 Task: Find an Airbnb in Rolândia, Brazil for 2 guests from June 9 to June 16, with a price range of ₹820 to ₹6800+, hosted by a German-speaking Superhost, with 2 bedrooms, 3 bathrooms, and amenities including Wifi and Air conditioning.
Action: Mouse moved to (537, 141)
Screenshot: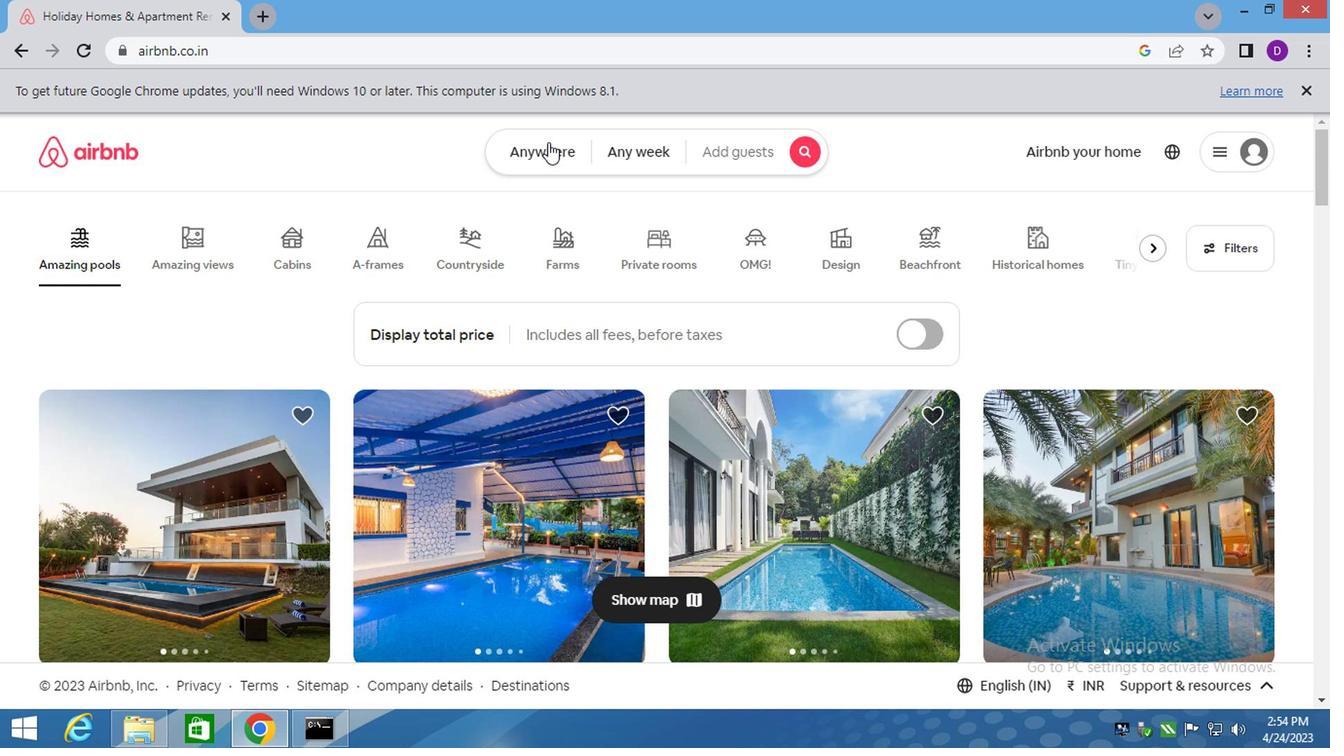 
Action: Mouse pressed left at (537, 141)
Screenshot: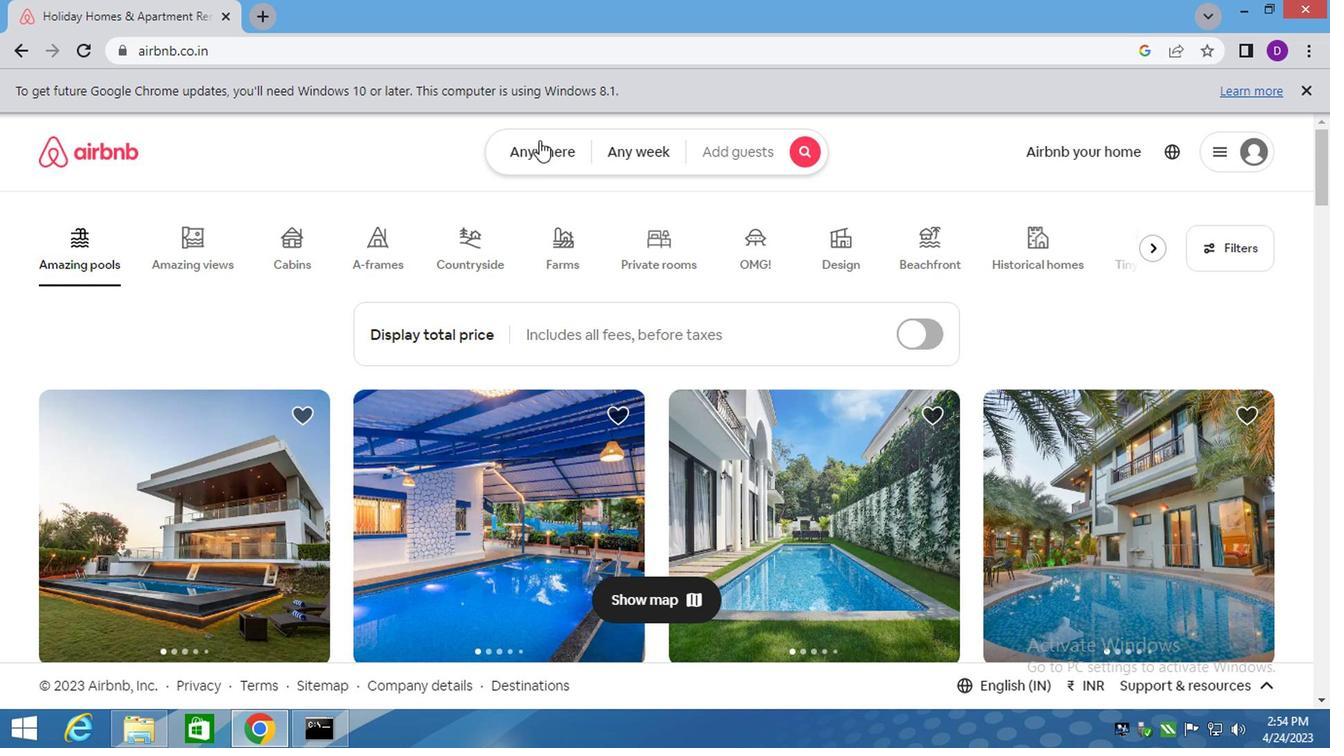 
Action: Mouse moved to (392, 228)
Screenshot: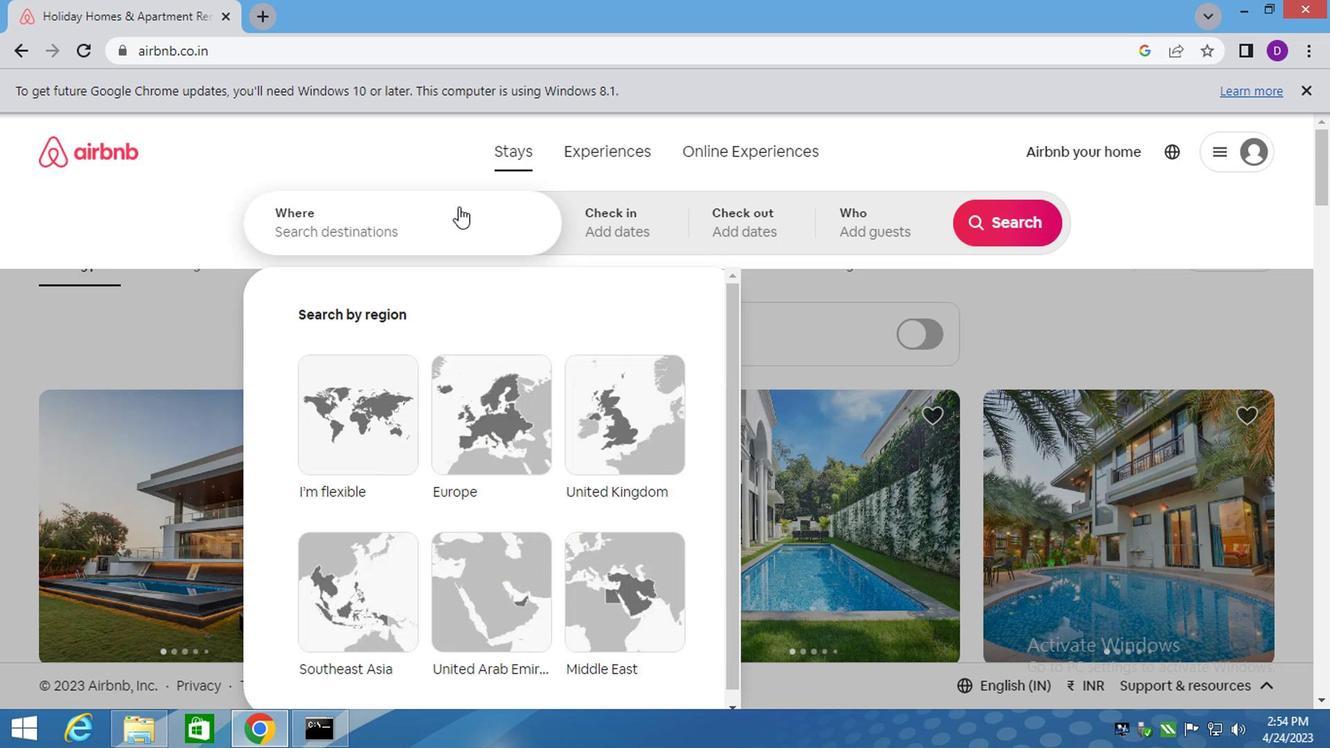 
Action: Mouse pressed left at (392, 228)
Screenshot: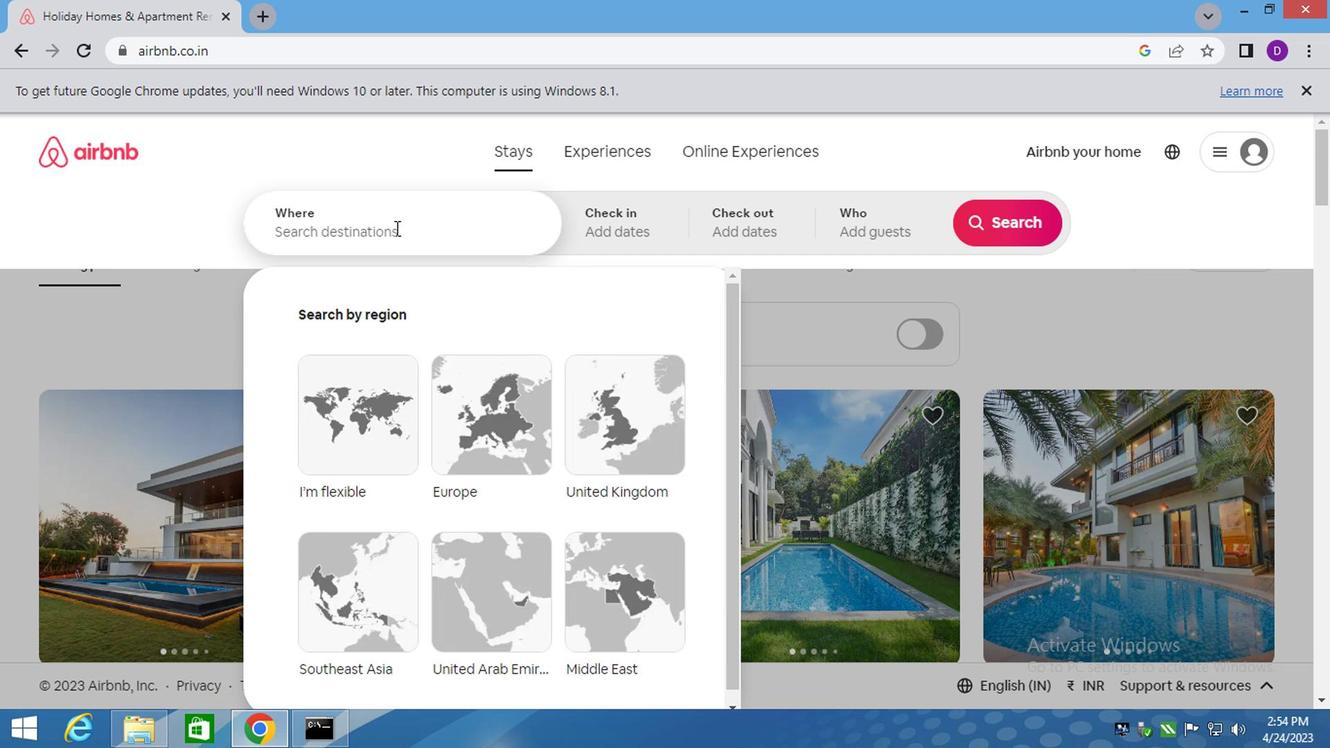 
Action: Key pressed <Key.shift>RON<Key.backspace>LANDIA,<Key.space><Key.shift>BRAZIL<Key.enter>
Screenshot: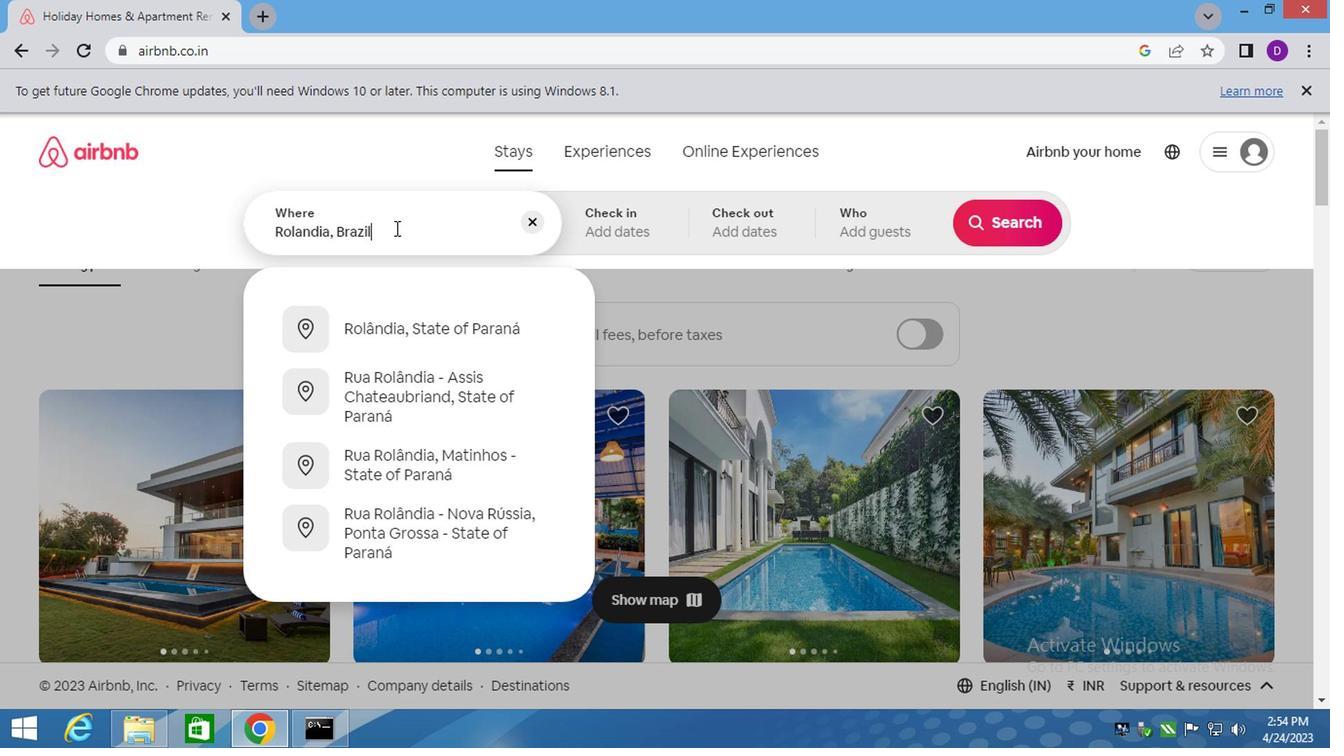 
Action: Mouse moved to (991, 387)
Screenshot: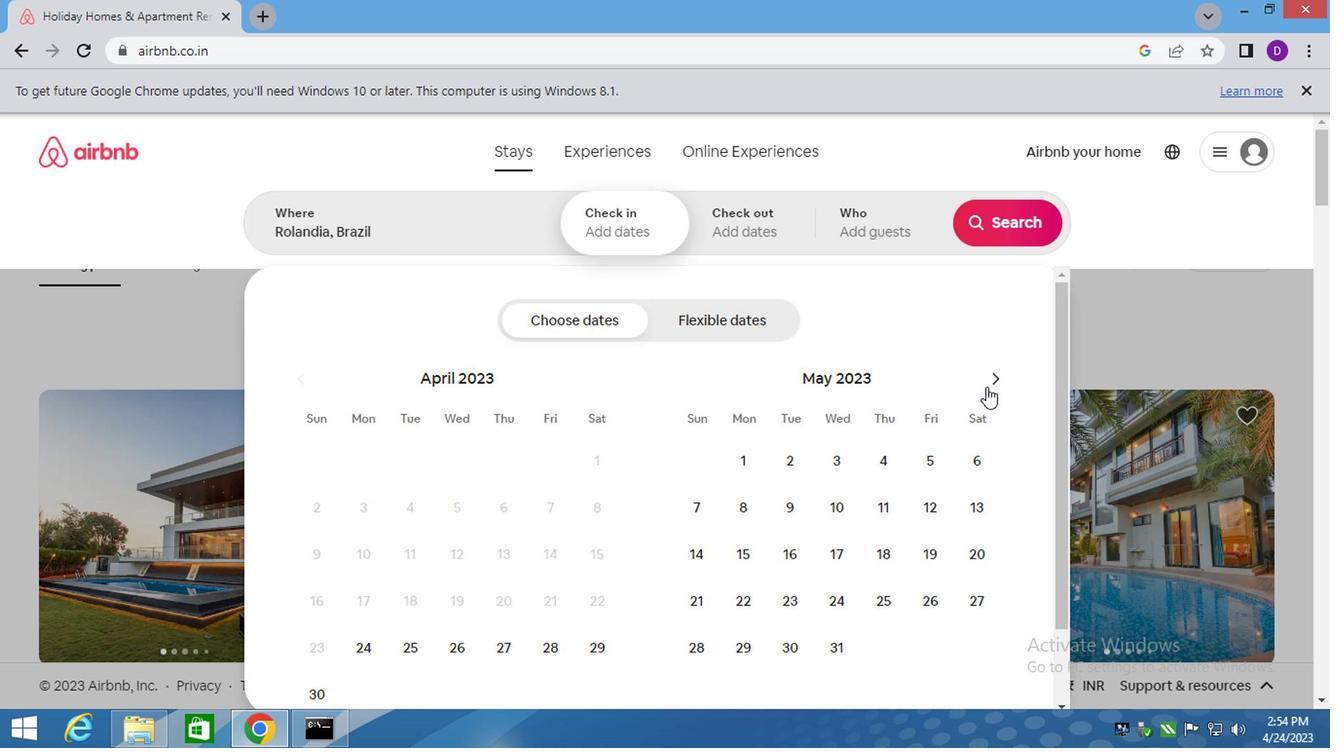 
Action: Mouse pressed left at (991, 387)
Screenshot: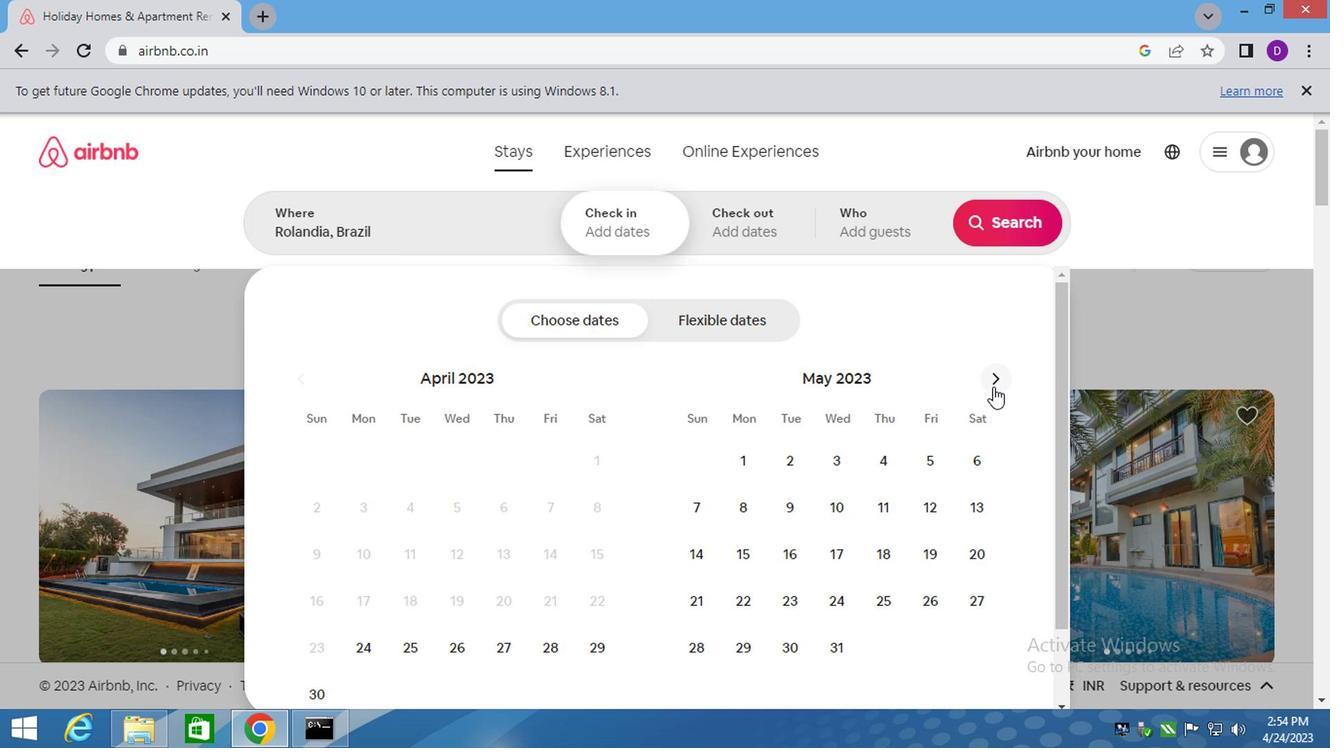 
Action: Mouse moved to (926, 512)
Screenshot: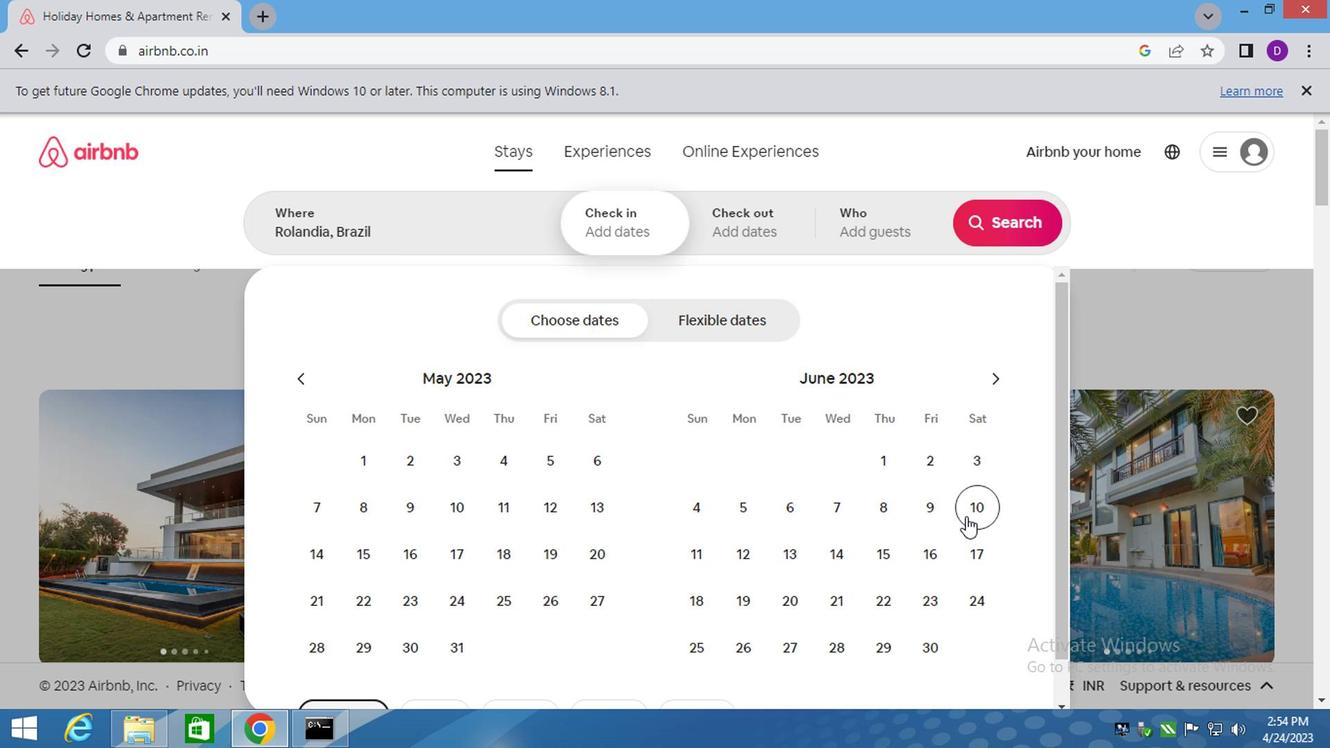 
Action: Mouse pressed left at (926, 512)
Screenshot: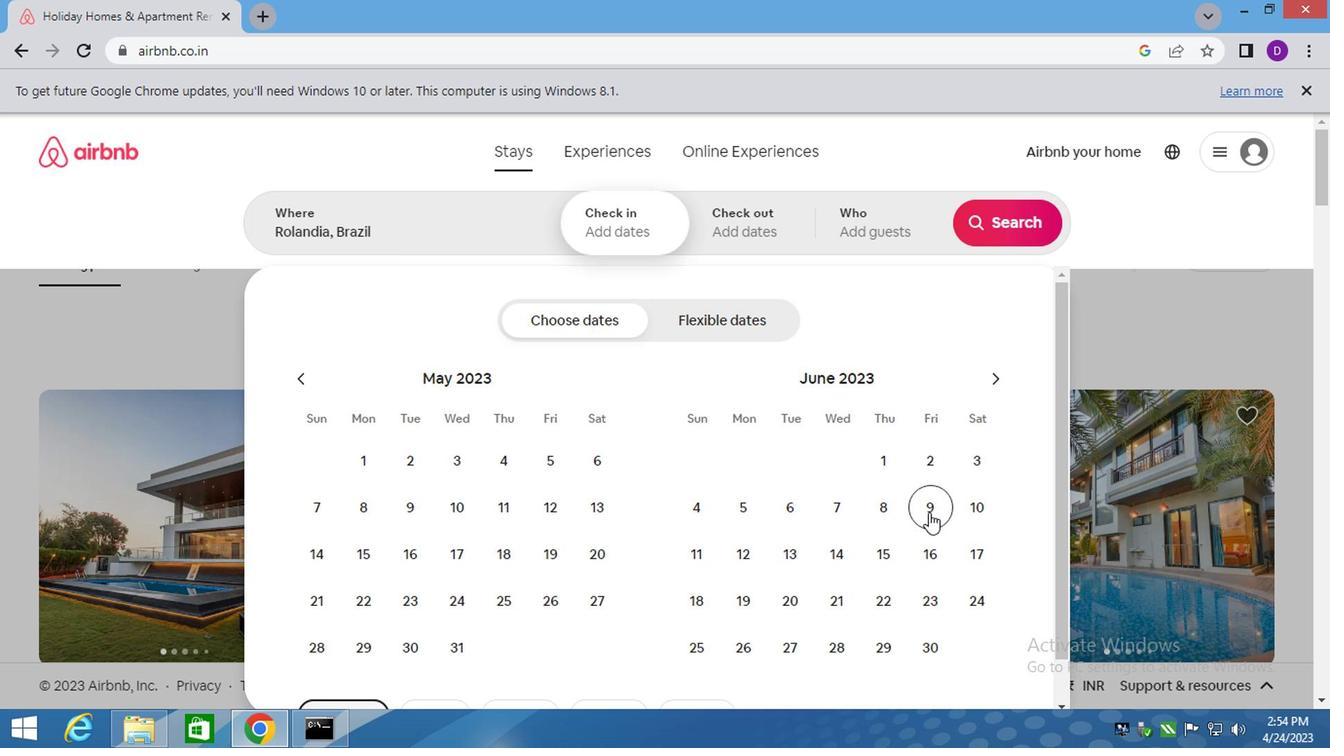 
Action: Mouse moved to (926, 568)
Screenshot: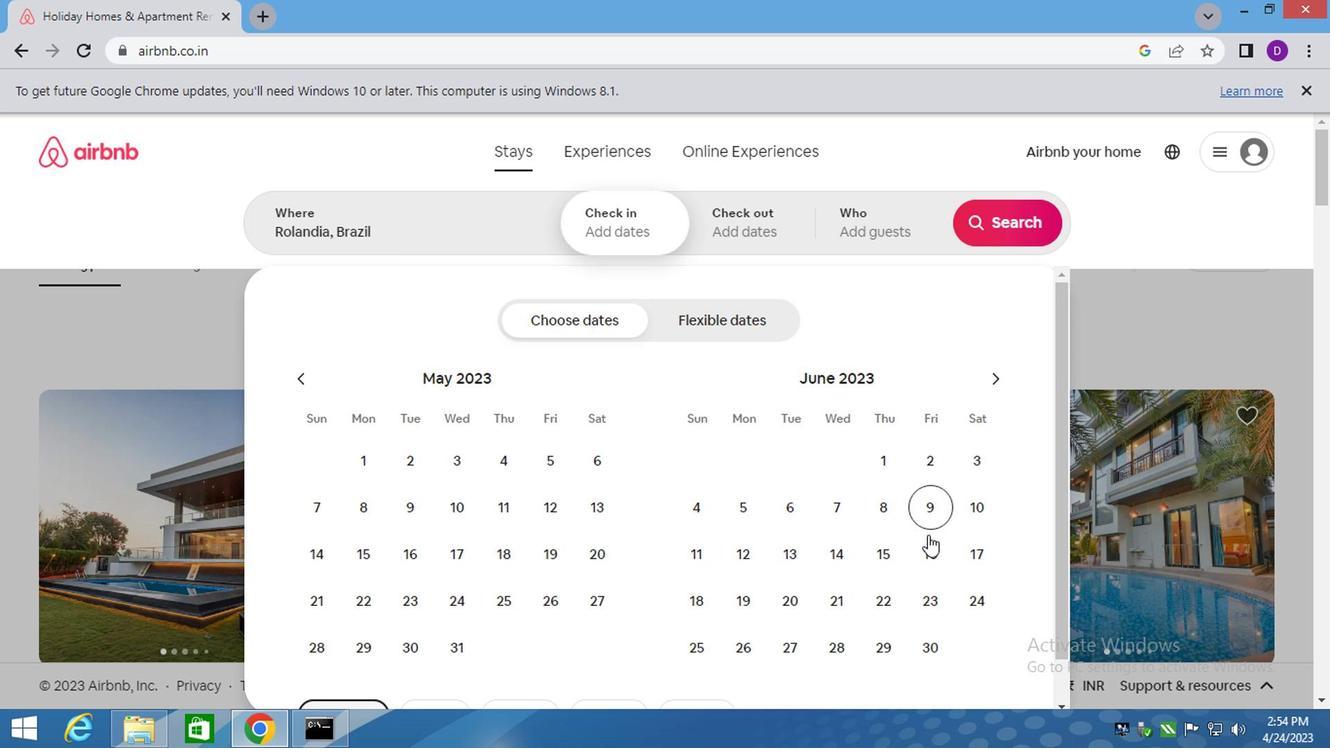 
Action: Mouse pressed left at (926, 568)
Screenshot: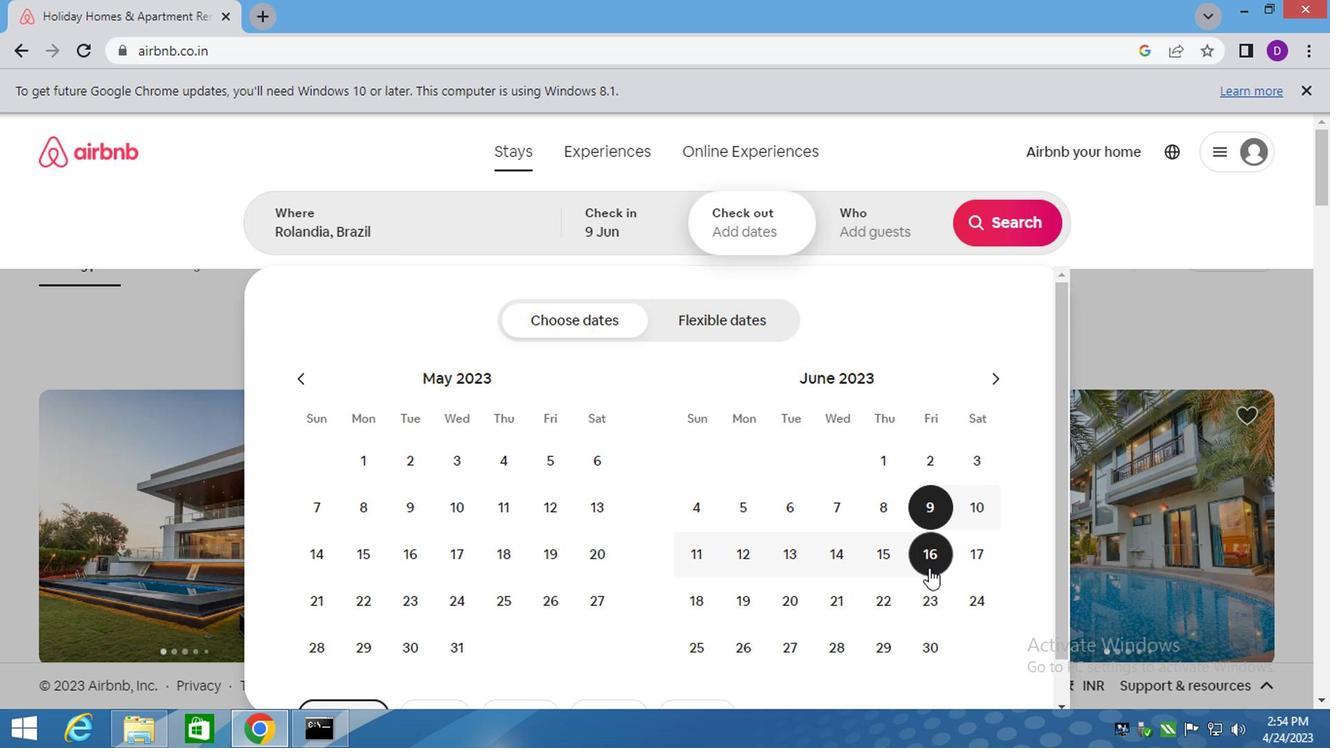 
Action: Mouse moved to (873, 228)
Screenshot: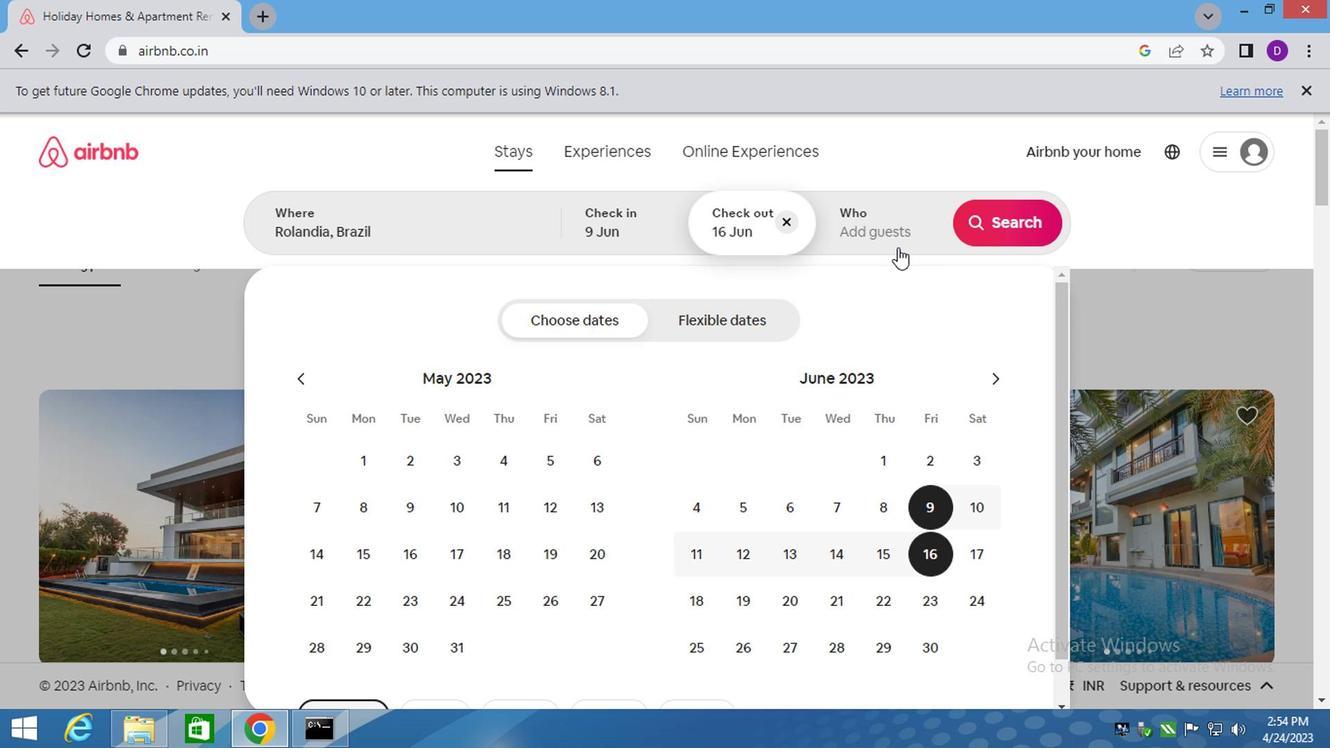 
Action: Mouse pressed left at (873, 228)
Screenshot: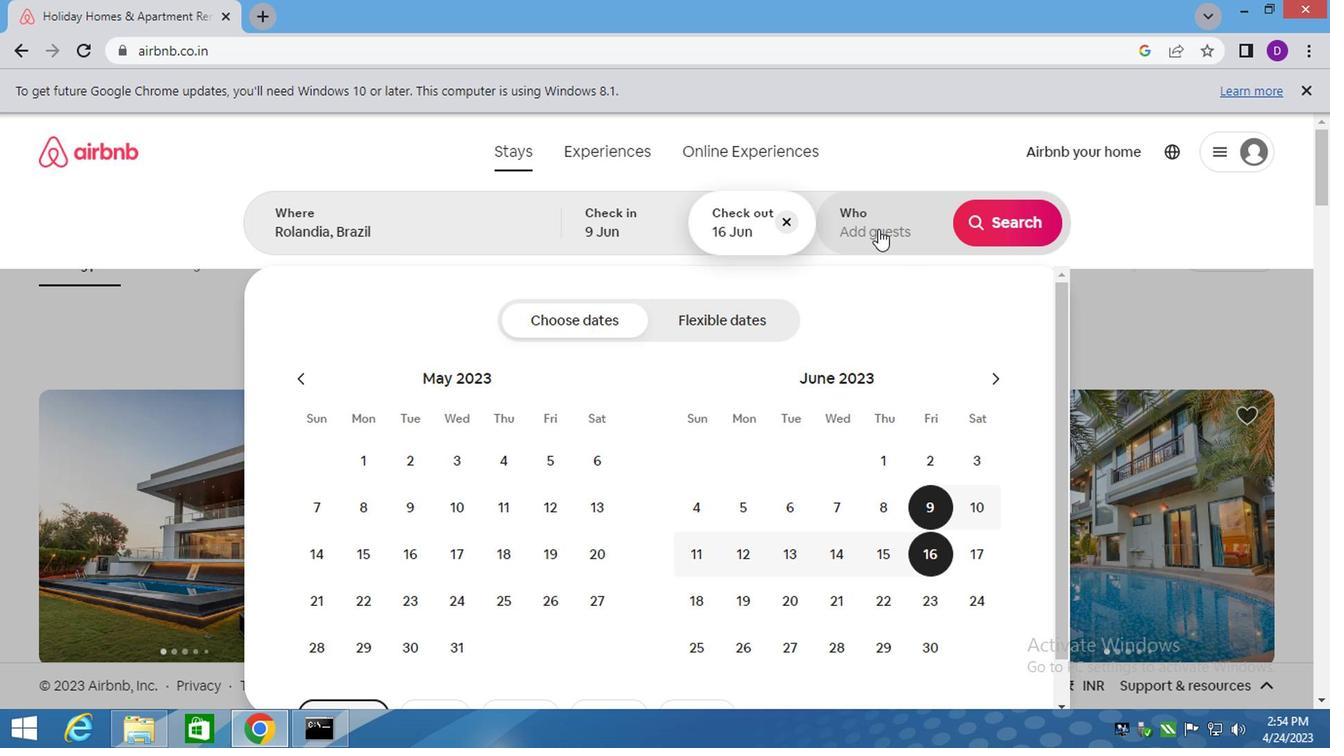 
Action: Mouse moved to (1014, 332)
Screenshot: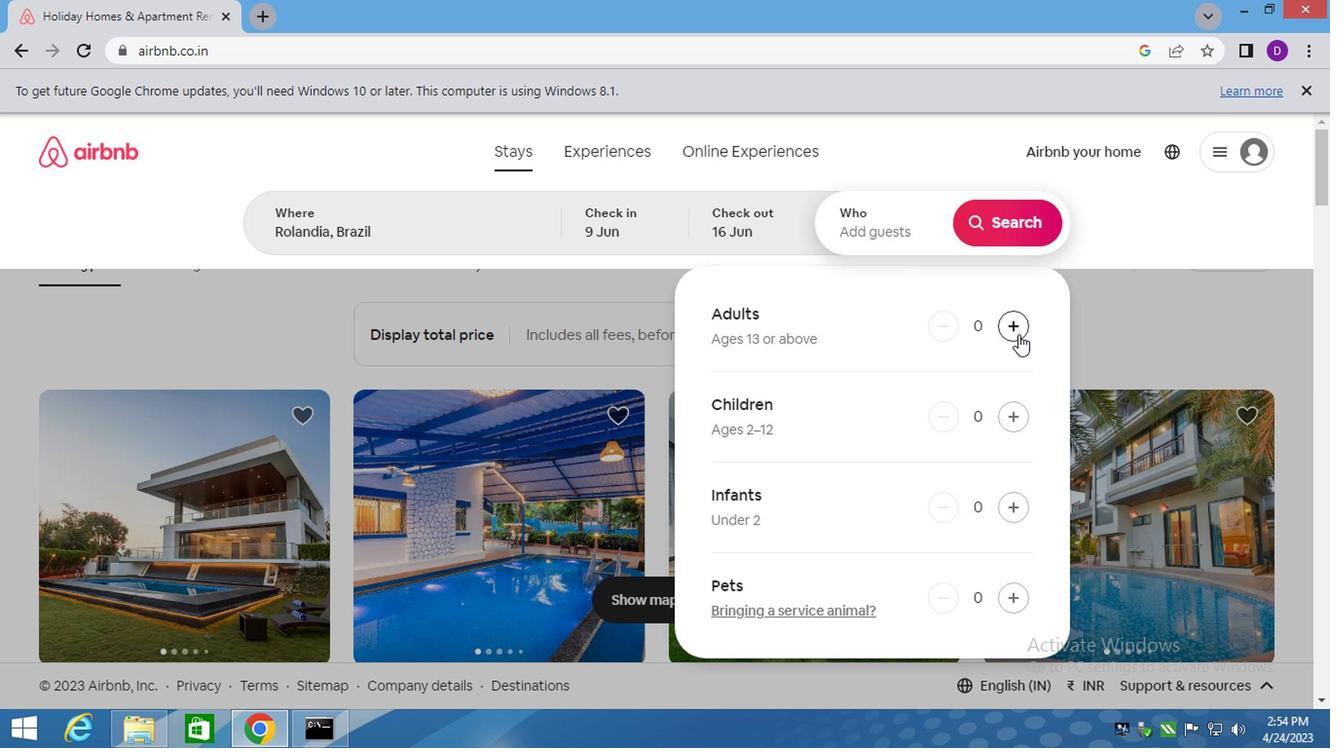 
Action: Mouse pressed left at (1014, 332)
Screenshot: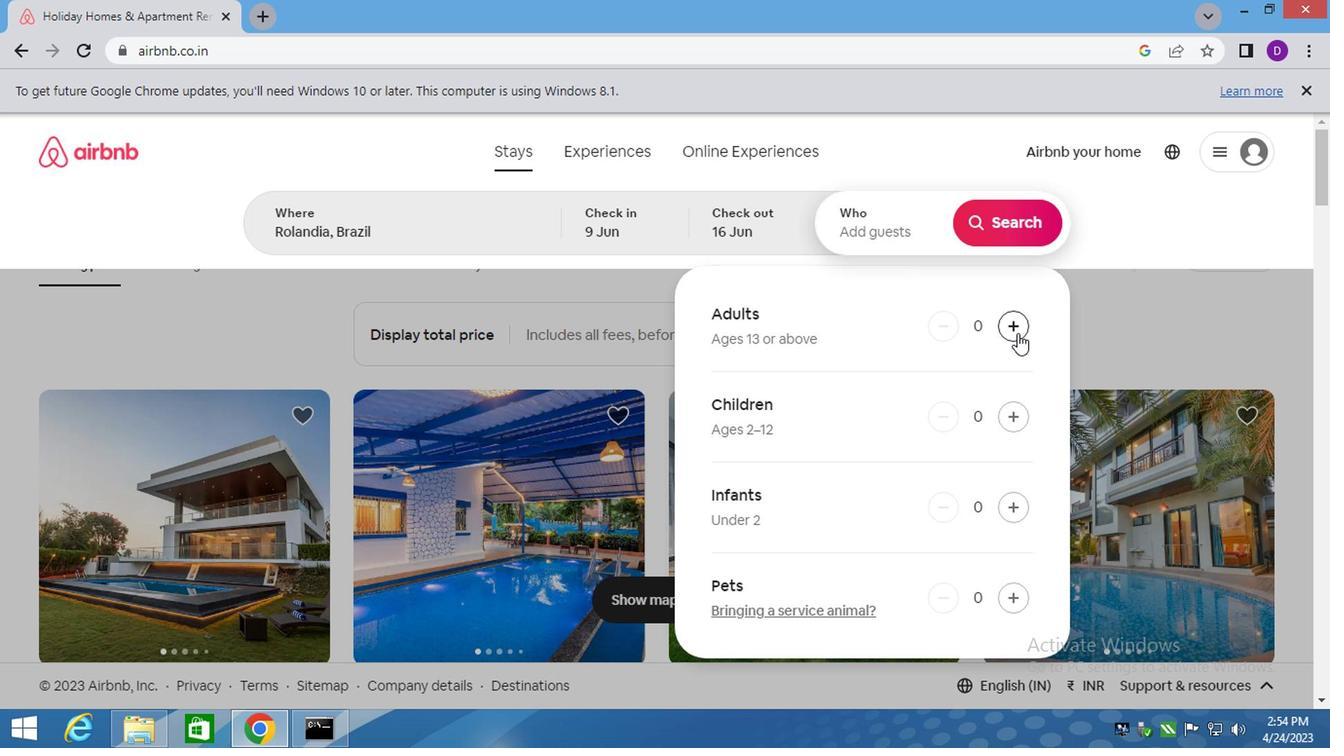 
Action: Mouse pressed left at (1014, 332)
Screenshot: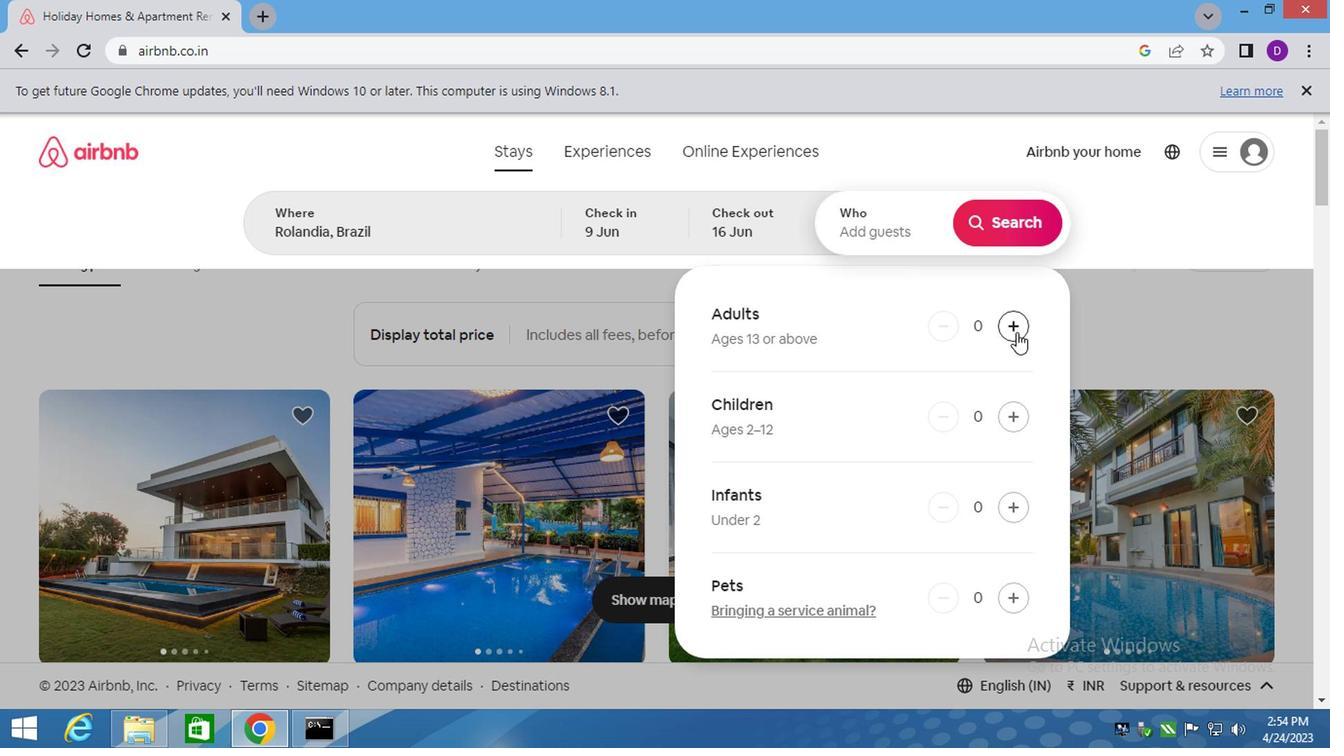 
Action: Mouse moved to (1000, 229)
Screenshot: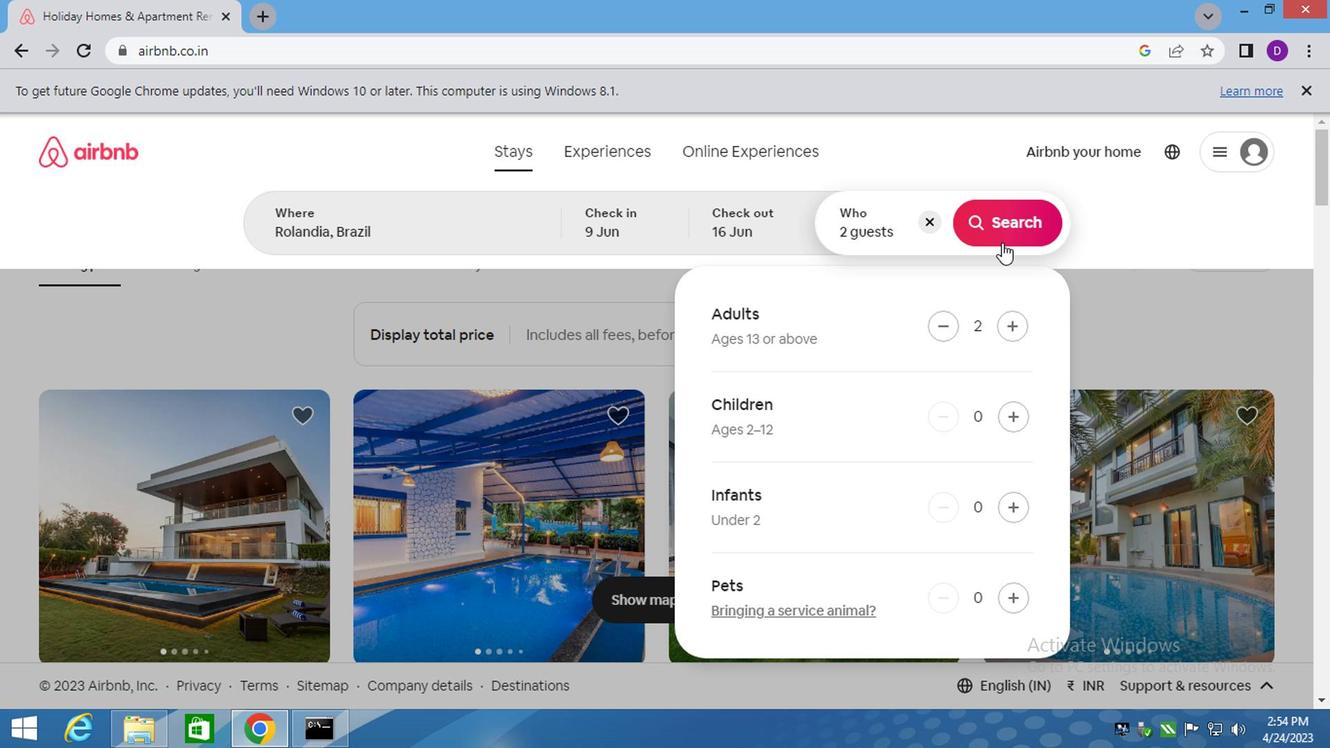 
Action: Mouse pressed left at (1000, 229)
Screenshot: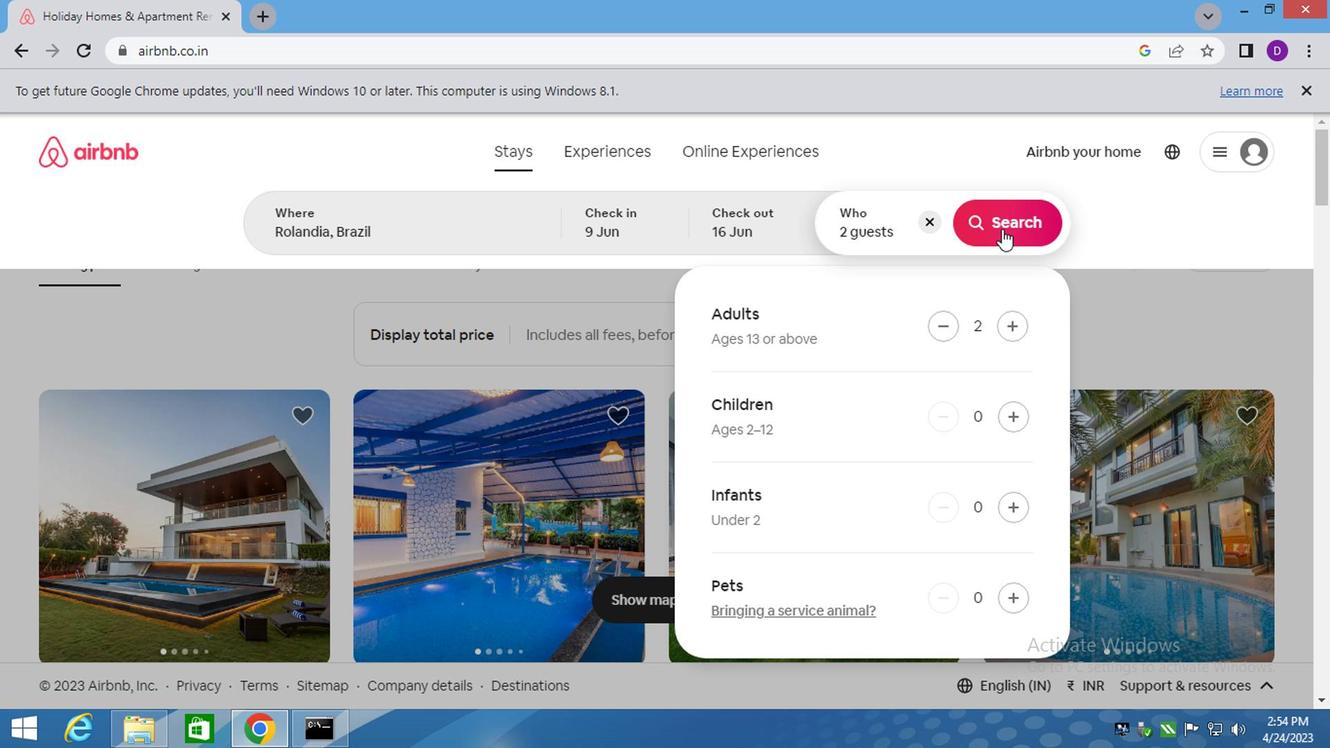 
Action: Mouse moved to (1266, 243)
Screenshot: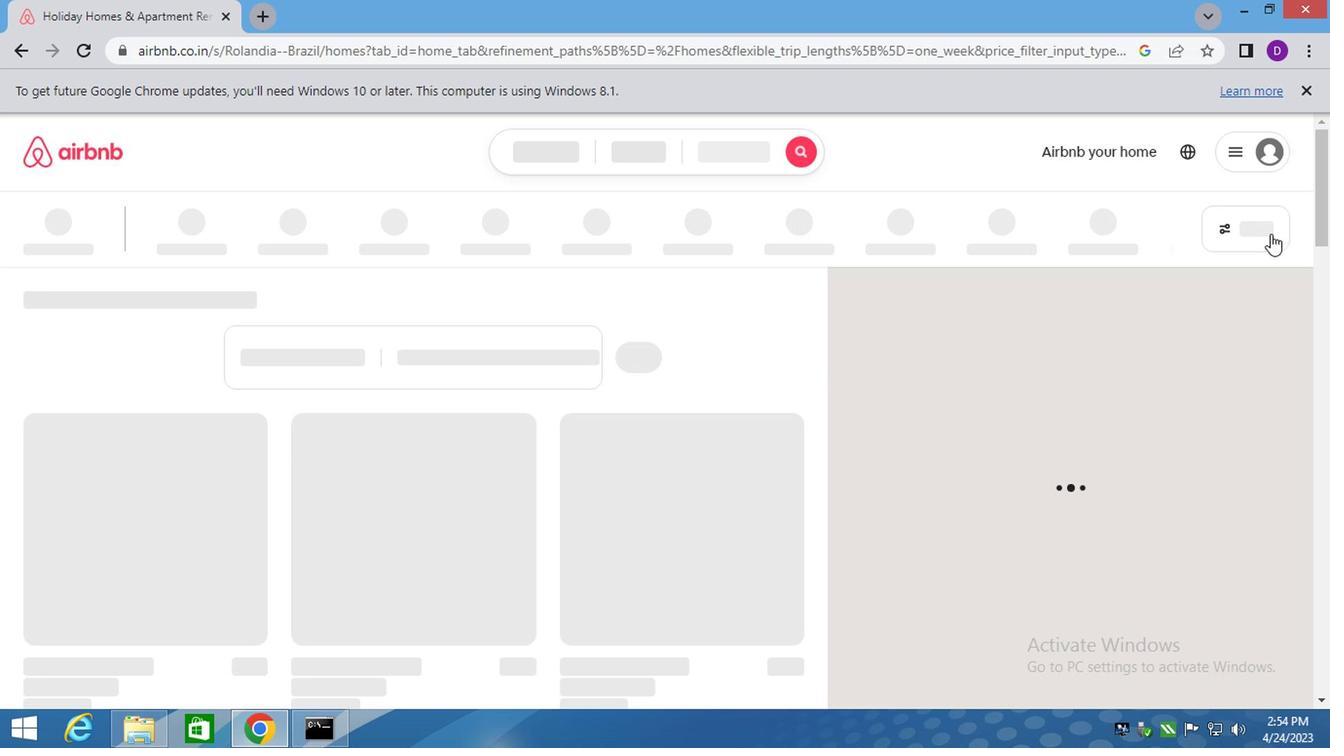 
Action: Mouse pressed left at (1266, 243)
Screenshot: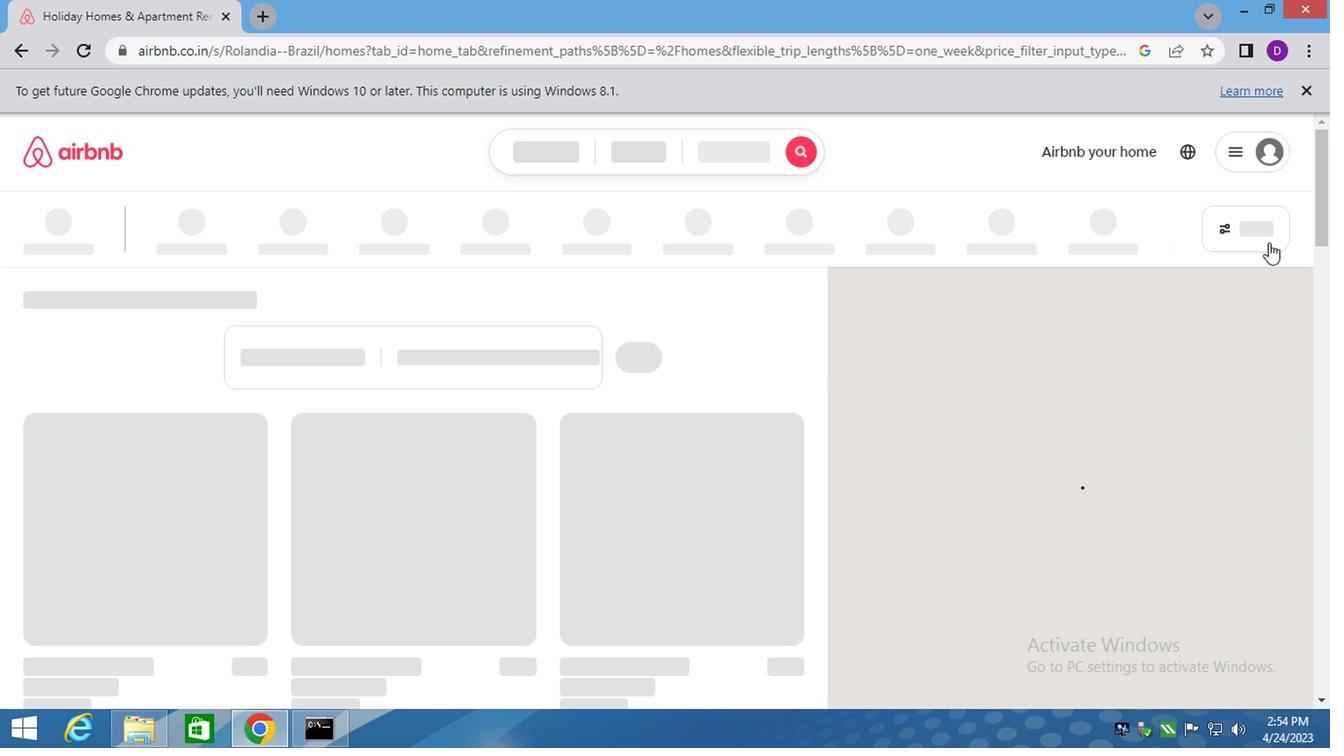 
Action: Mouse moved to (388, 483)
Screenshot: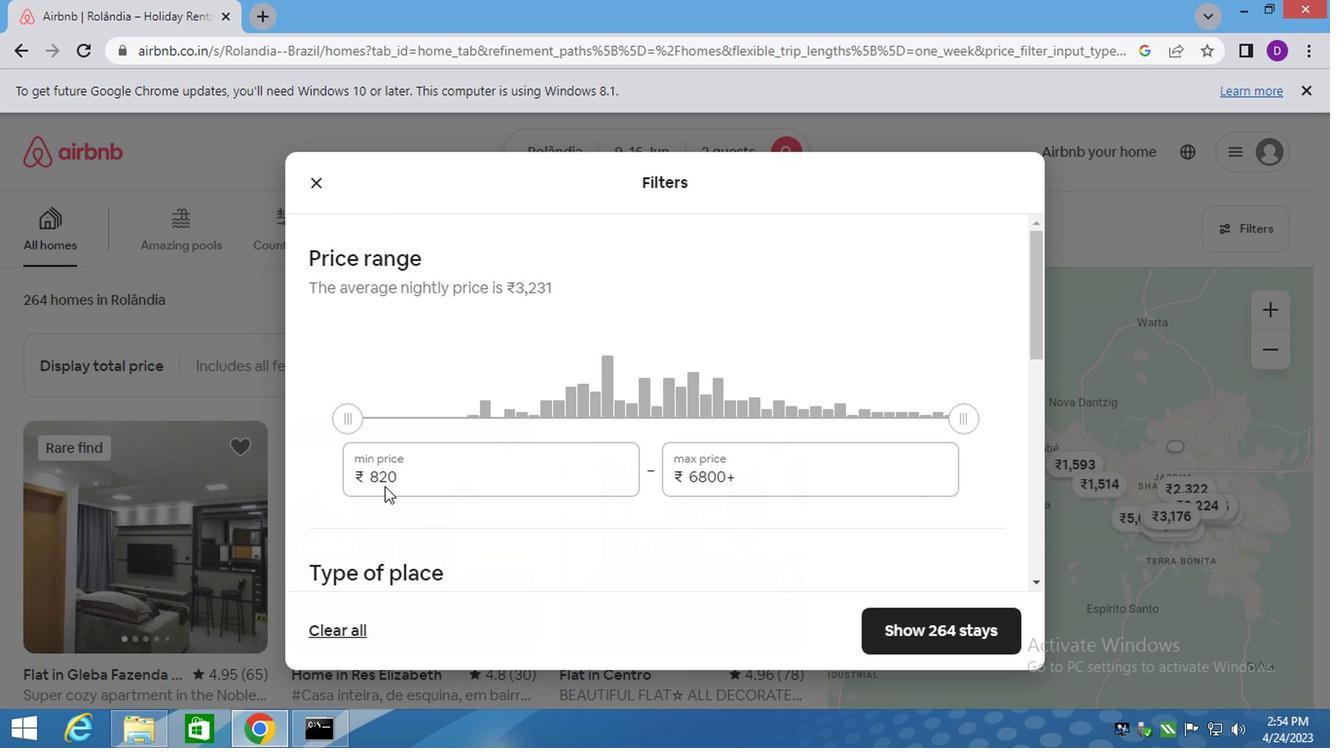 
Action: Mouse pressed left at (392, 474)
Screenshot: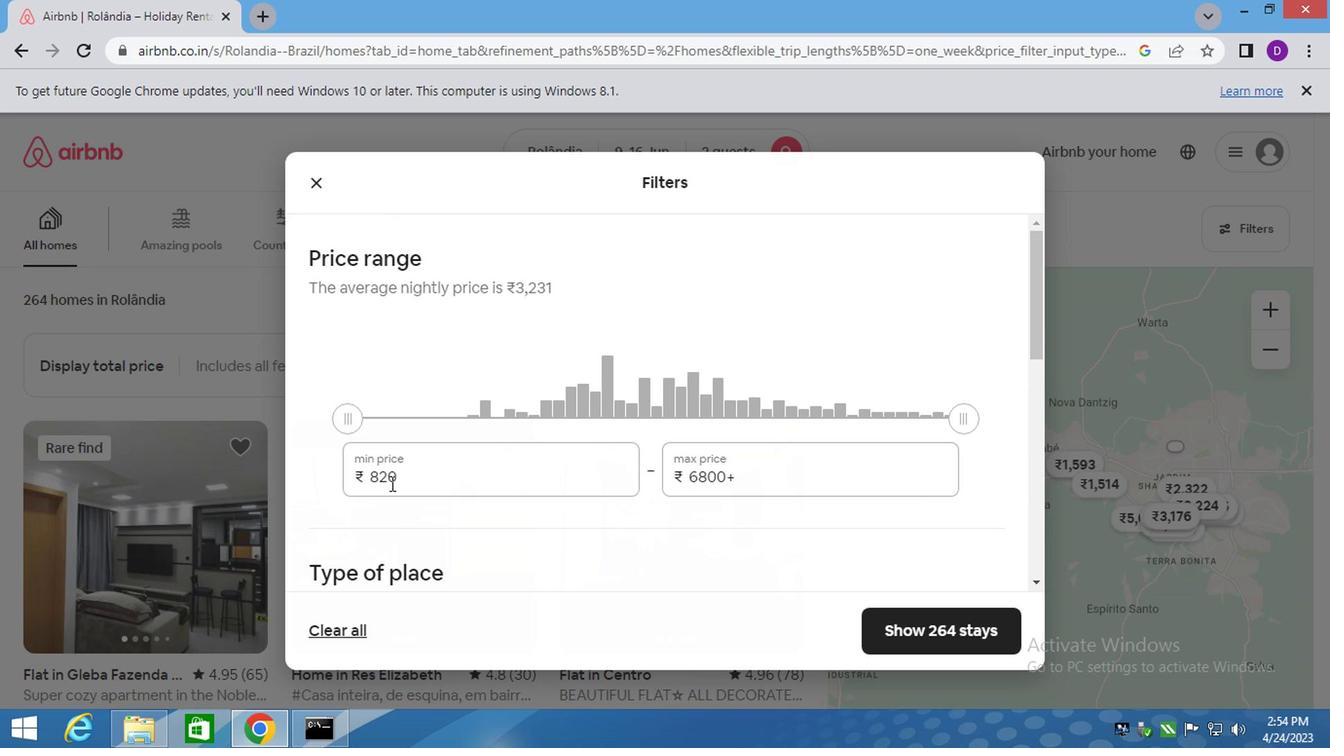 
Action: Mouse pressed left at (392, 474)
Screenshot: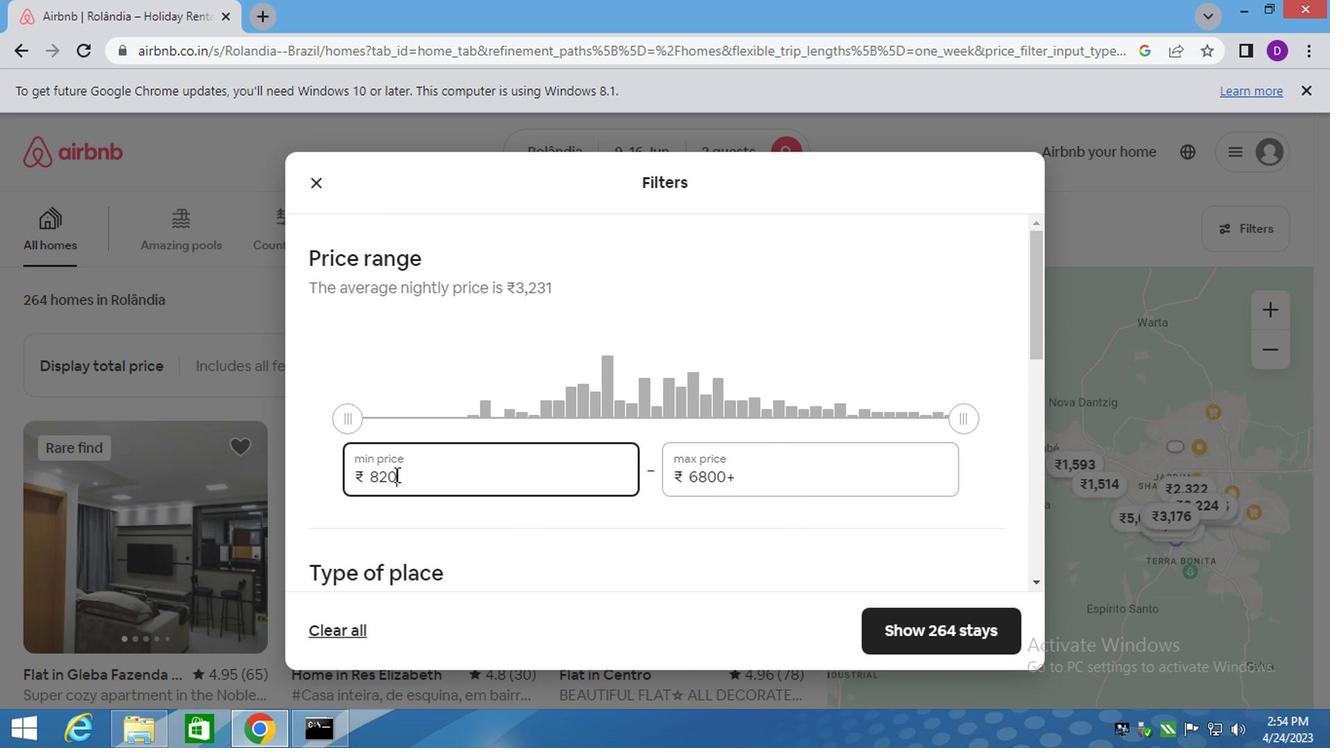 
Action: Mouse moved to (377, 476)
Screenshot: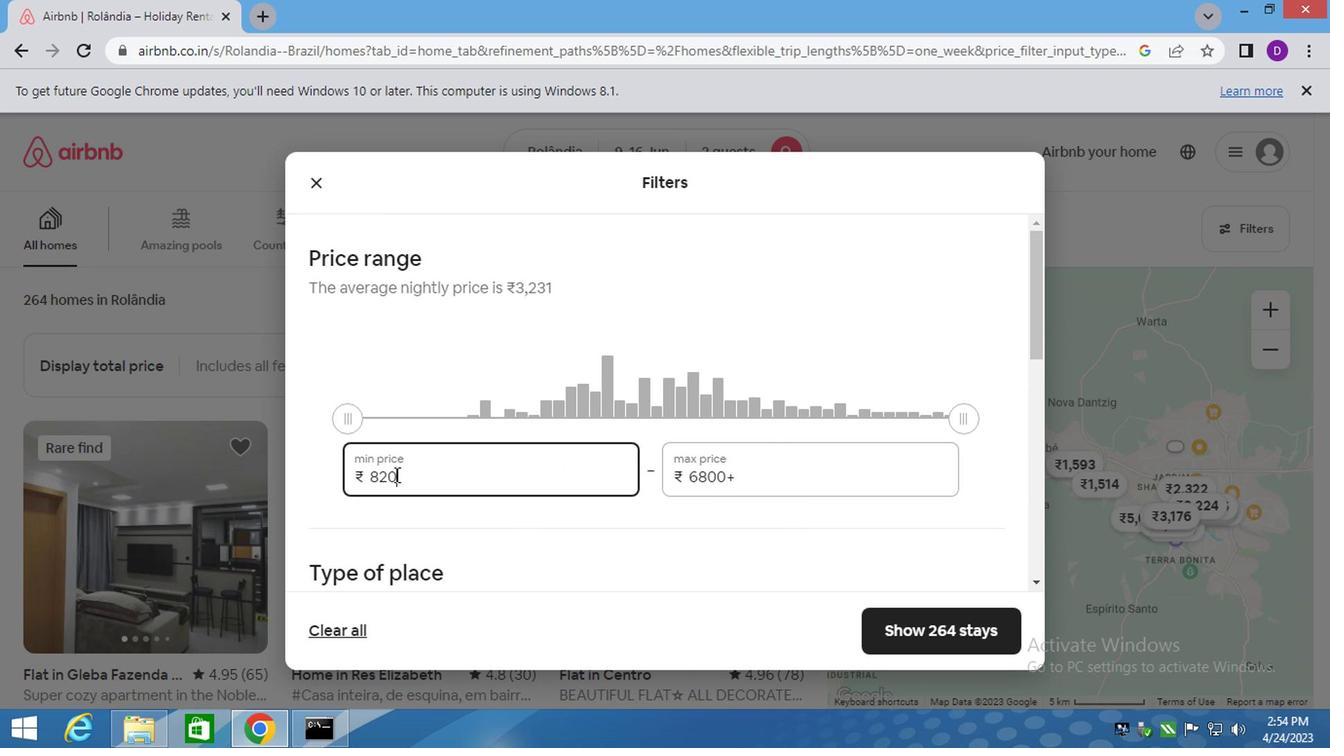 
Action: Mouse pressed left at (392, 474)
Screenshot: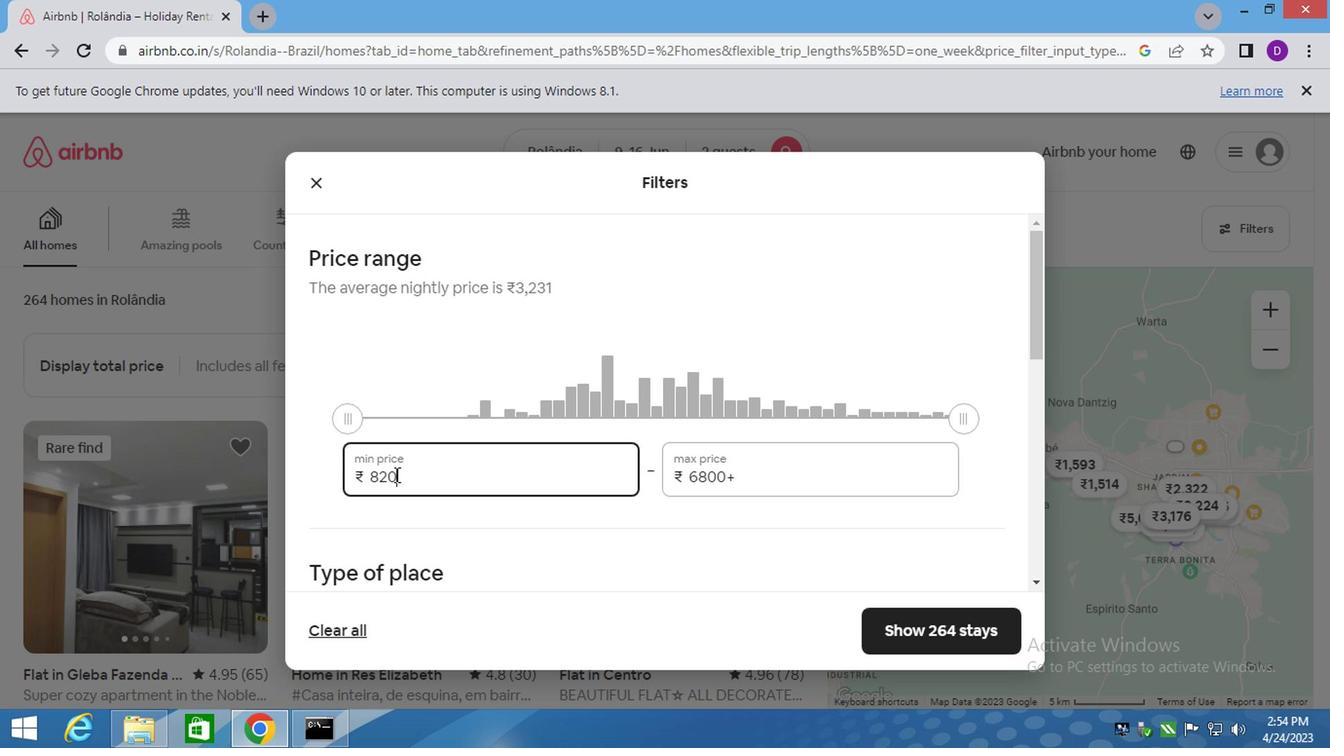 
Action: Mouse pressed left at (365, 481)
Screenshot: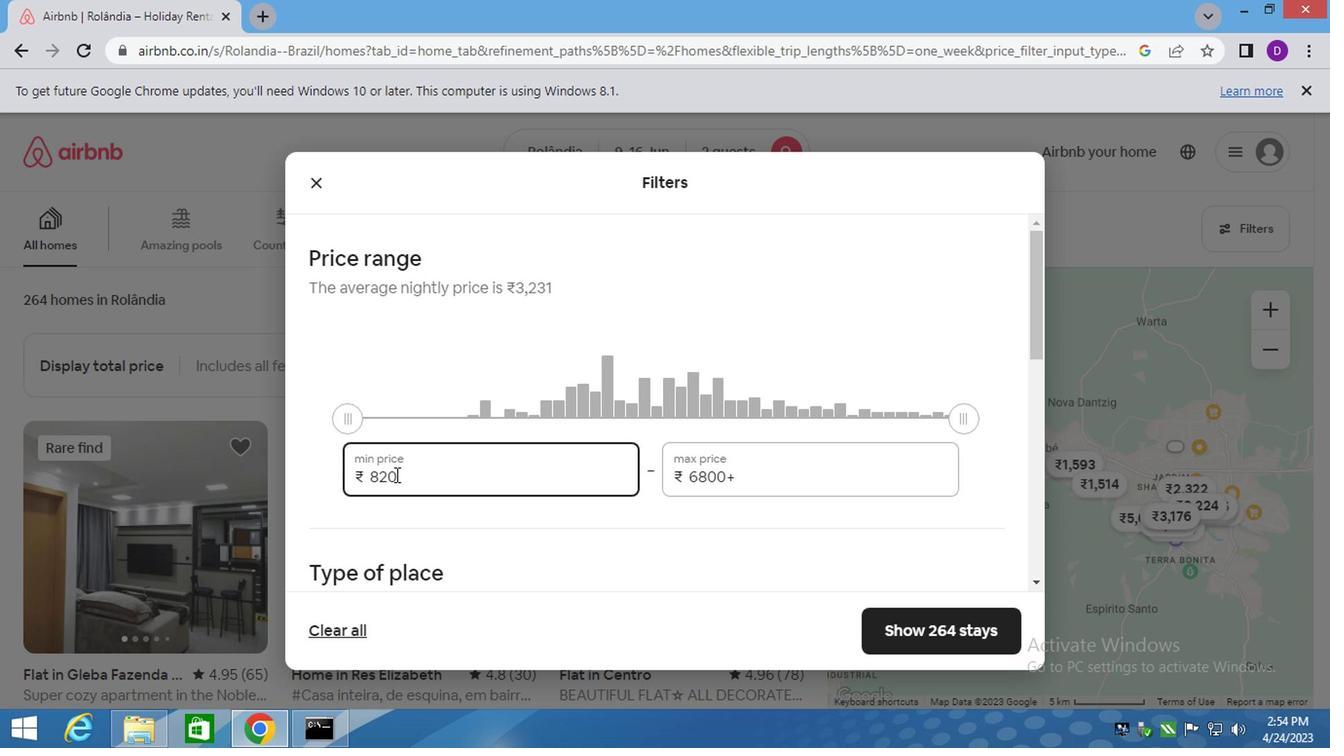
Action: Mouse pressed left at (365, 481)
Screenshot: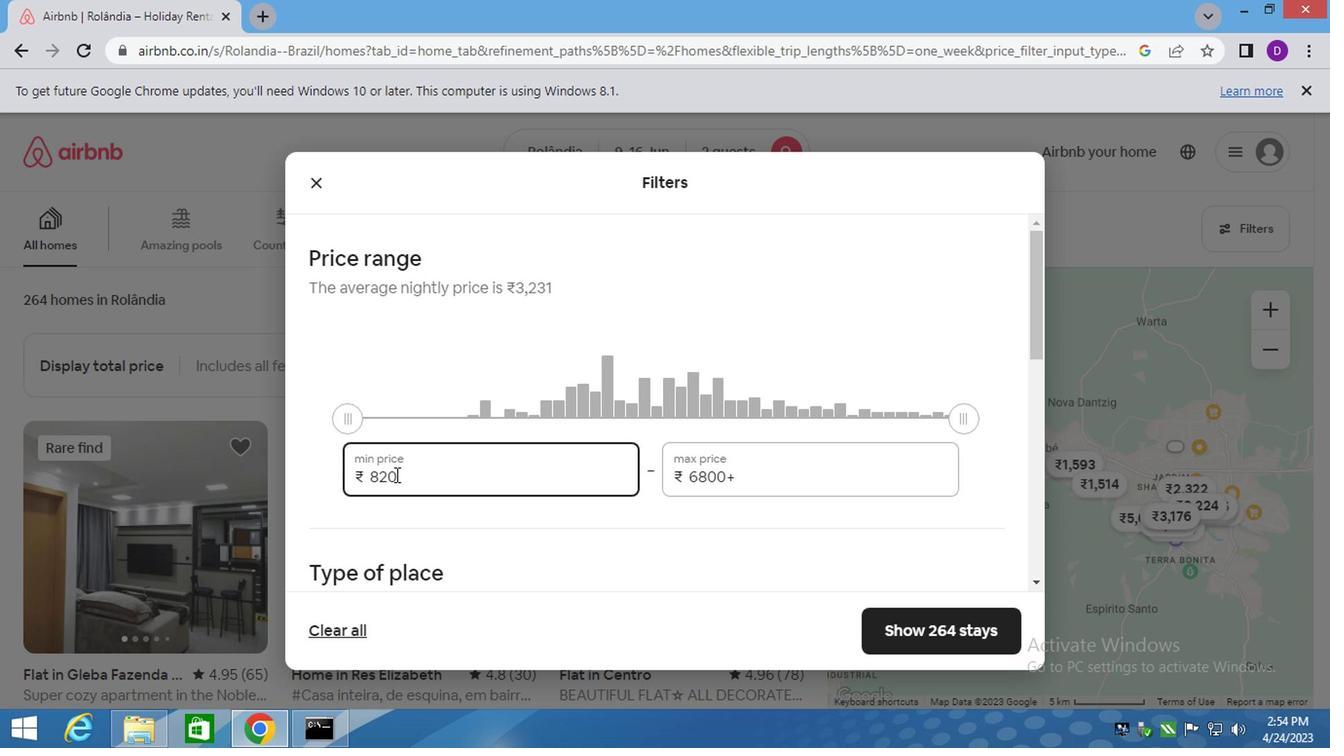 
Action: Mouse moved to (395, 469)
Screenshot: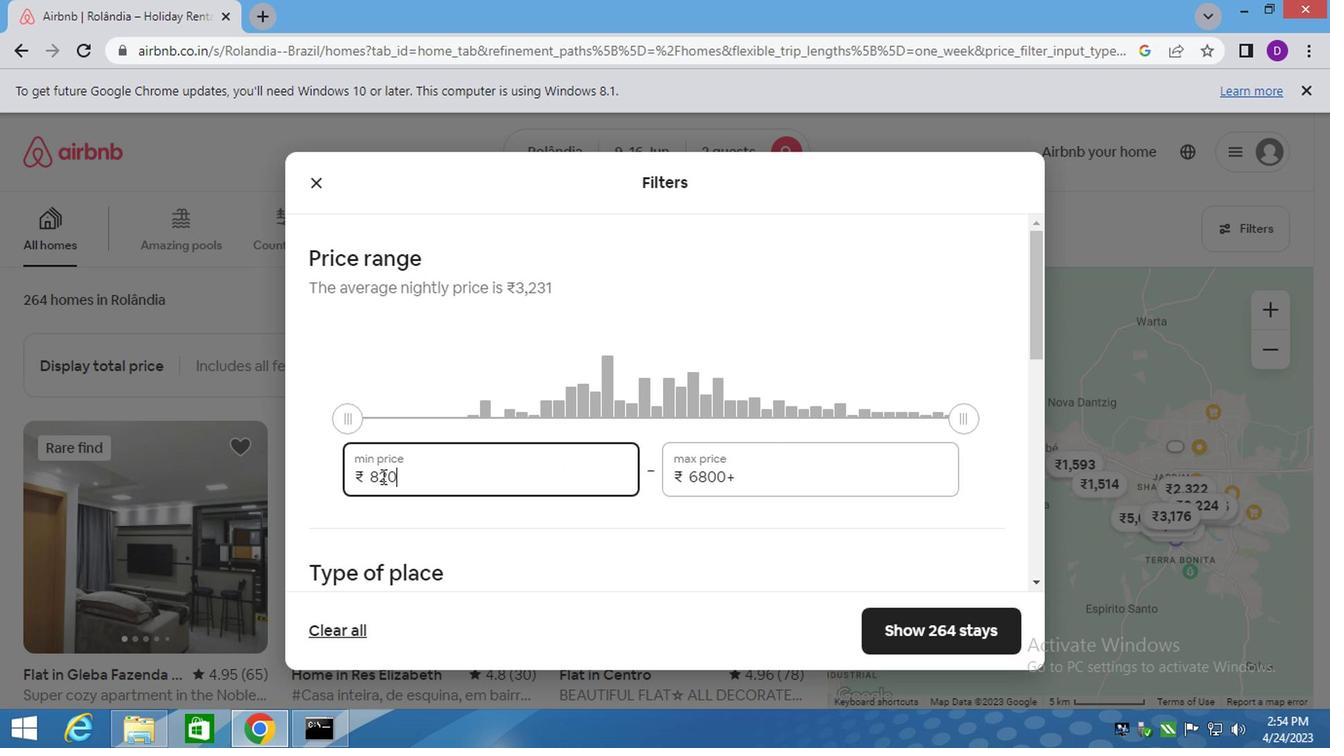 
Action: Mouse pressed left at (395, 469)
Screenshot: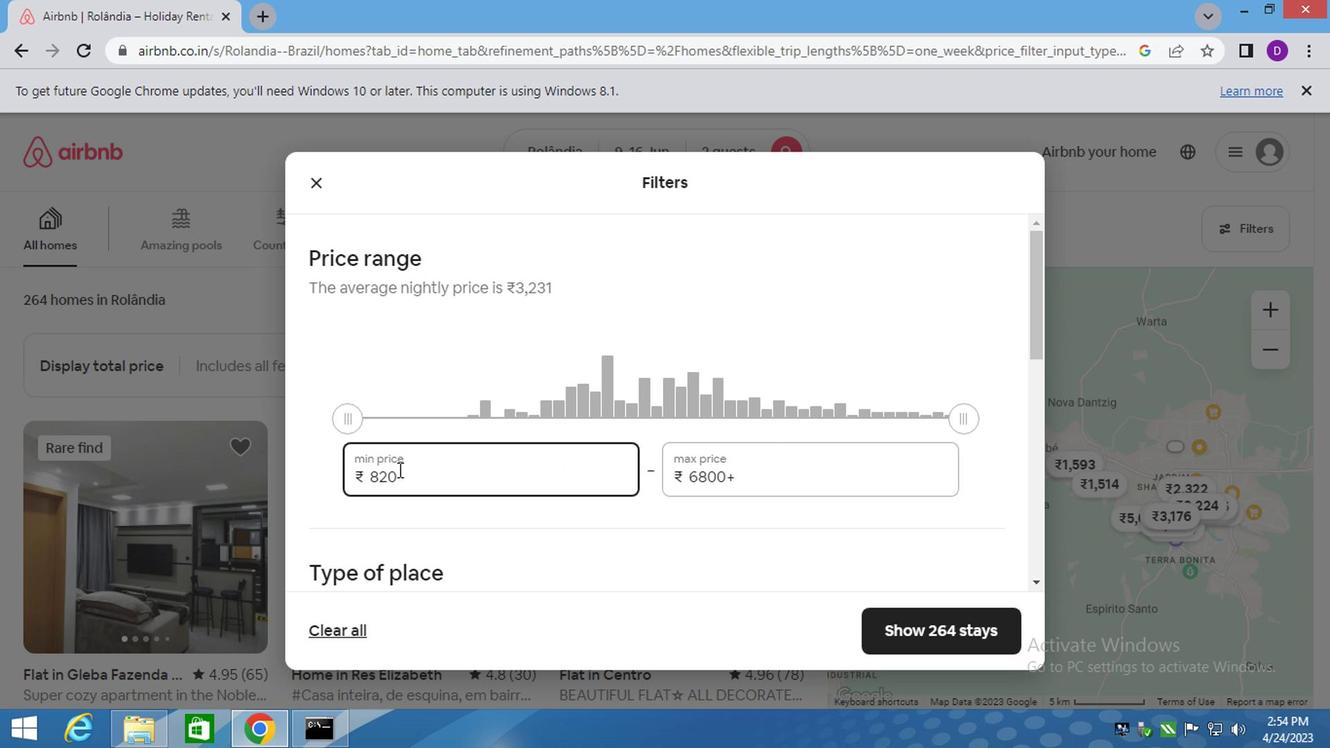 
Action: Mouse pressed left at (395, 469)
Screenshot: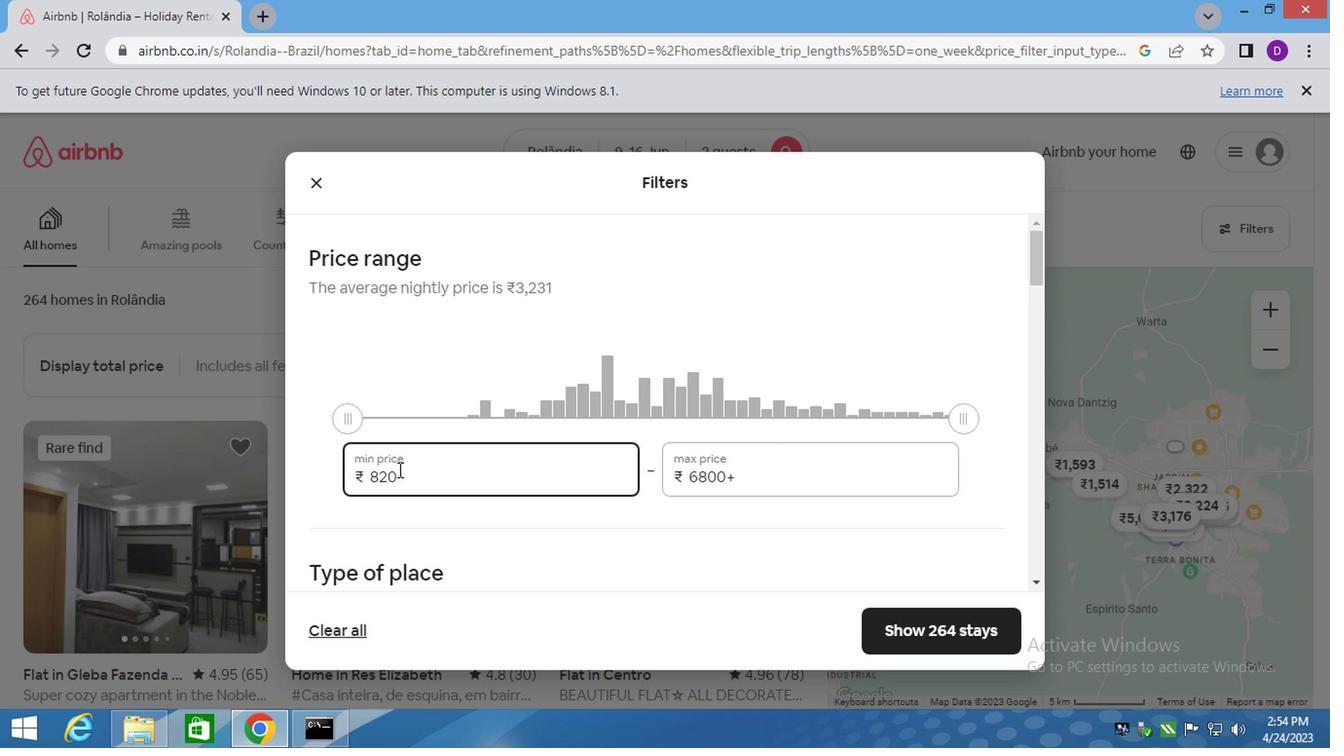 
Action: Mouse pressed left at (395, 469)
Screenshot: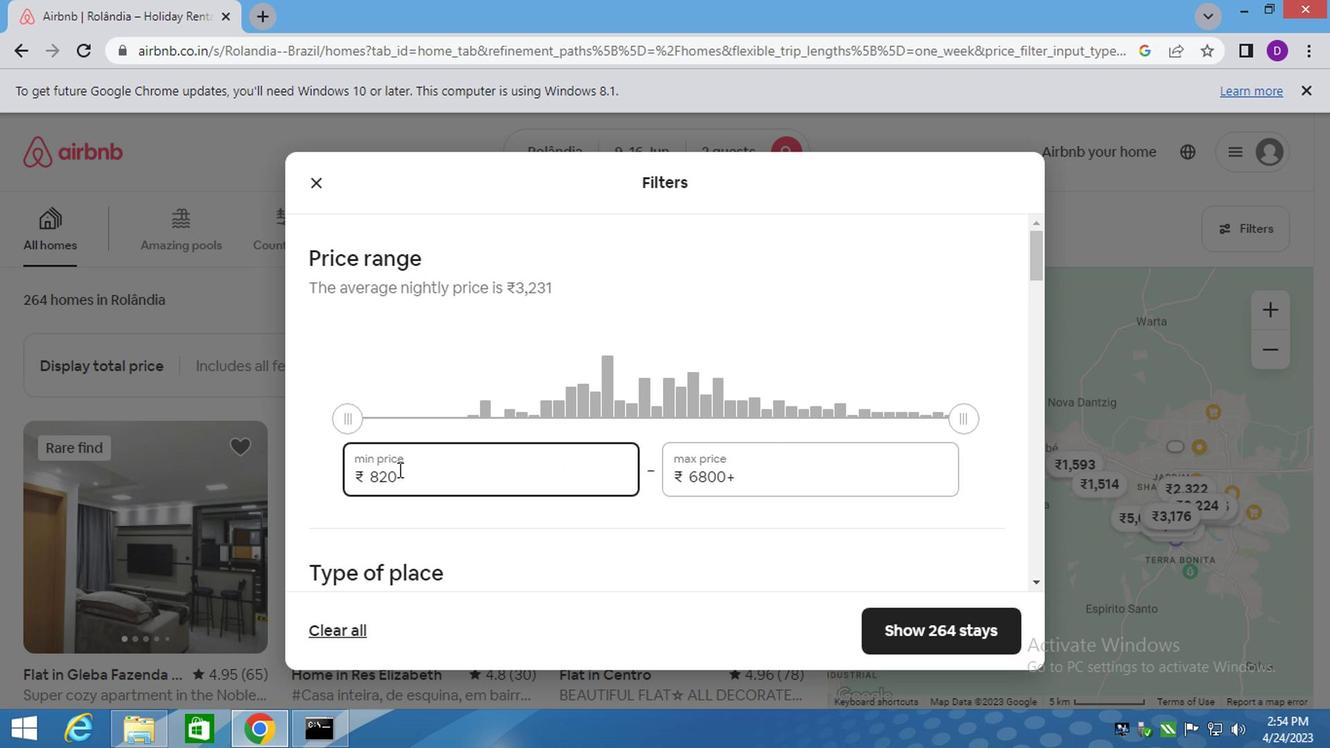 
Action: Key pressed 80
Screenshot: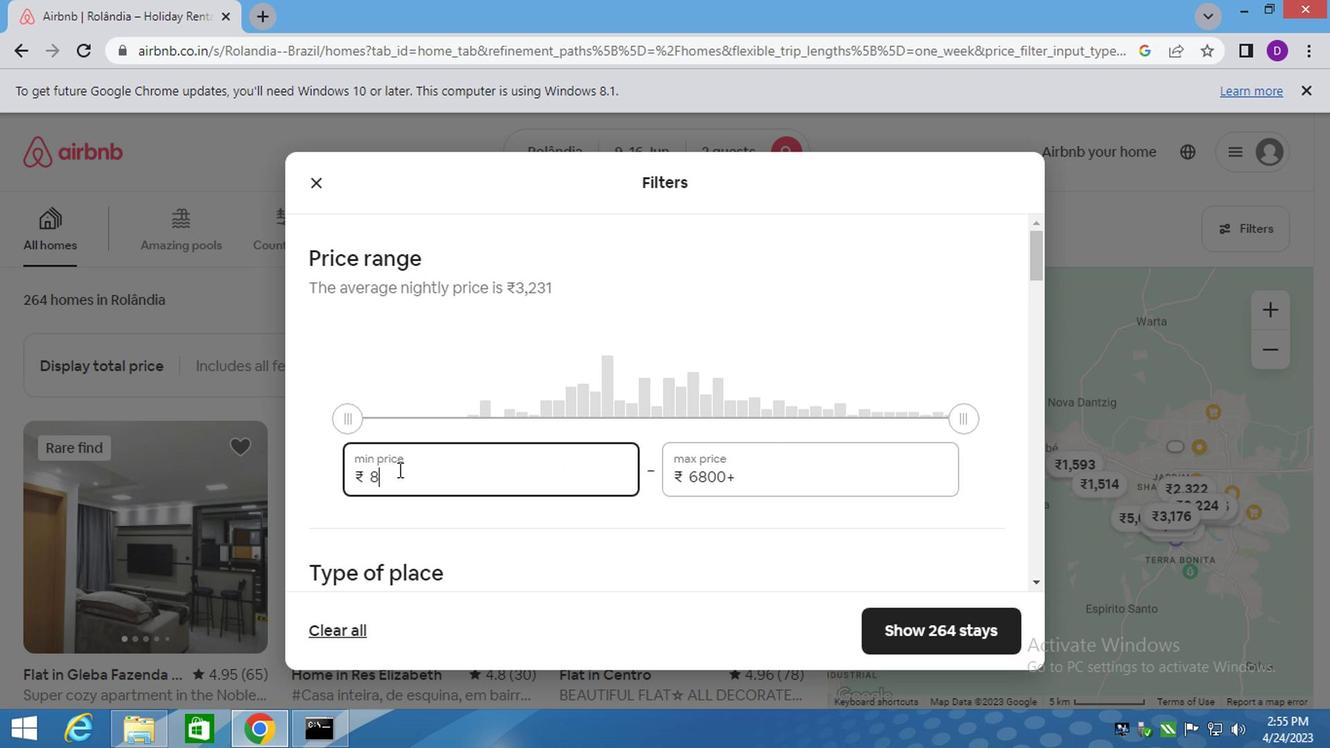 
Action: Mouse moved to (400, 469)
Screenshot: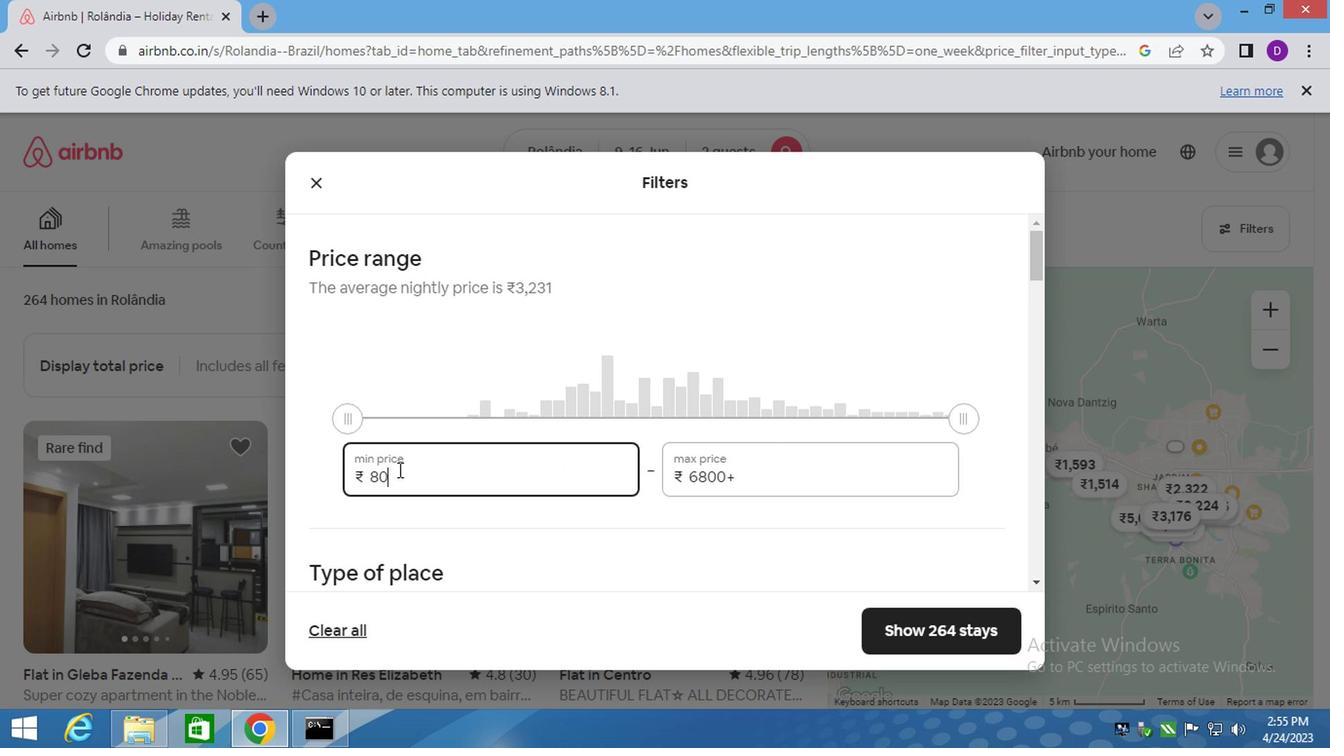 
Action: Key pressed 0
Screenshot: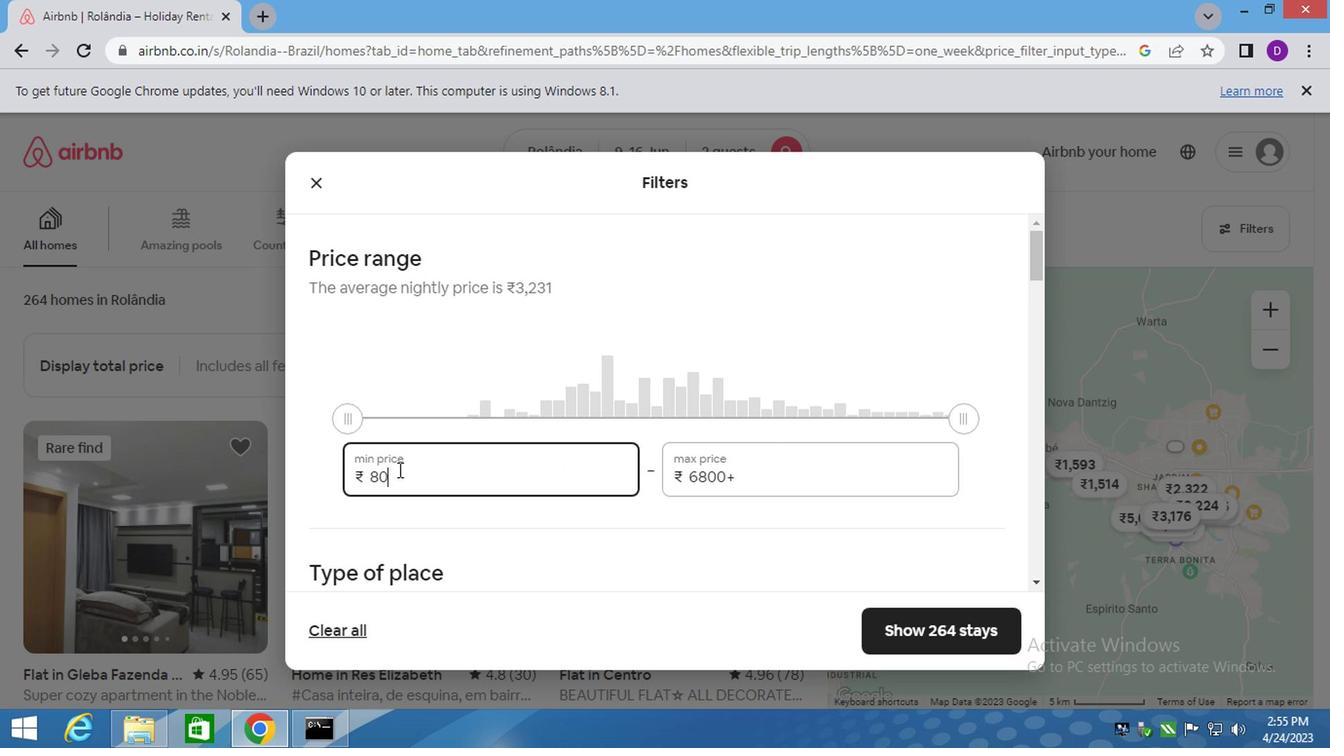 
Action: Mouse moved to (614, 465)
Screenshot: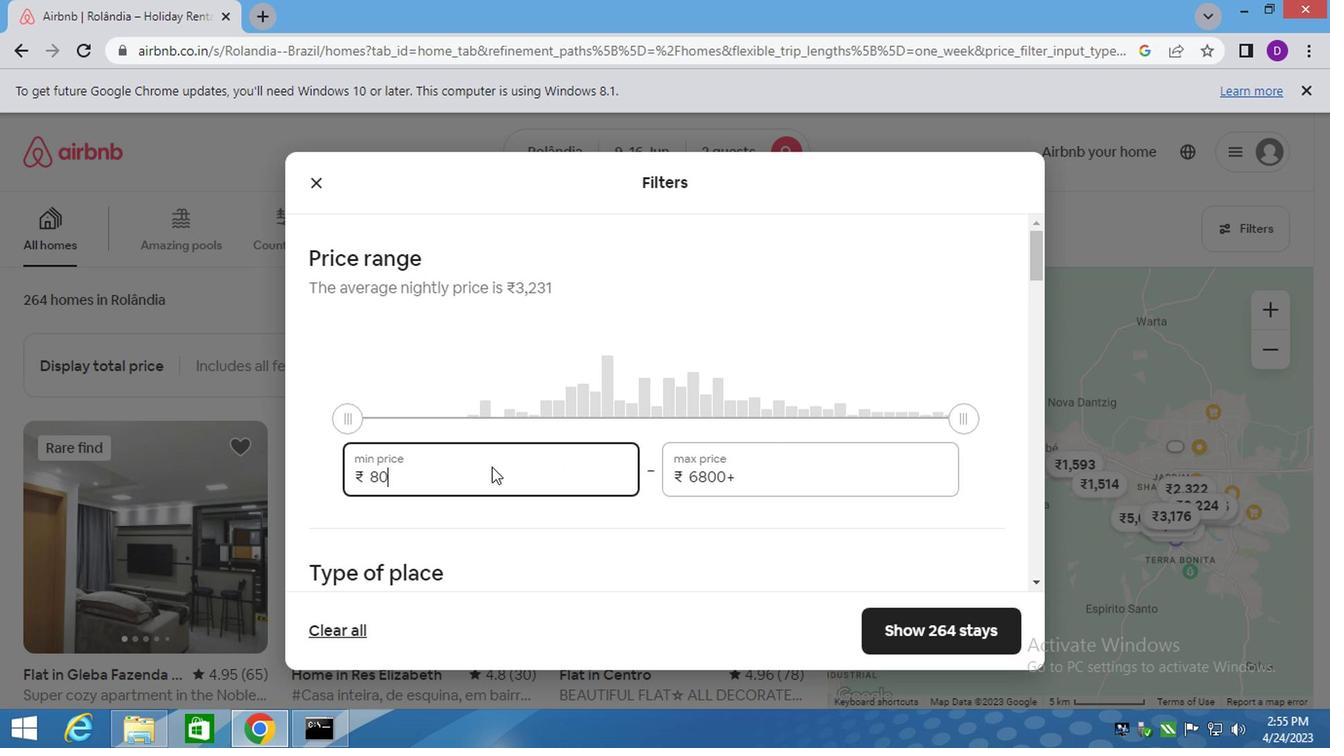 
Action: Key pressed 0
Screenshot: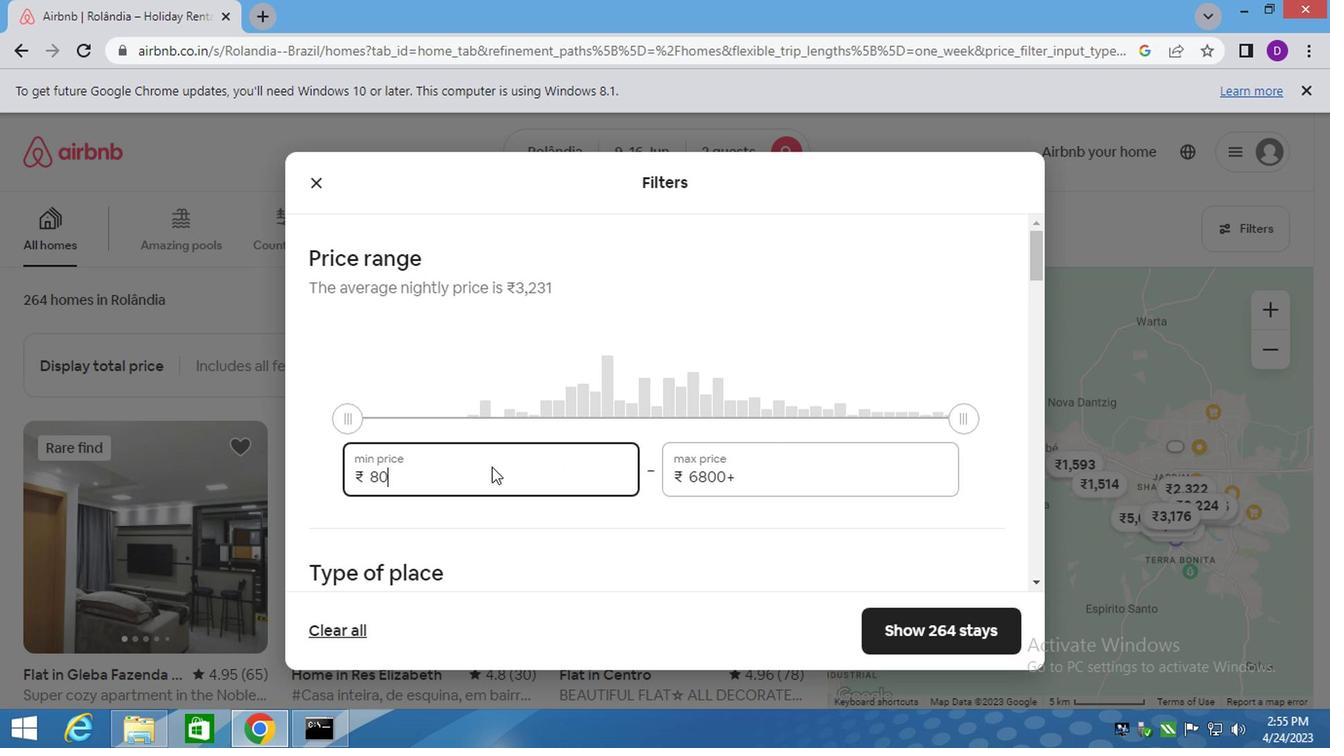 
Action: Mouse moved to (702, 476)
Screenshot: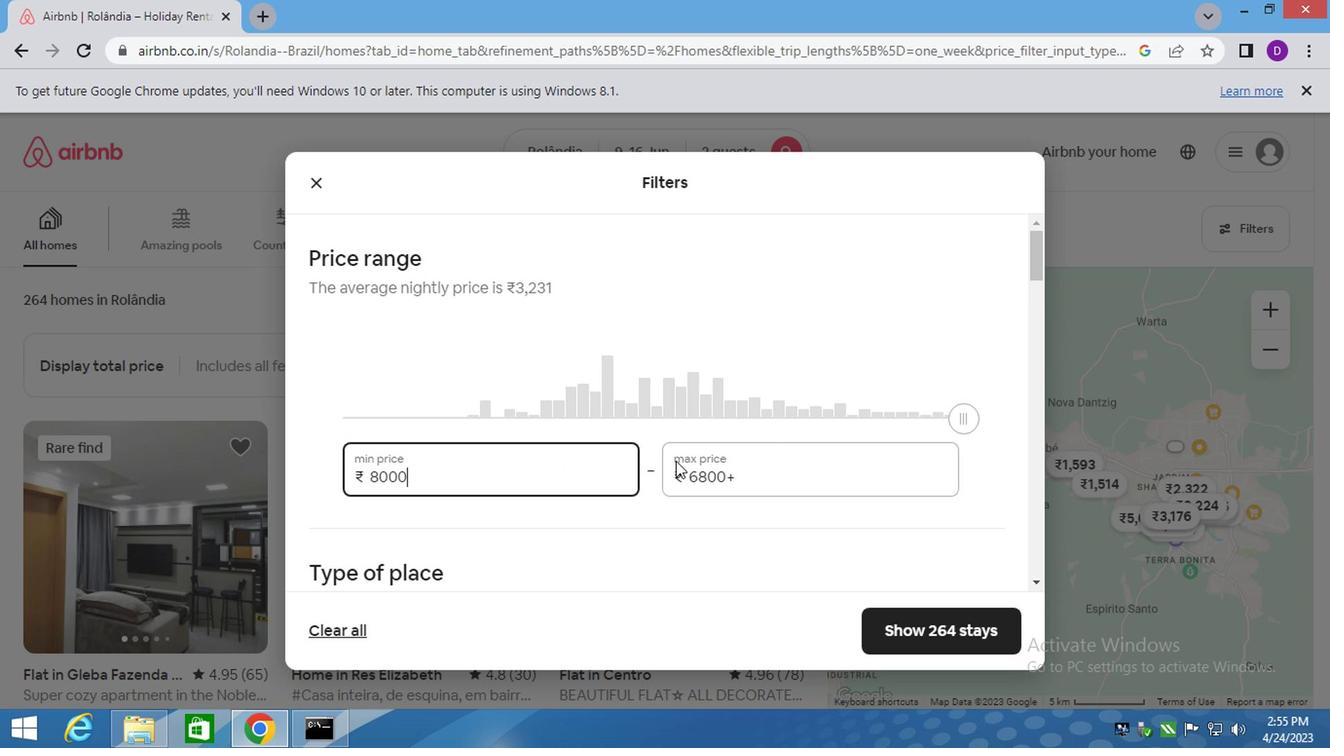 
Action: Mouse pressed left at (702, 476)
Screenshot: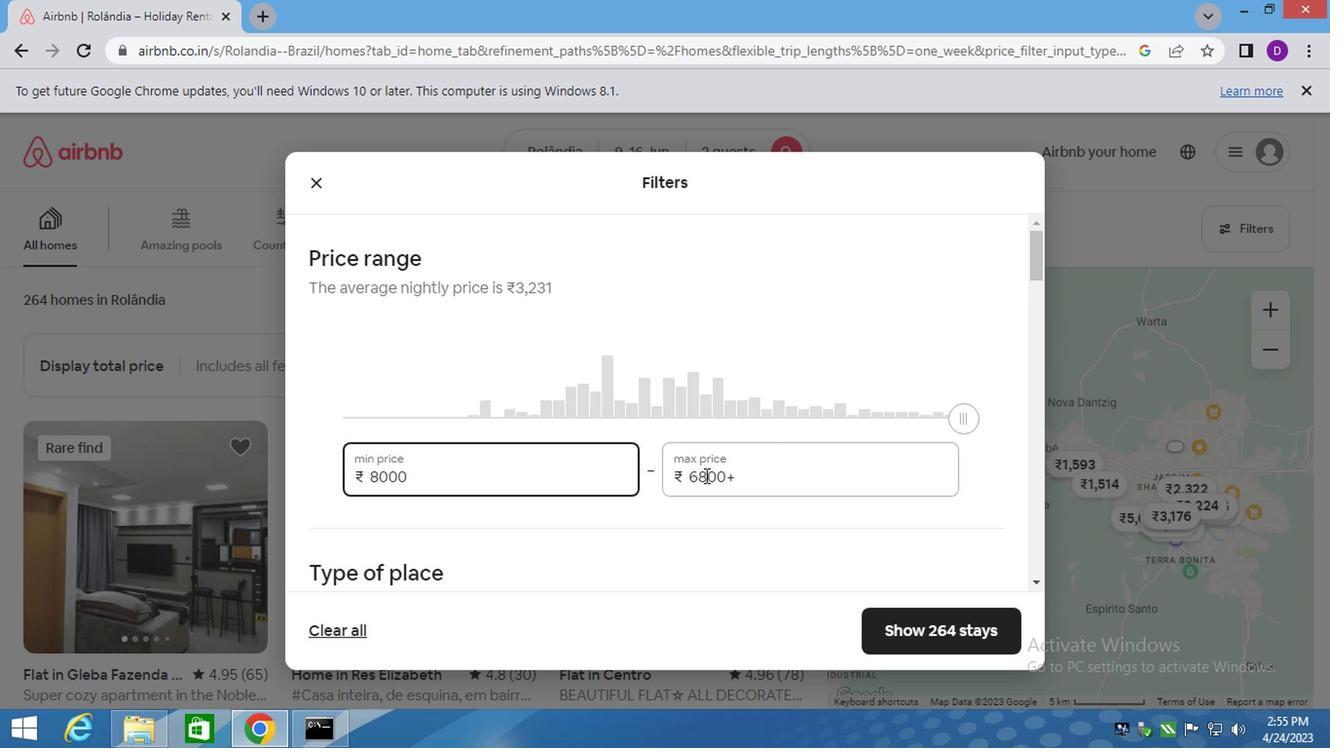 
Action: Mouse pressed left at (702, 476)
Screenshot: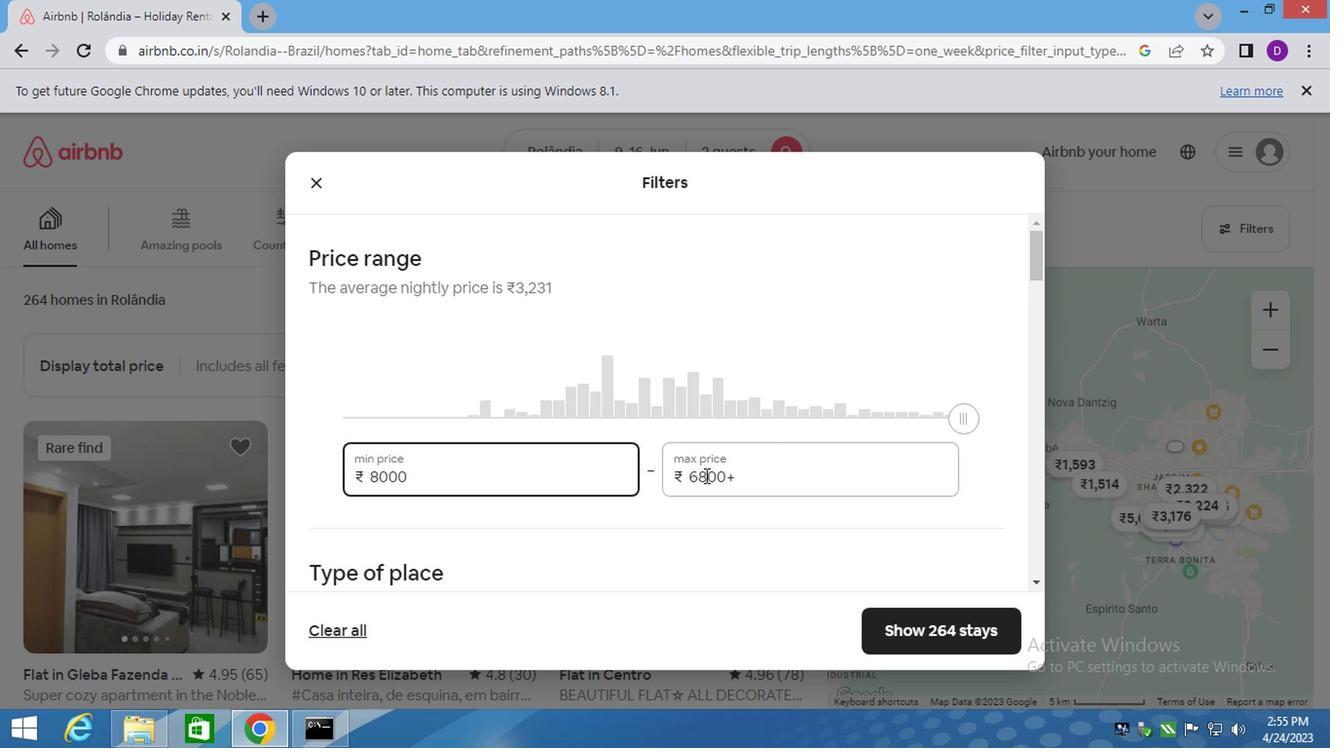 
Action: Mouse pressed left at (702, 476)
Screenshot: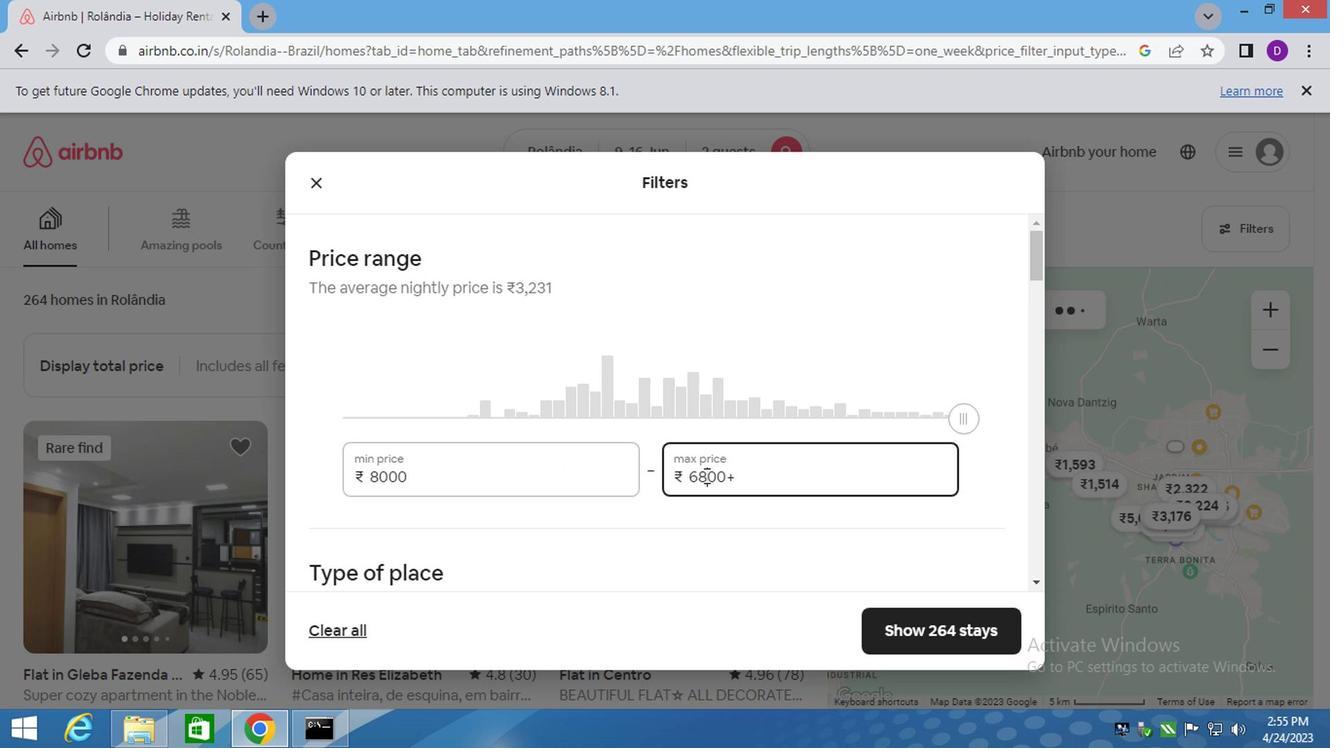 
Action: Key pressed 16000
Screenshot: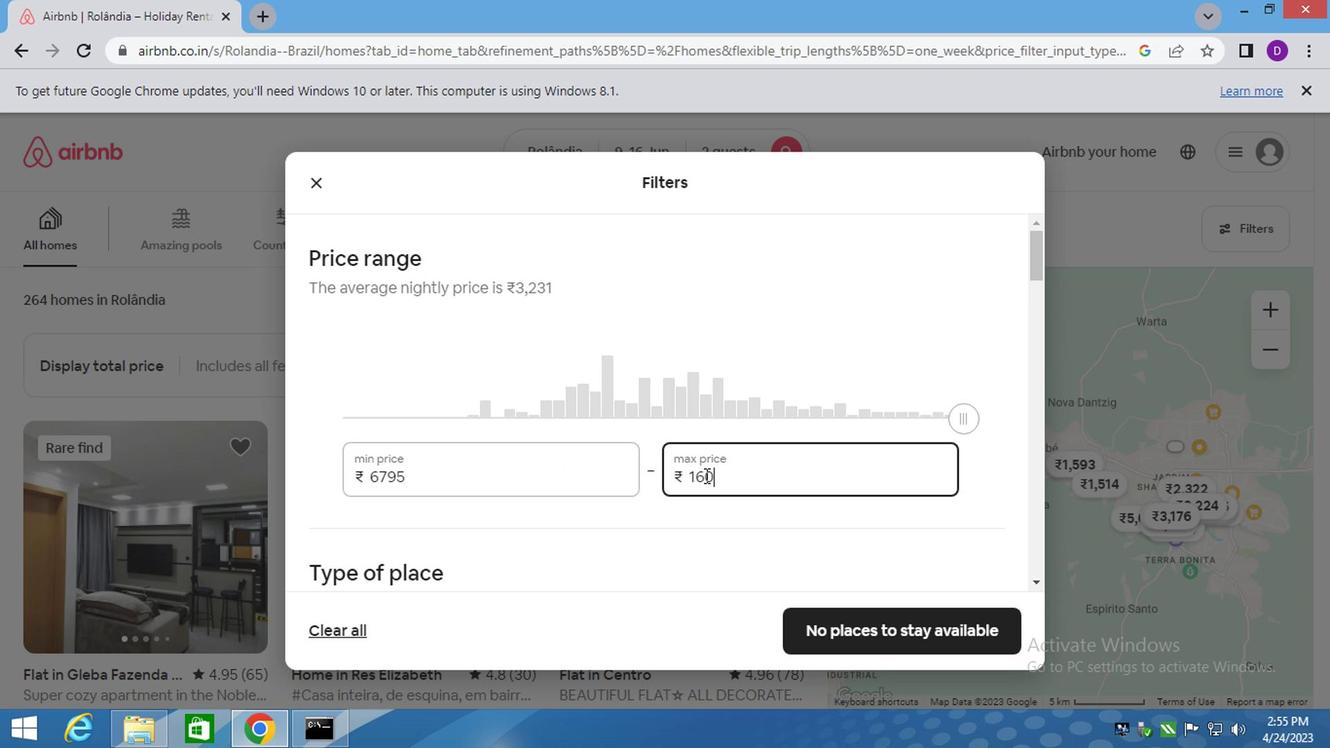 
Action: Mouse moved to (703, 478)
Screenshot: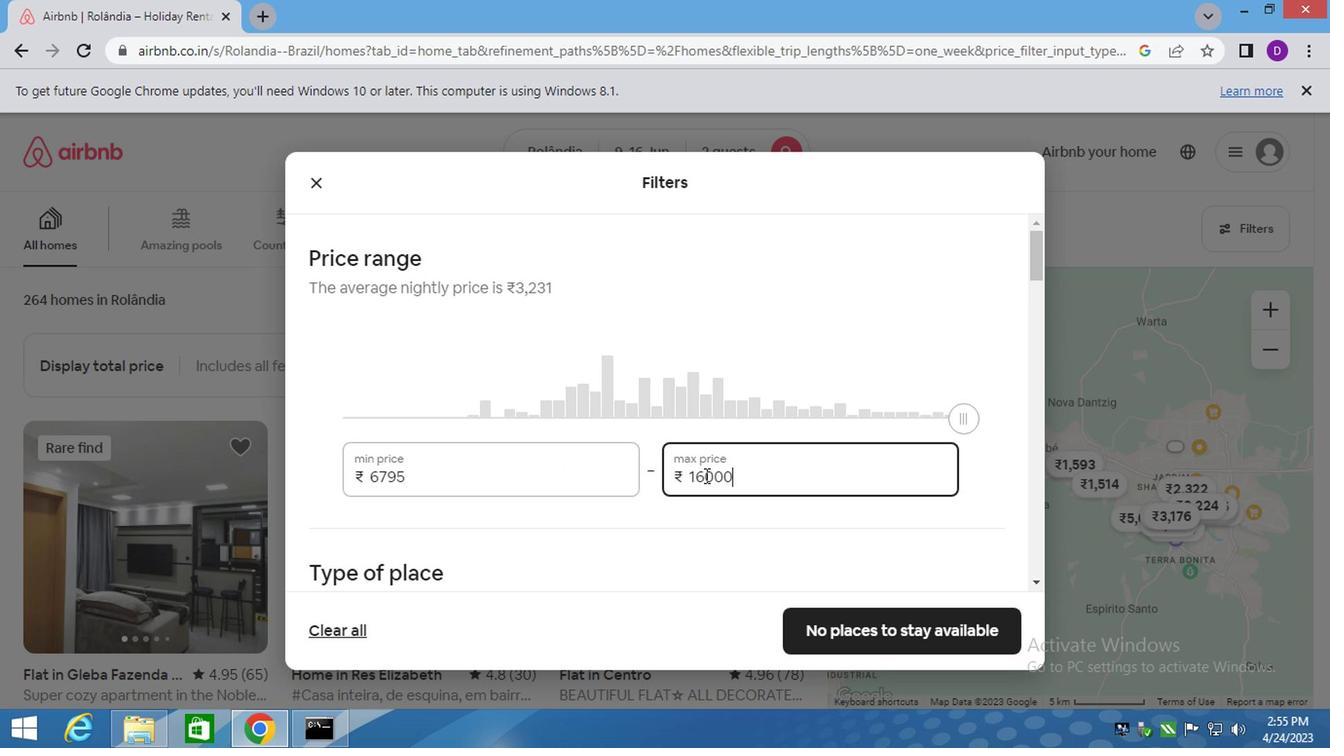 
Action: Mouse scrolled (703, 478) with delta (0, 0)
Screenshot: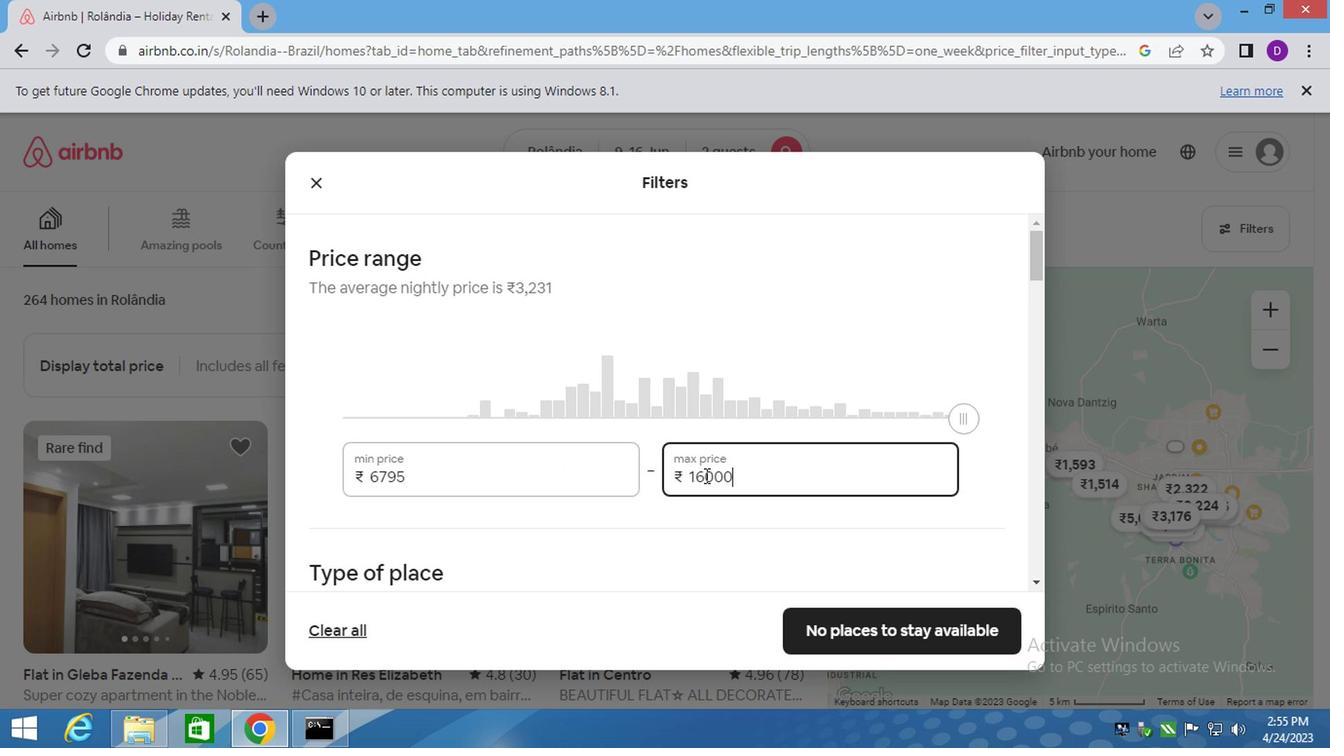 
Action: Mouse scrolled (703, 478) with delta (0, 0)
Screenshot: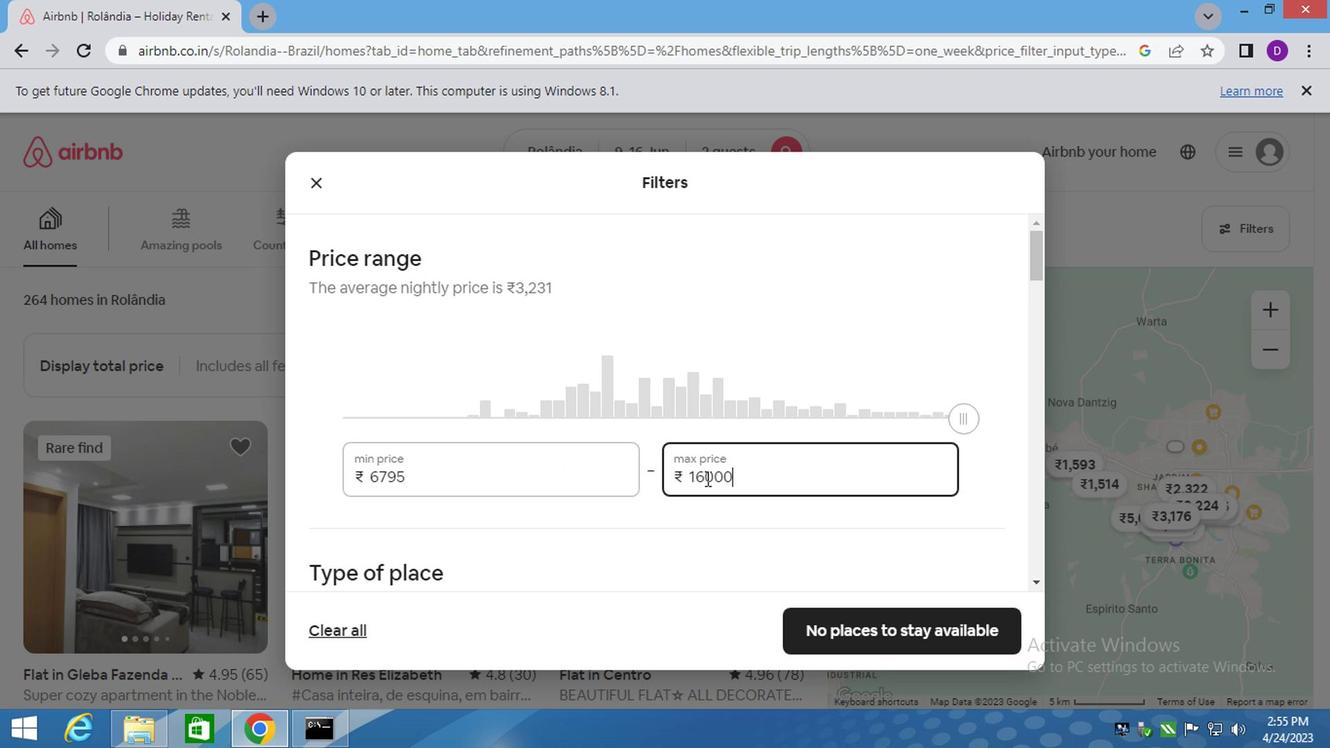 
Action: Mouse moved to (402, 450)
Screenshot: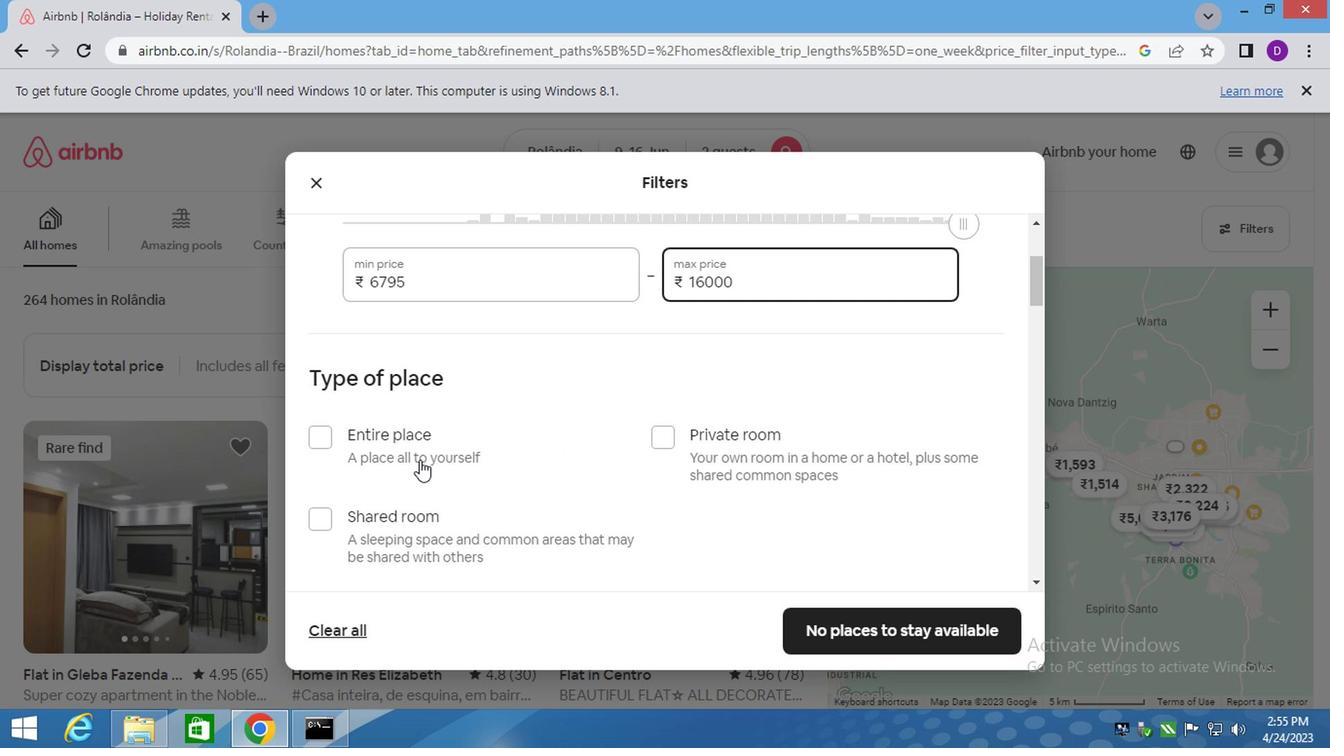 
Action: Mouse pressed left at (402, 450)
Screenshot: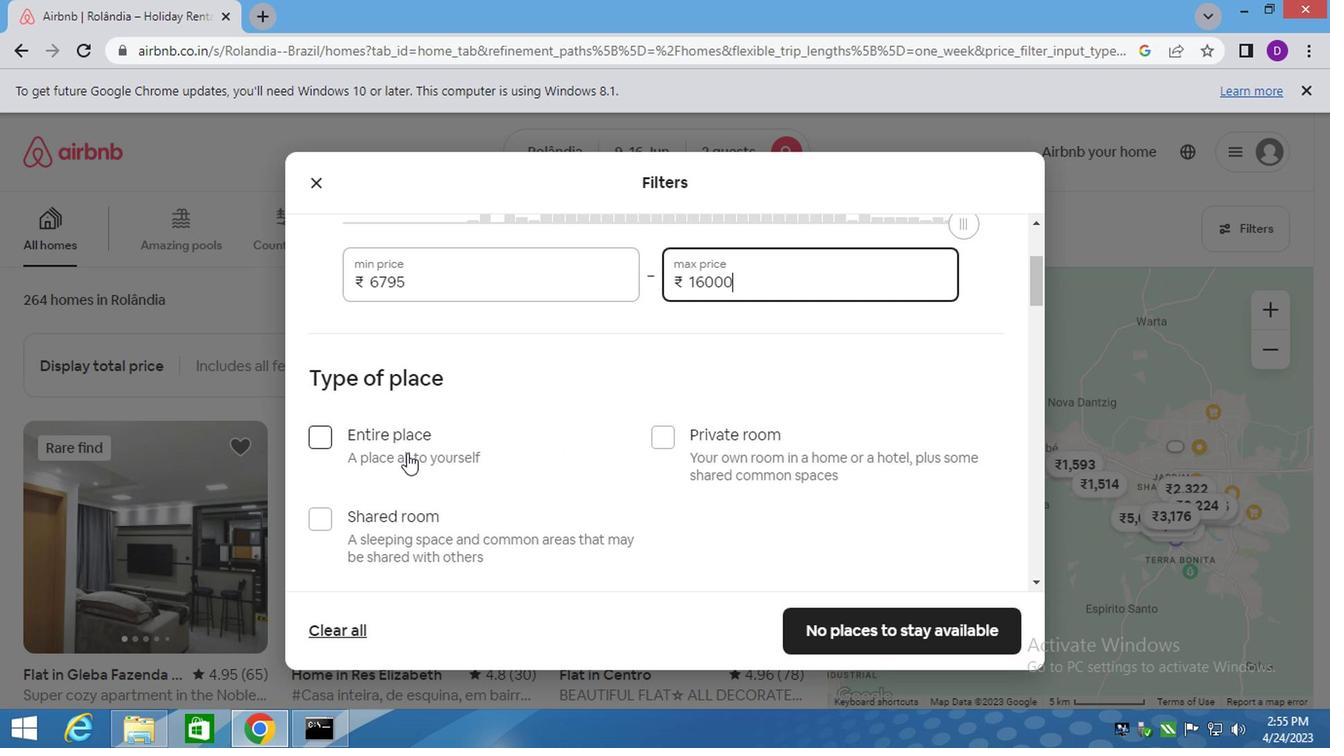 
Action: Mouse moved to (561, 458)
Screenshot: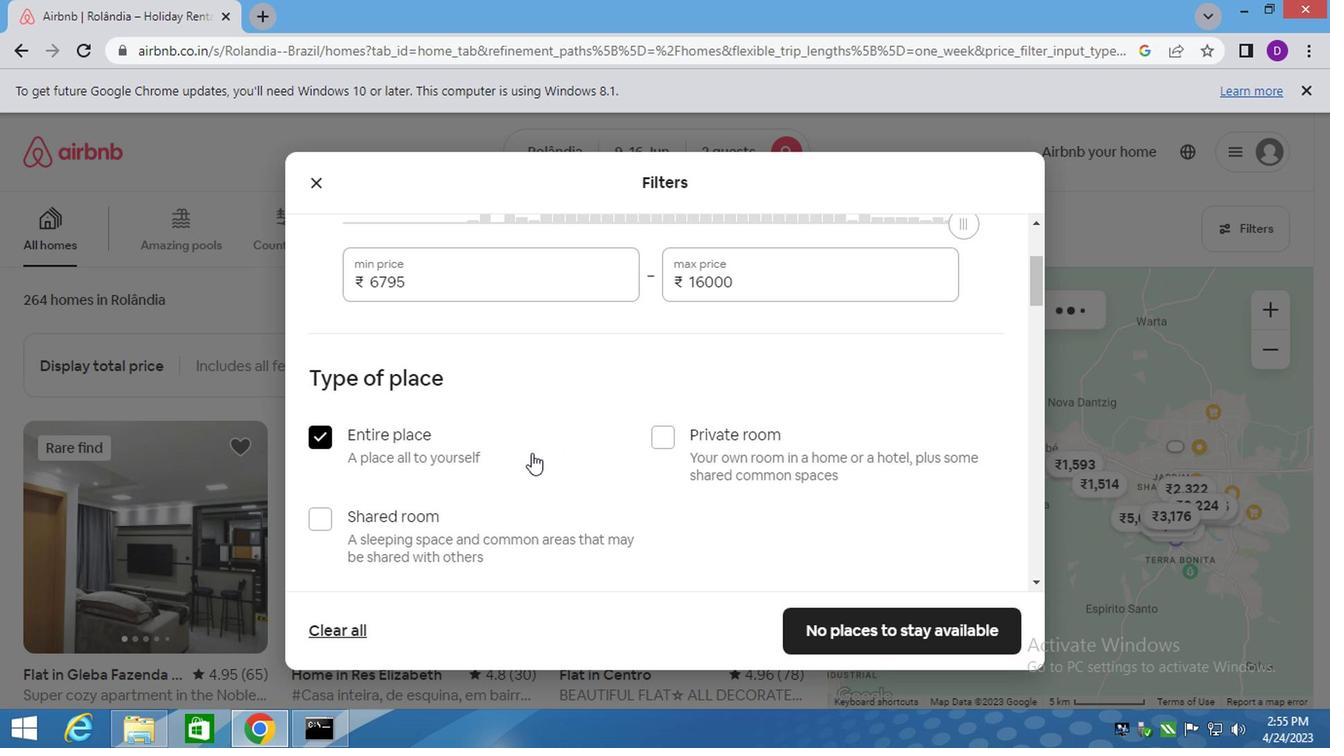
Action: Mouse scrolled (561, 457) with delta (0, 0)
Screenshot: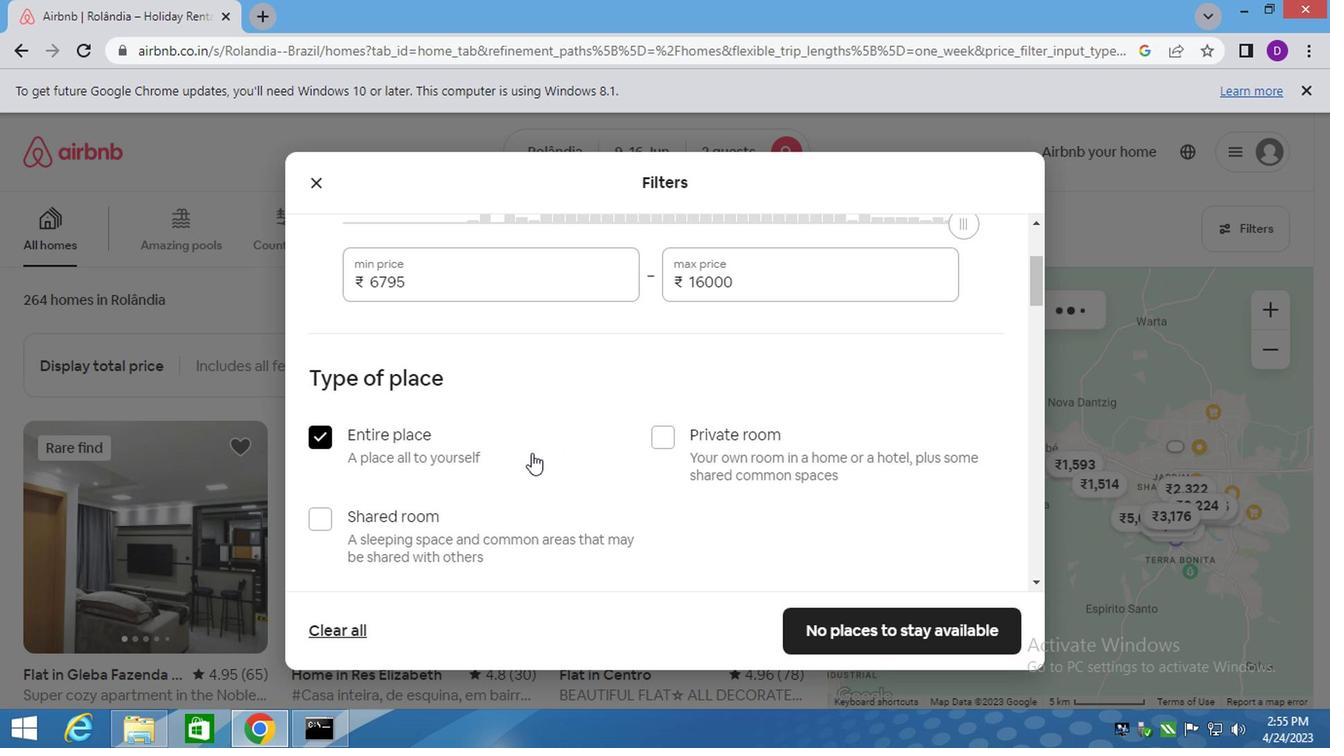 
Action: Mouse moved to (598, 460)
Screenshot: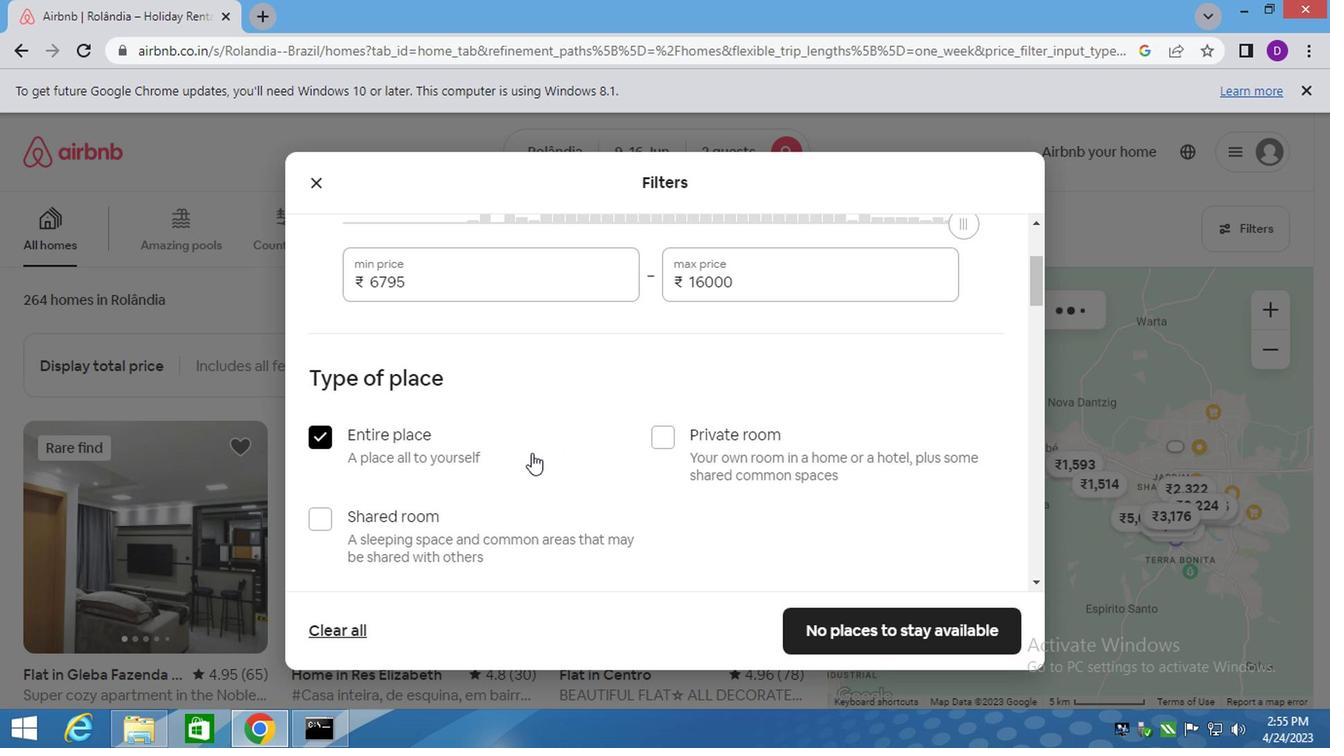 
Action: Mouse scrolled (587, 459) with delta (0, 0)
Screenshot: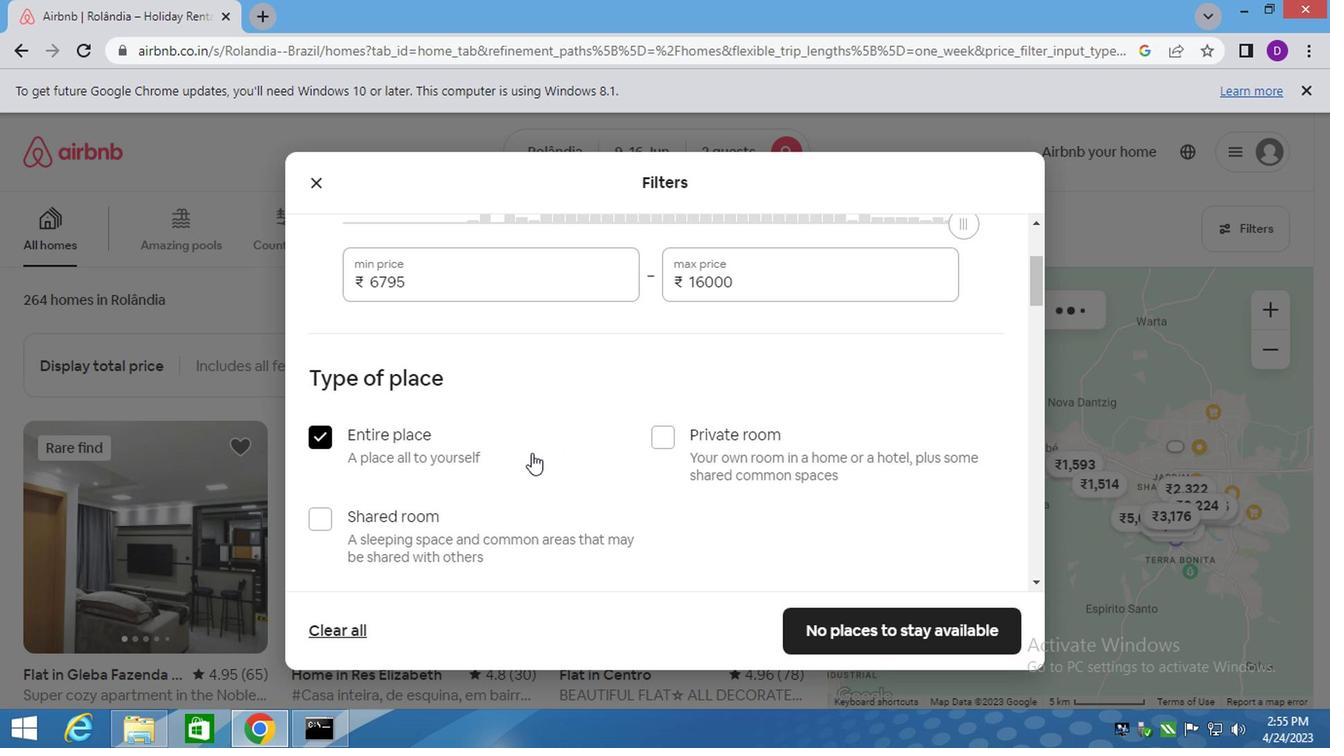
Action: Mouse moved to (607, 460)
Screenshot: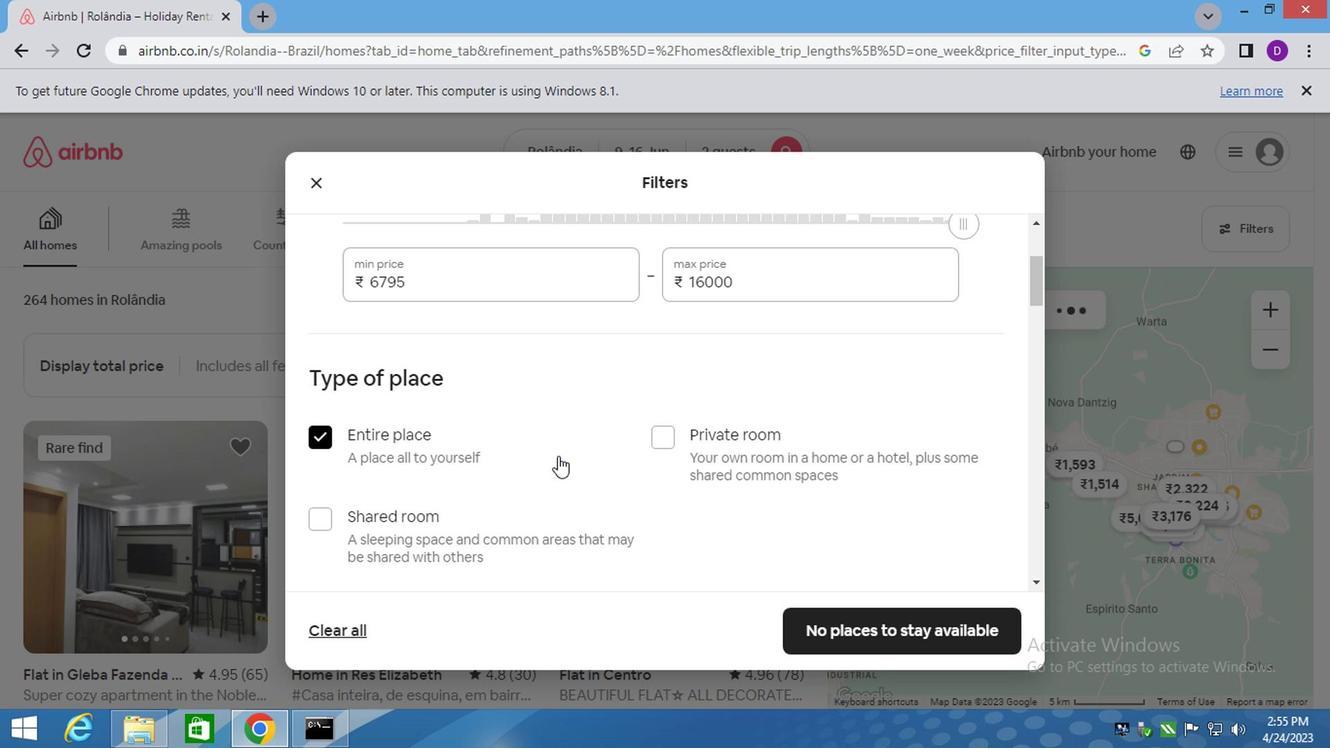 
Action: Mouse scrolled (607, 459) with delta (0, 0)
Screenshot: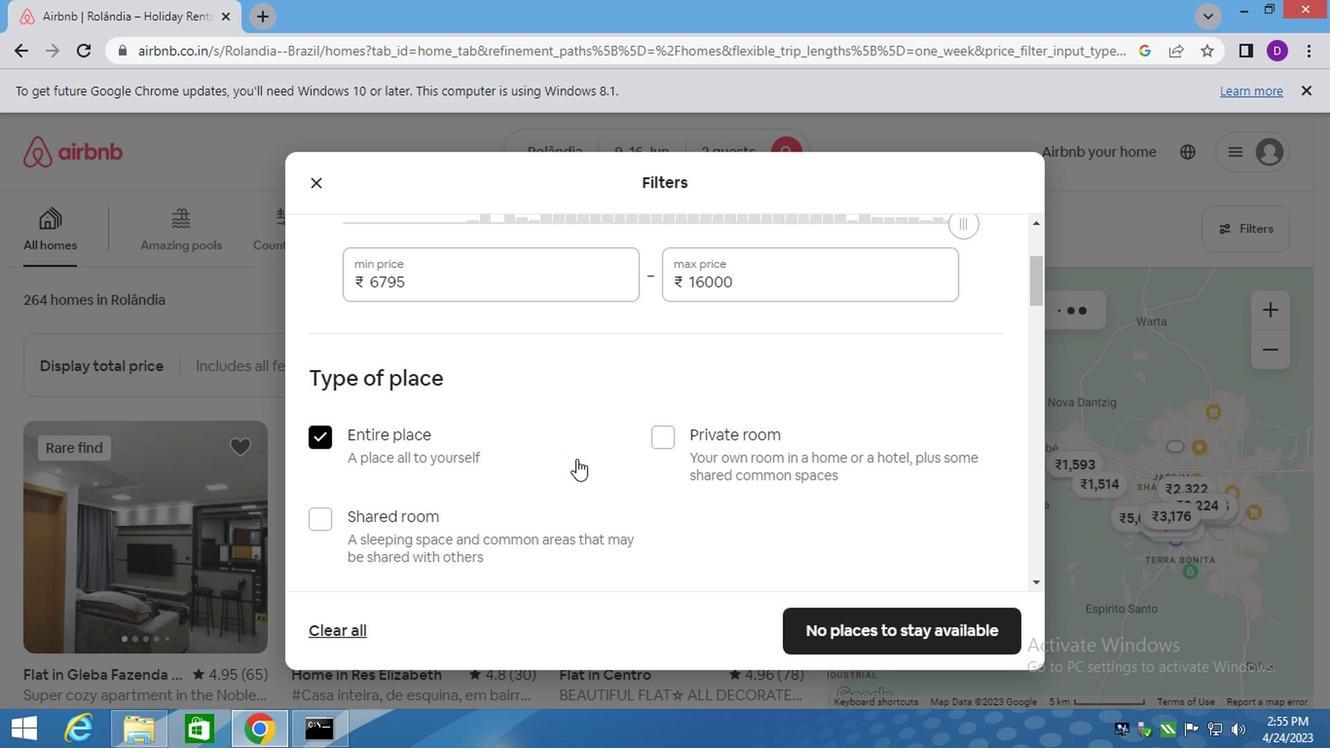 
Action: Mouse moved to (768, 471)
Screenshot: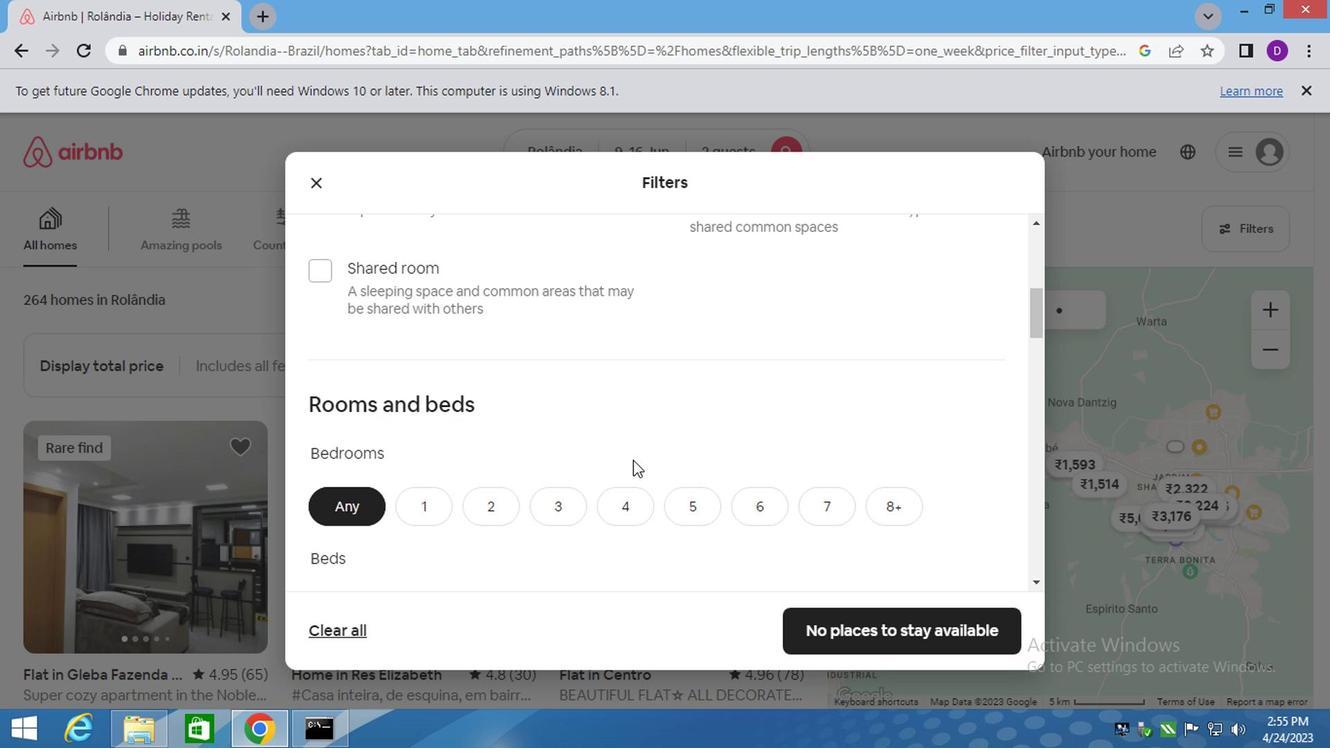 
Action: Mouse scrolled (645, 459) with delta (0, 0)
Screenshot: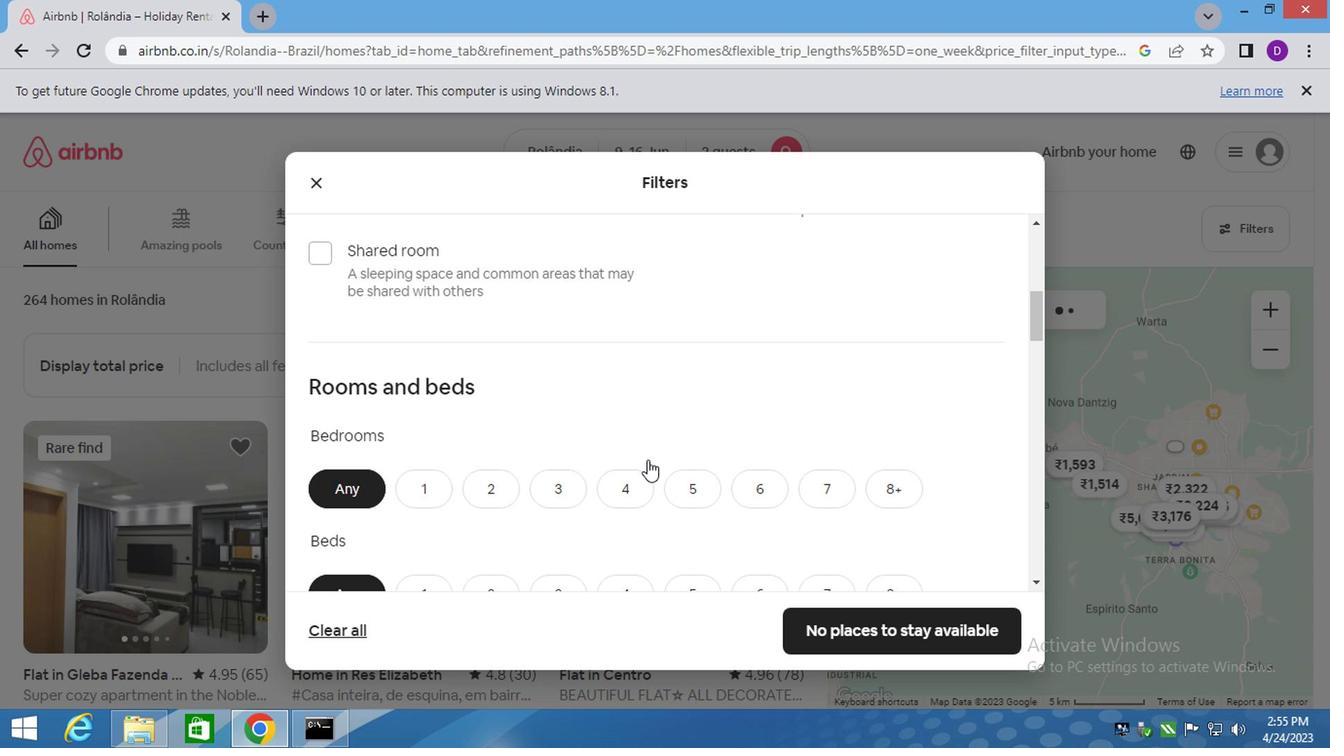 
Action: Mouse moved to (426, 408)
Screenshot: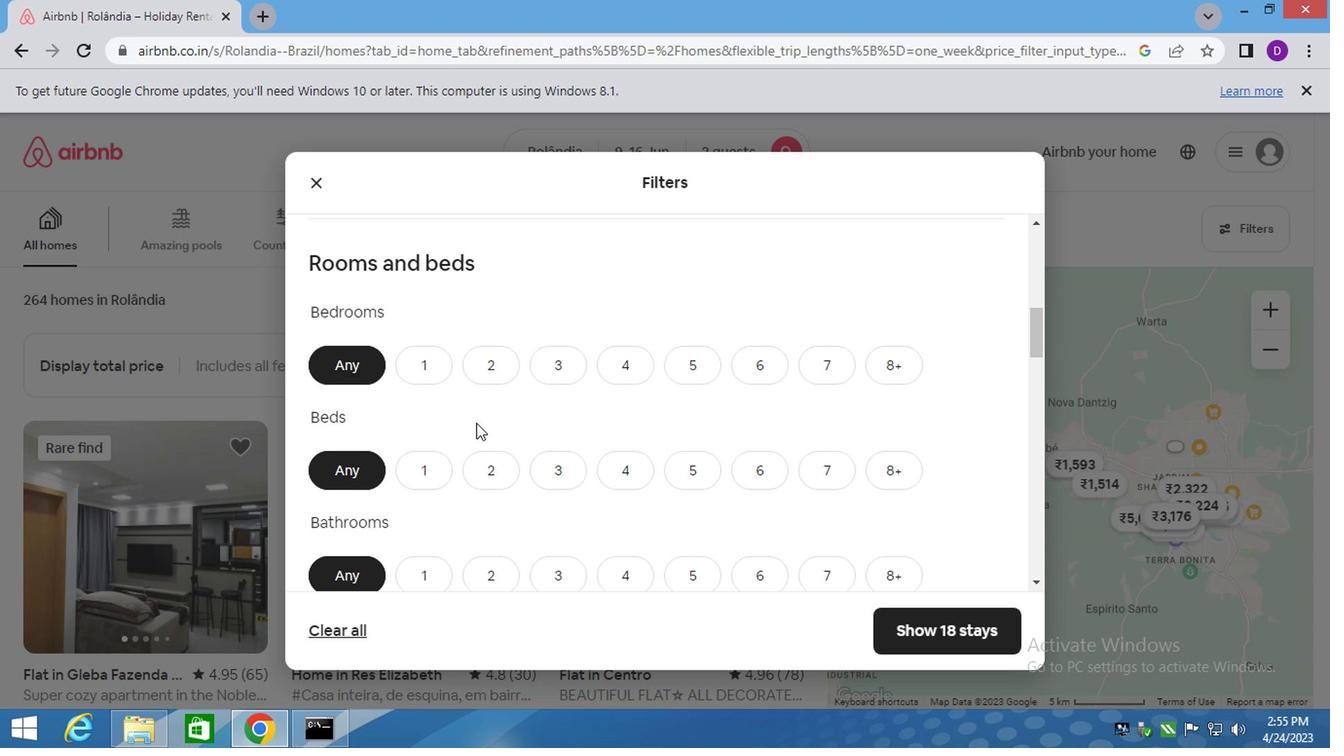 
Action: Mouse scrolled (426, 407) with delta (0, -1)
Screenshot: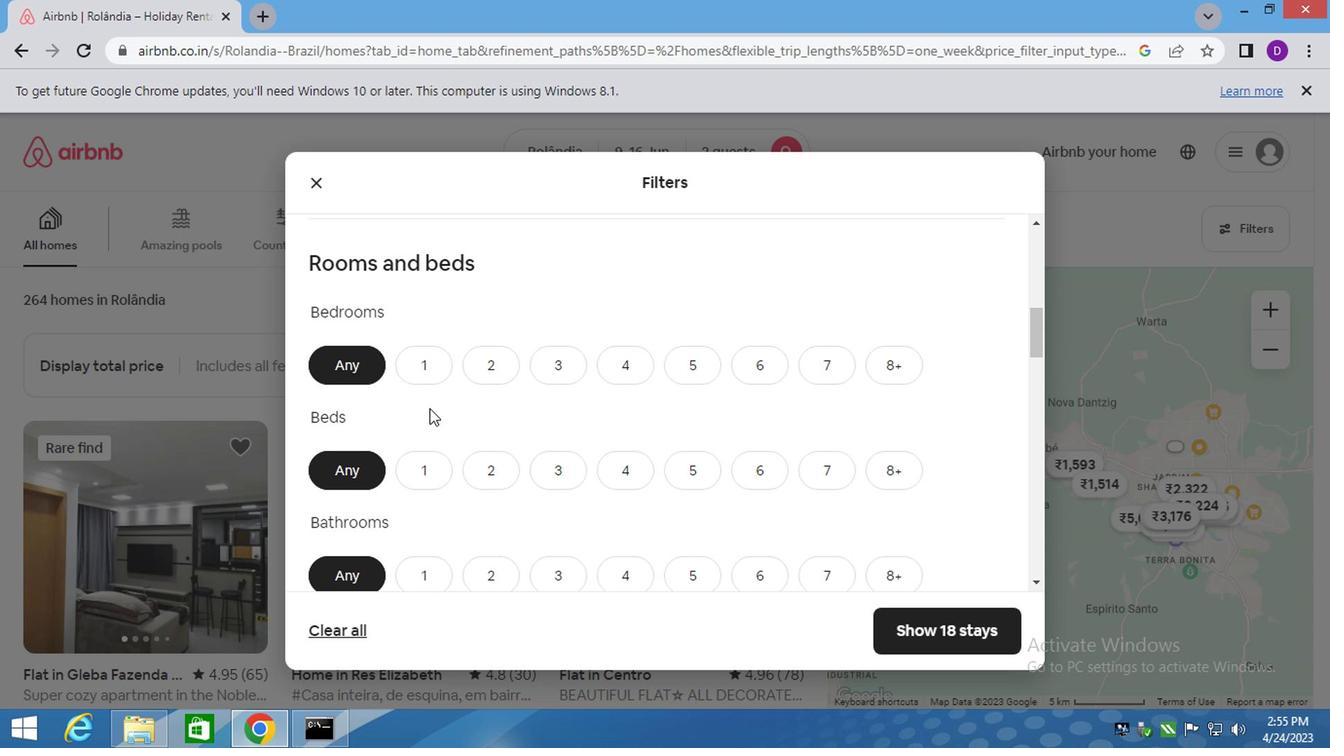 
Action: Mouse moved to (492, 269)
Screenshot: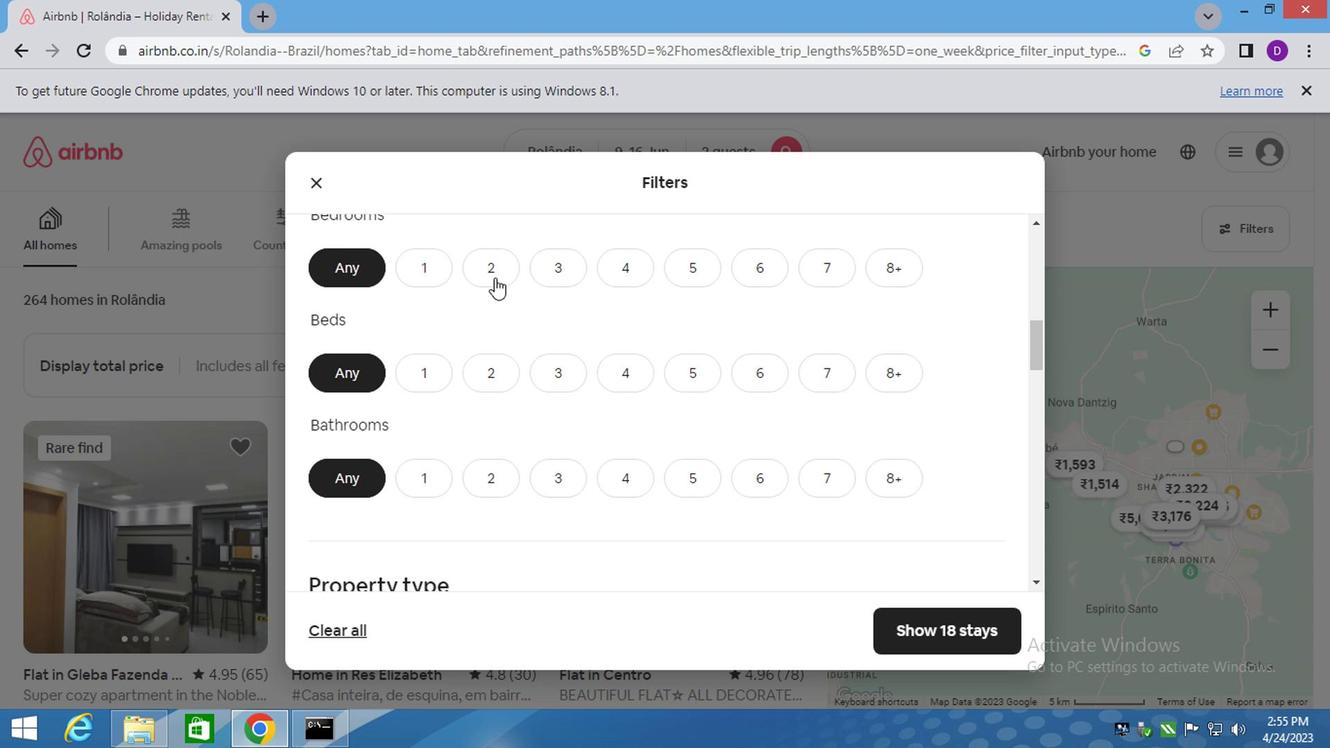 
Action: Mouse pressed left at (492, 269)
Screenshot: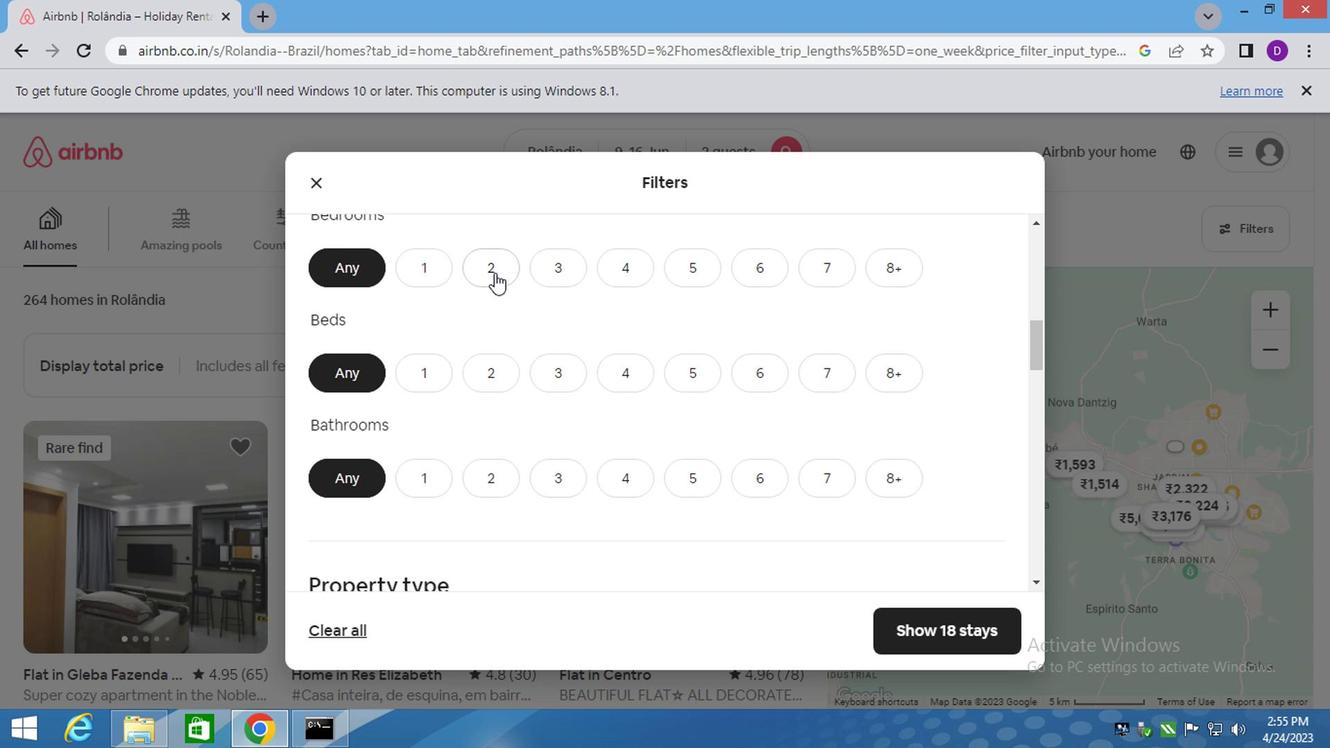 
Action: Mouse moved to (499, 377)
Screenshot: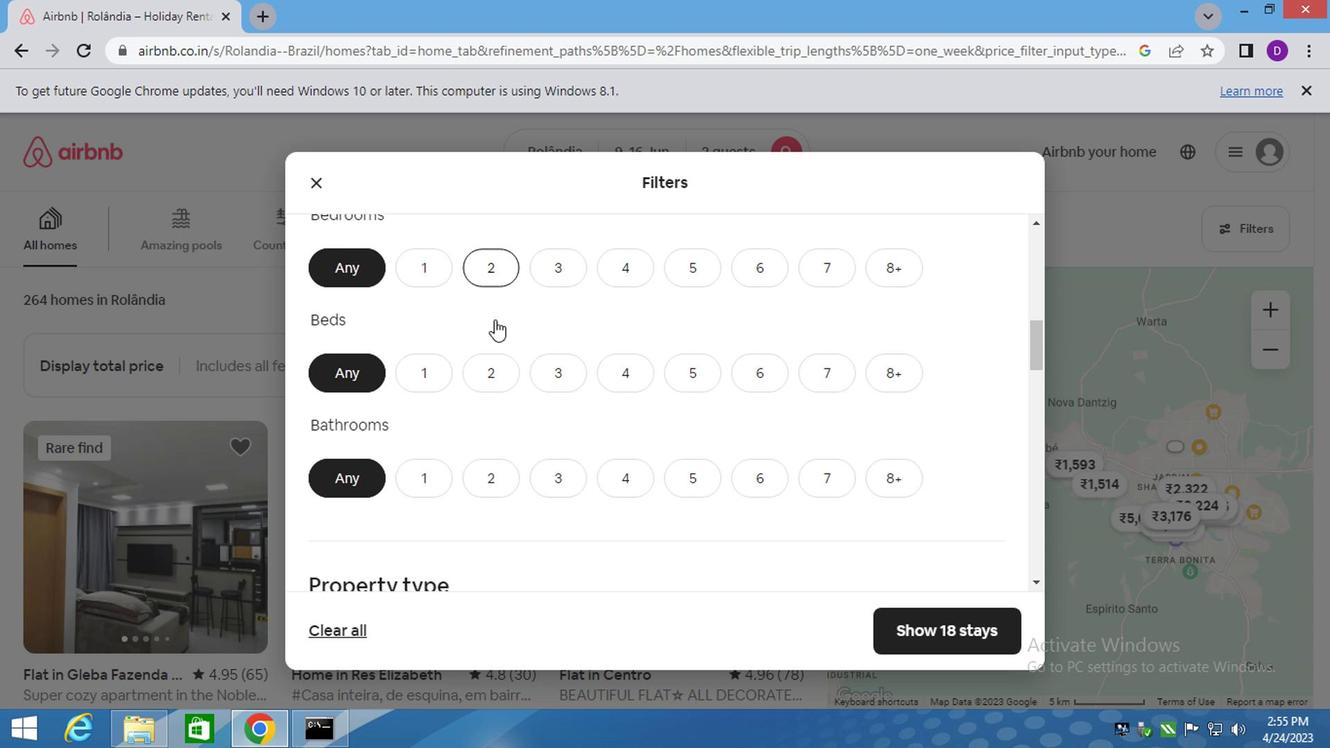 
Action: Mouse pressed left at (499, 377)
Screenshot: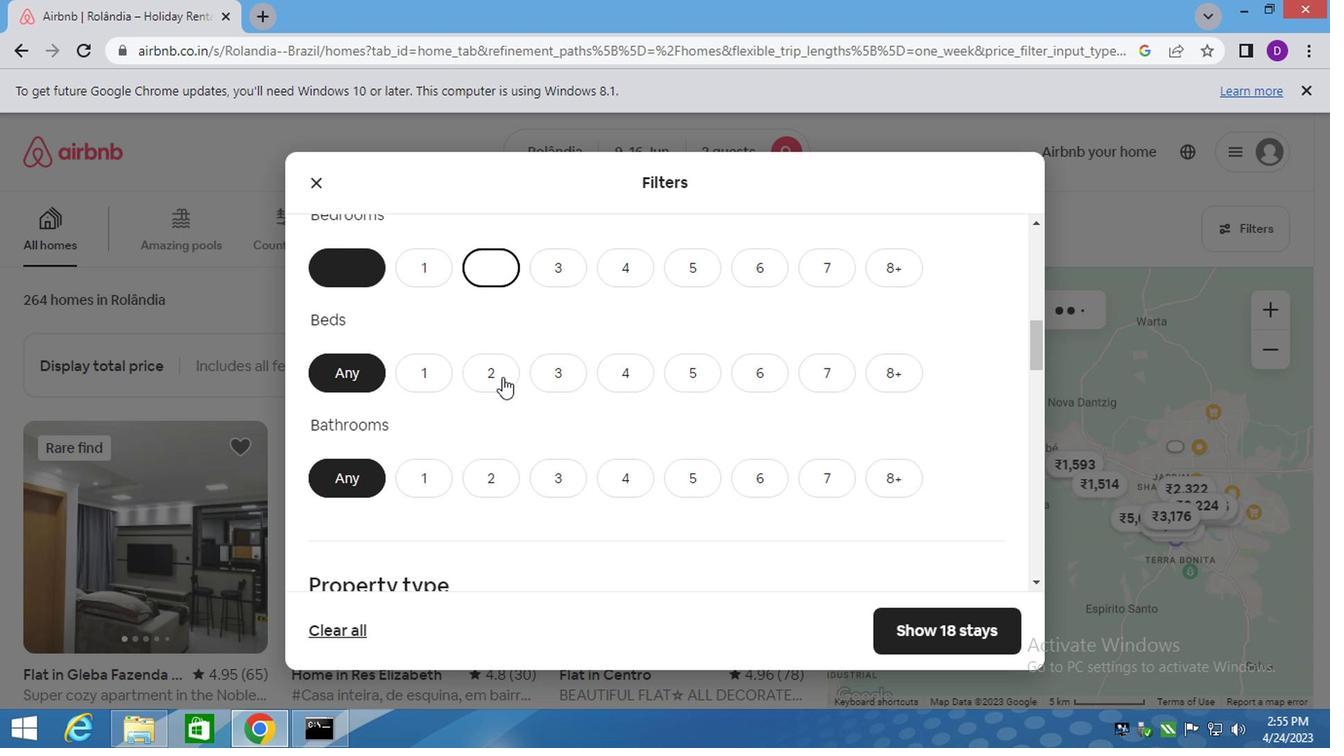 
Action: Mouse moved to (430, 484)
Screenshot: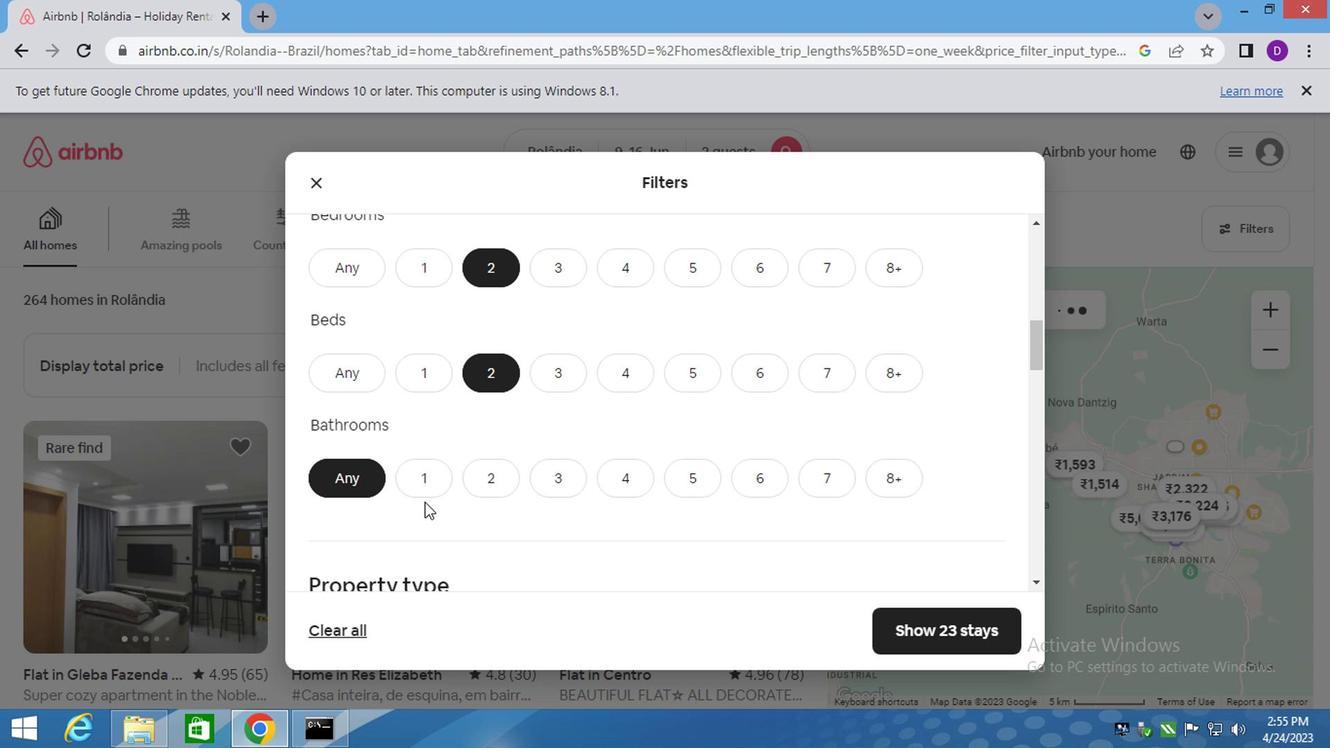 
Action: Mouse pressed left at (430, 484)
Screenshot: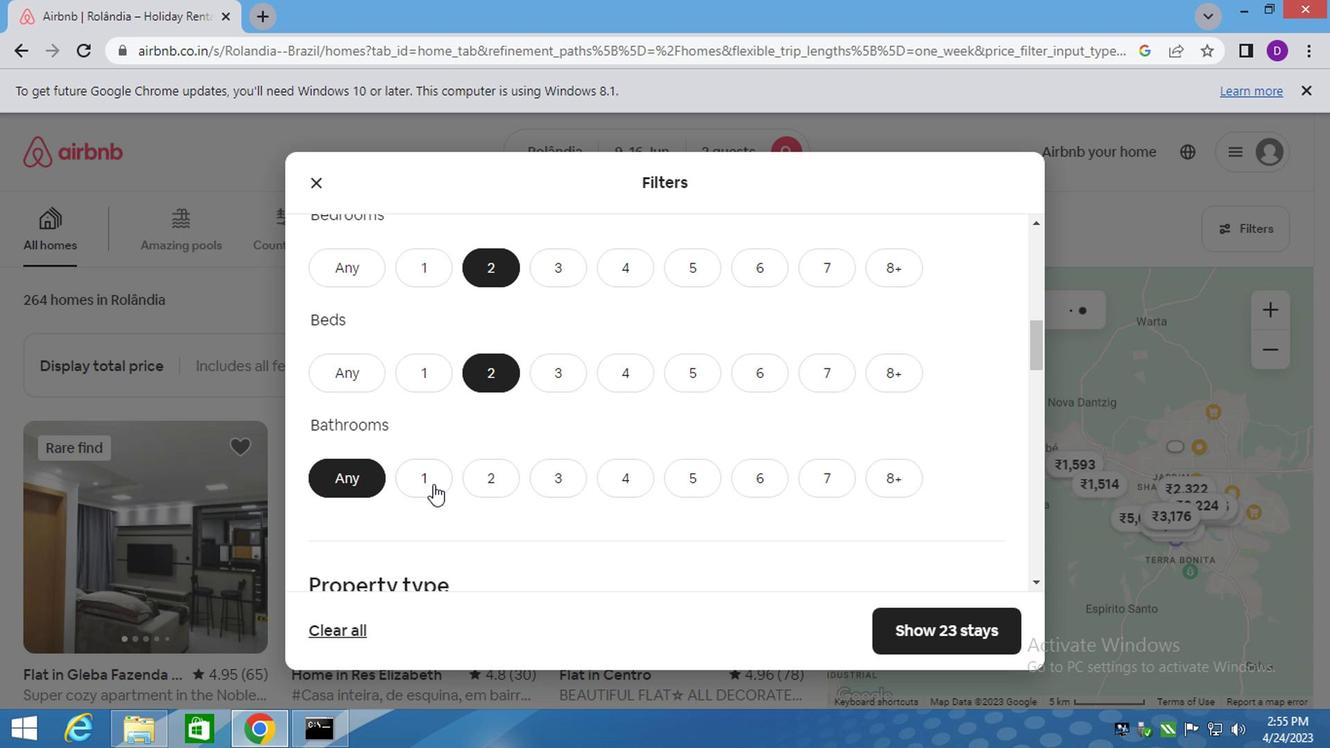 
Action: Mouse moved to (571, 478)
Screenshot: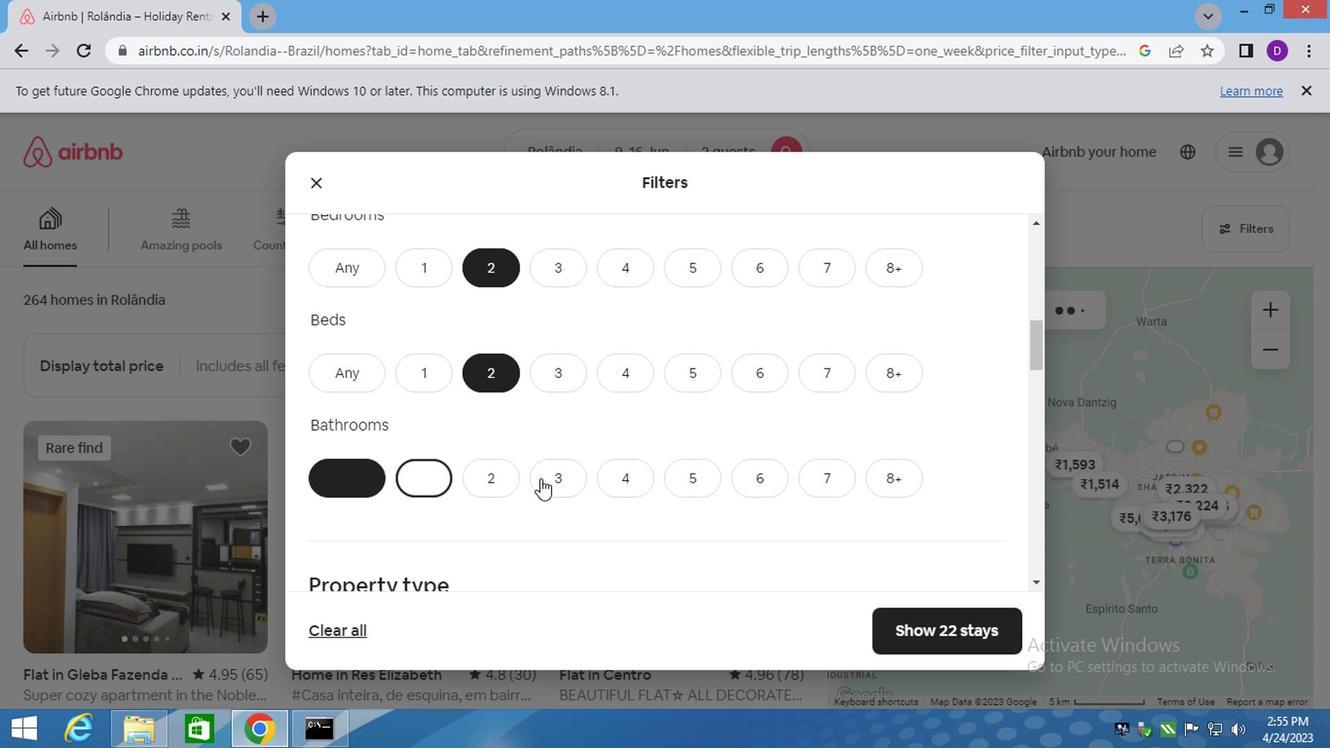 
Action: Mouse scrolled (571, 478) with delta (0, 0)
Screenshot: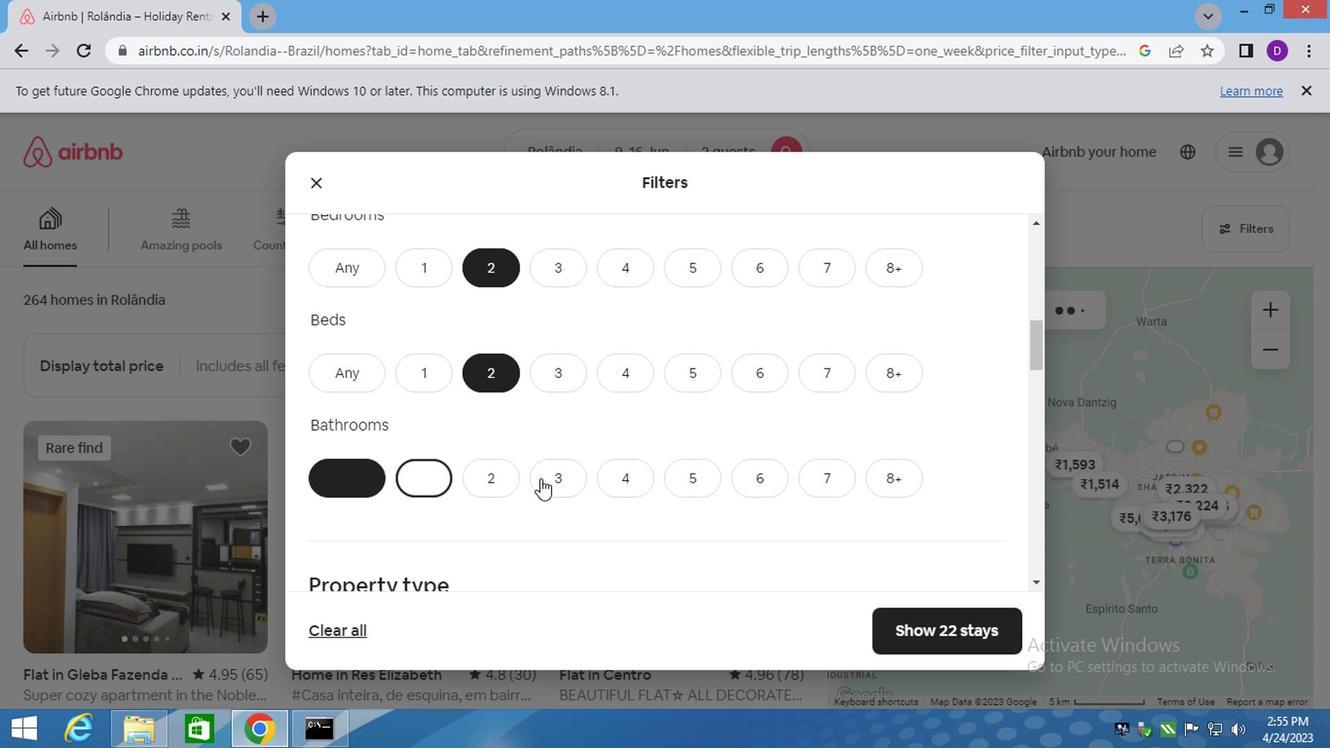 
Action: Mouse moved to (624, 478)
Screenshot: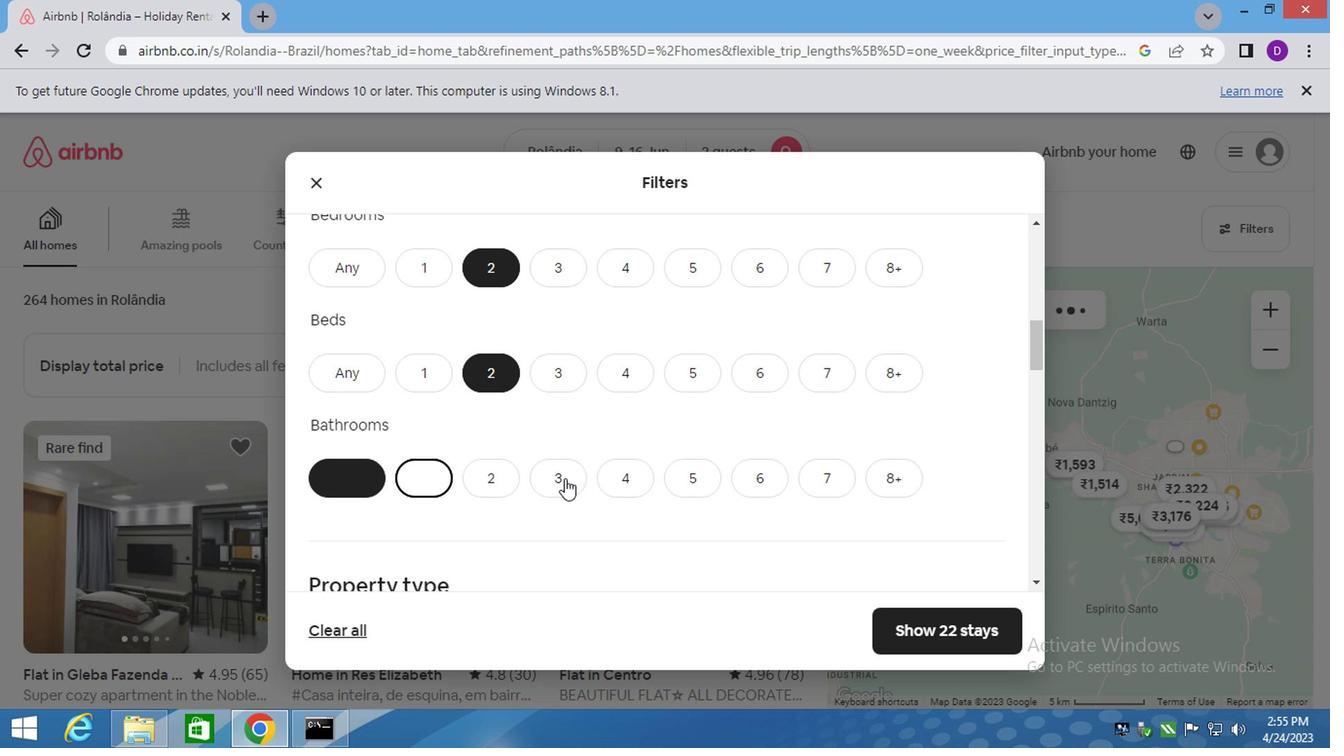 
Action: Mouse scrolled (616, 478) with delta (0, 0)
Screenshot: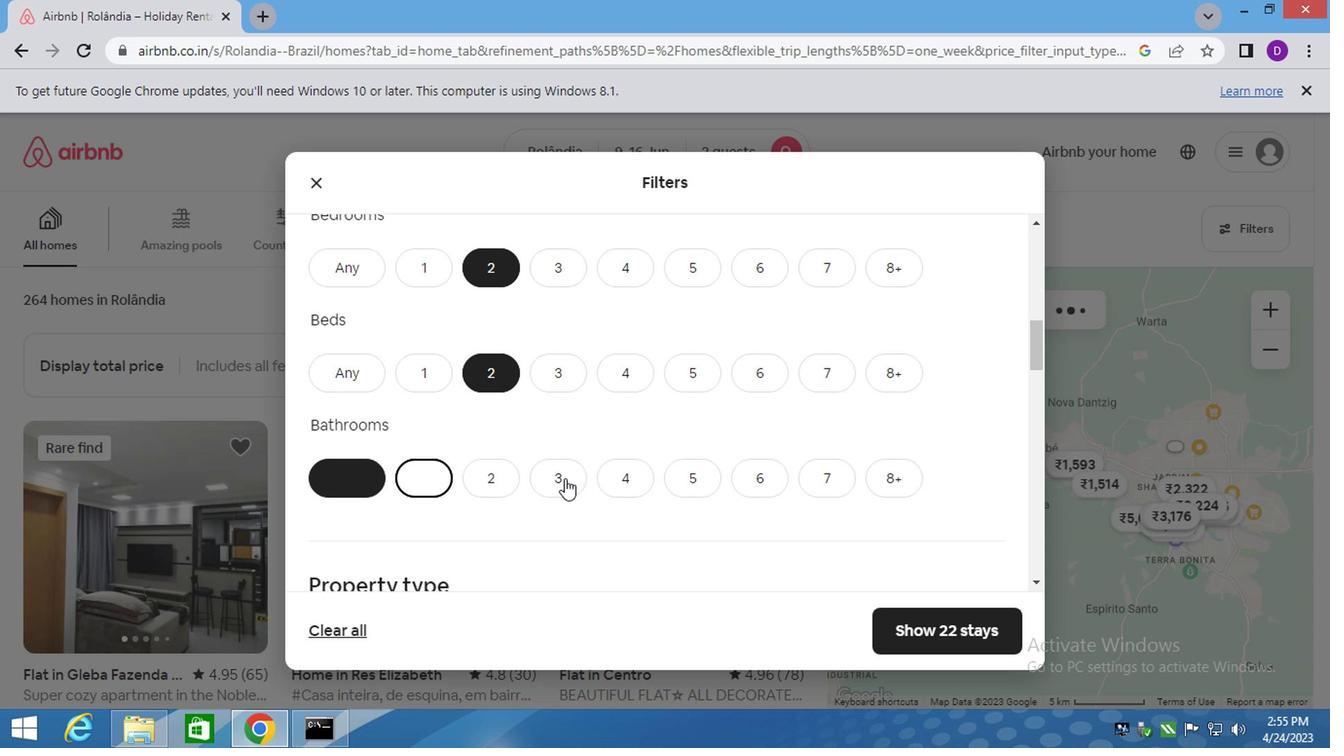 
Action: Mouse moved to (643, 476)
Screenshot: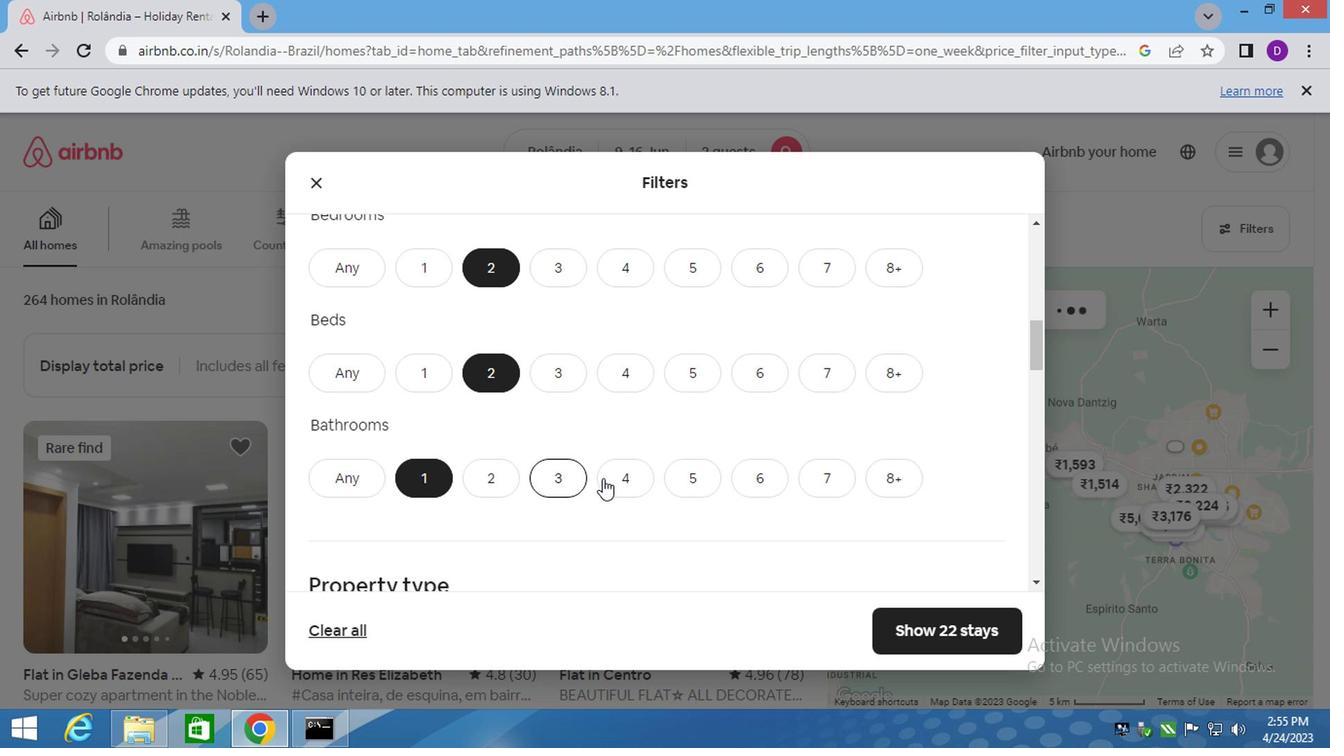 
Action: Mouse scrolled (640, 476) with delta (0, -1)
Screenshot: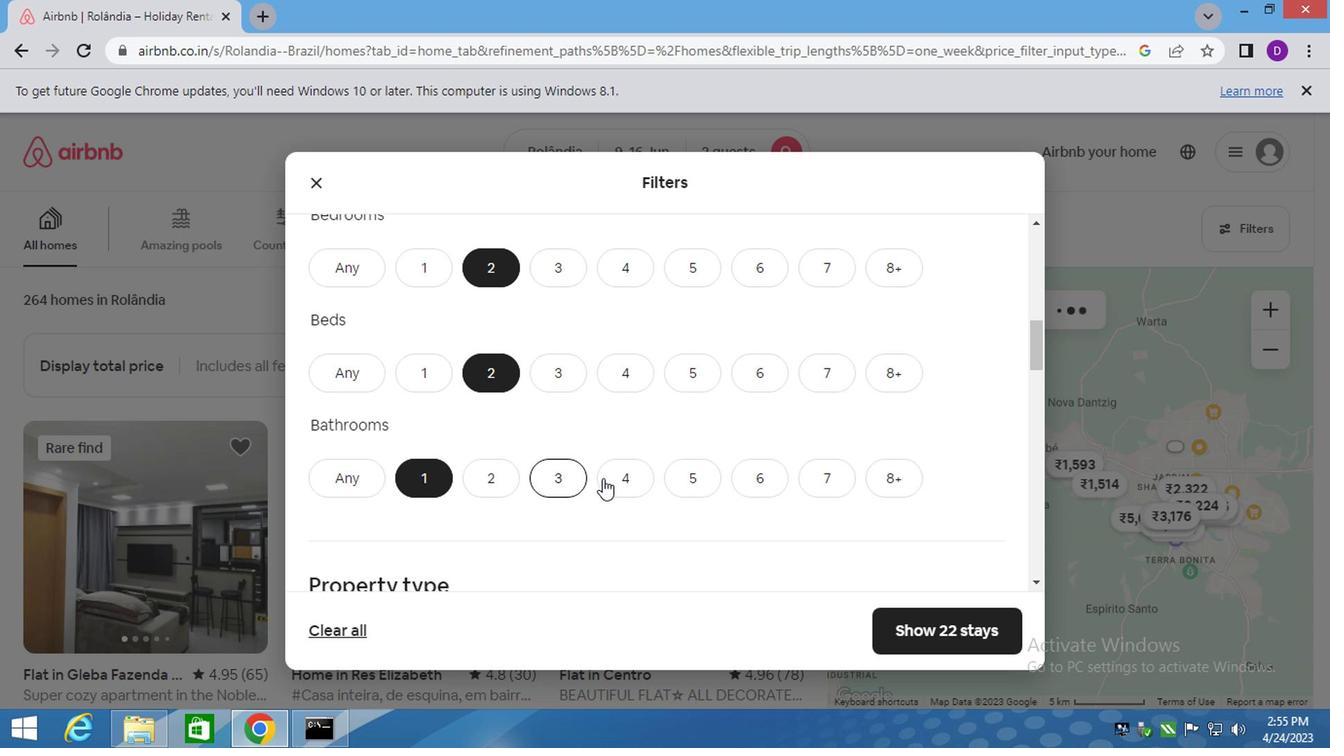 
Action: Mouse moved to (704, 474)
Screenshot: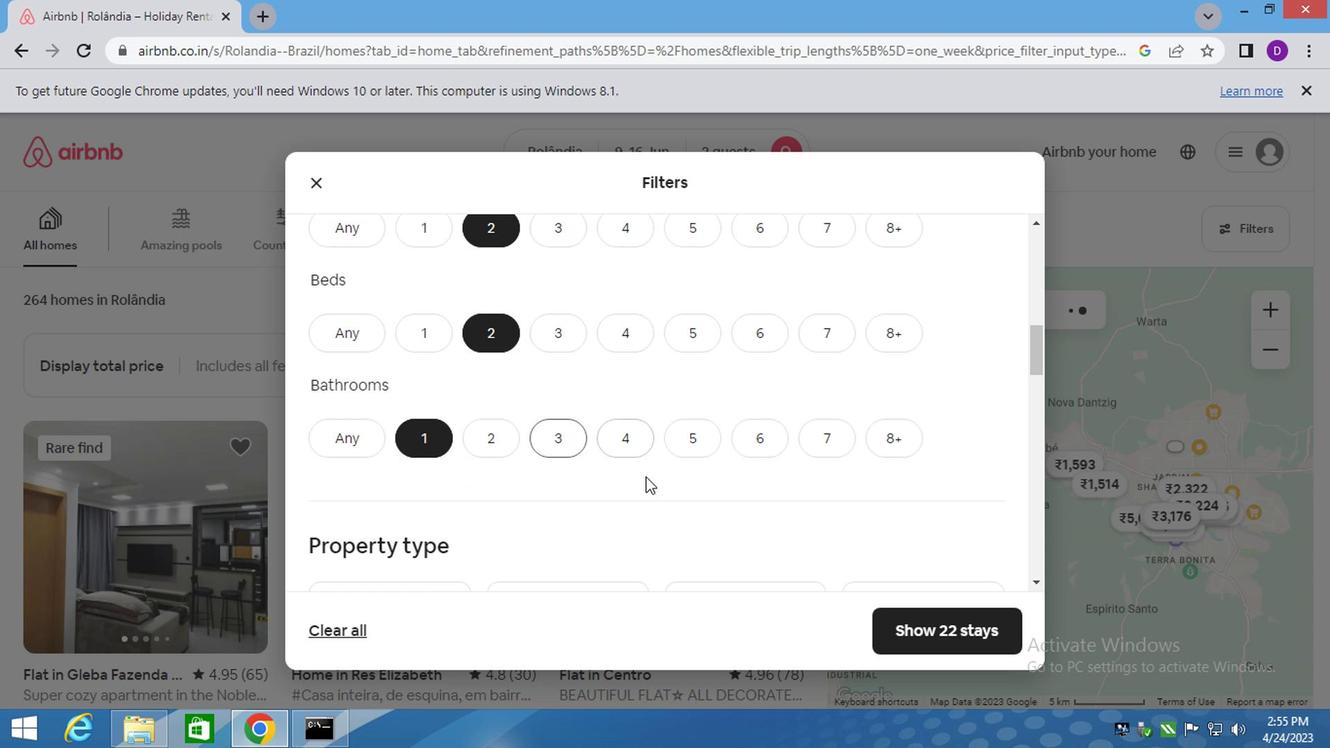 
Action: Mouse scrolled (686, 474) with delta (0, -1)
Screenshot: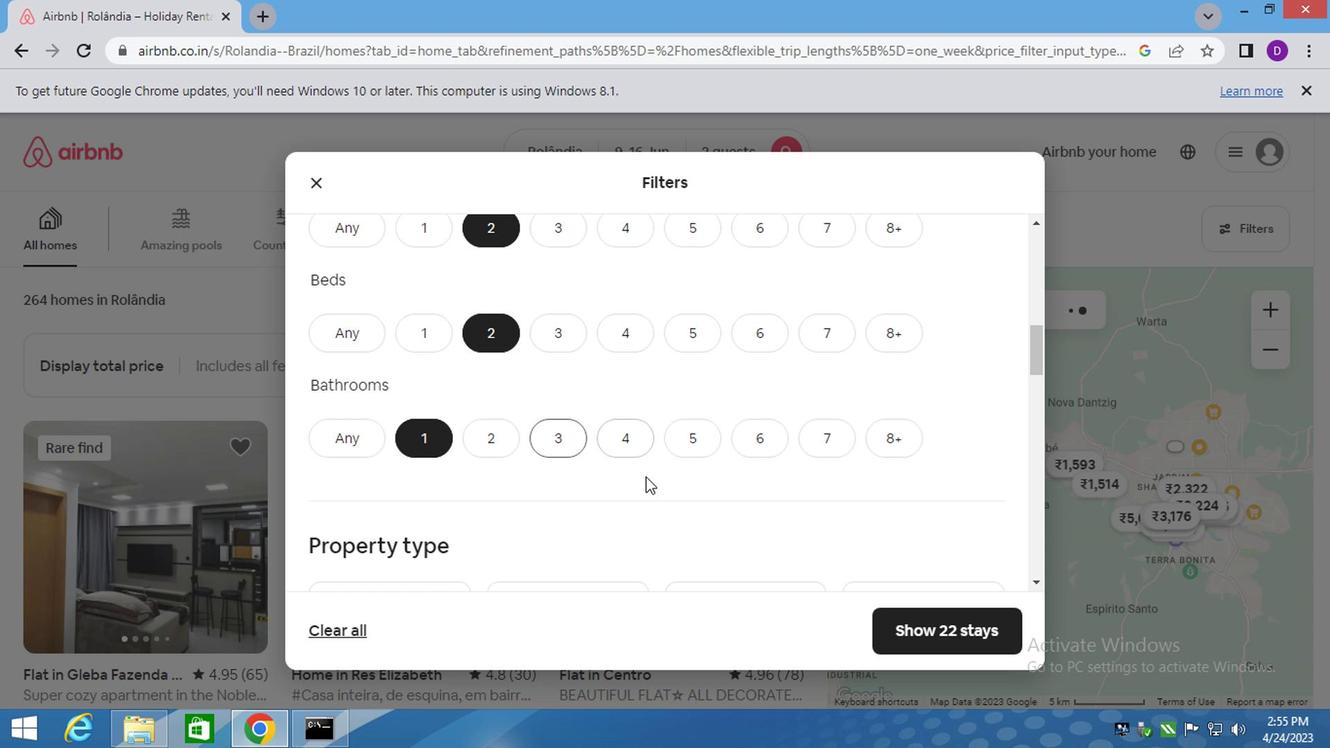
Action: Mouse moved to (407, 331)
Screenshot: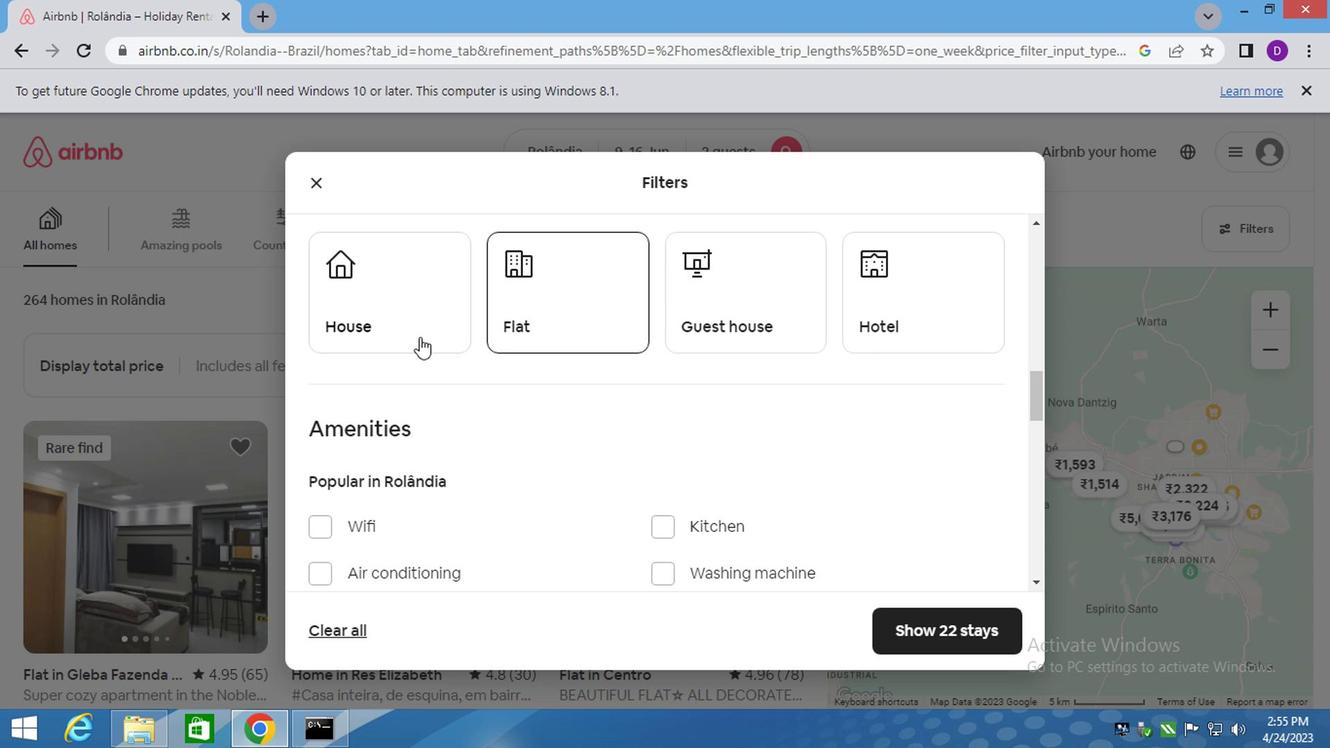 
Action: Mouse pressed left at (407, 331)
Screenshot: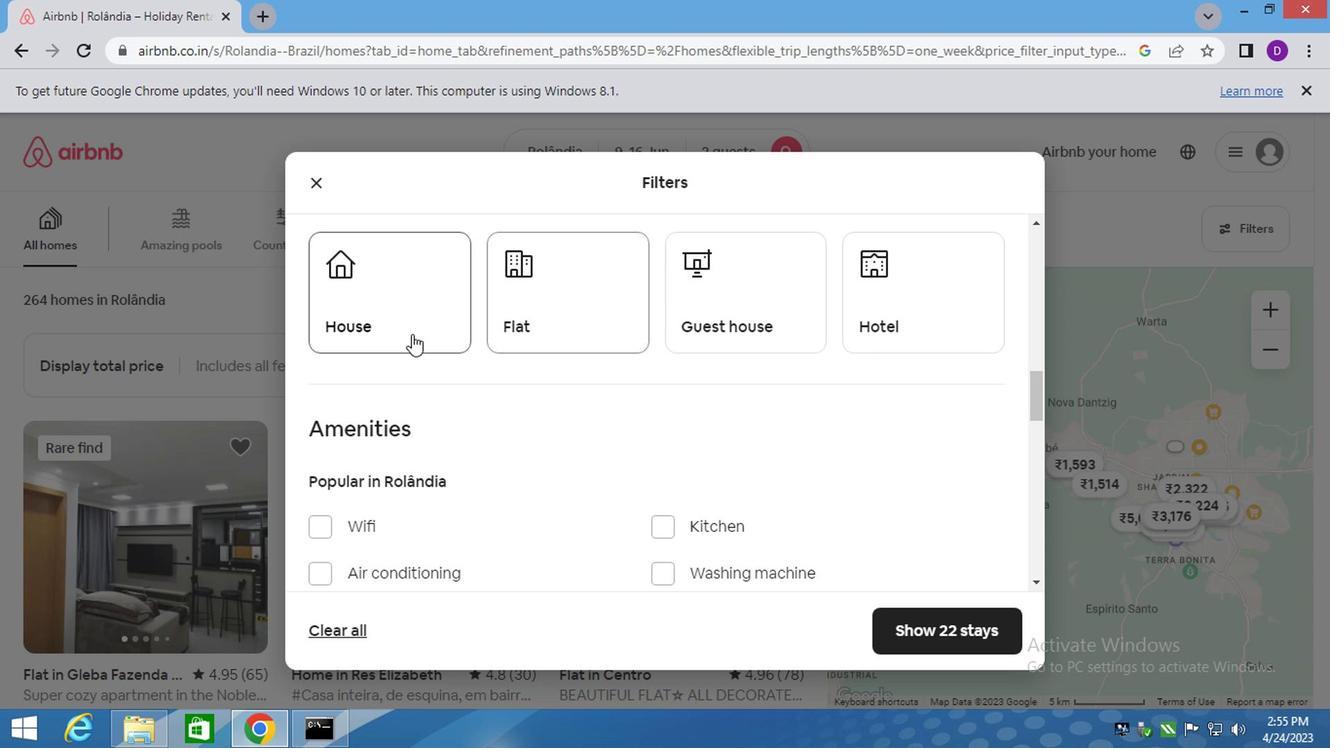 
Action: Mouse moved to (593, 325)
Screenshot: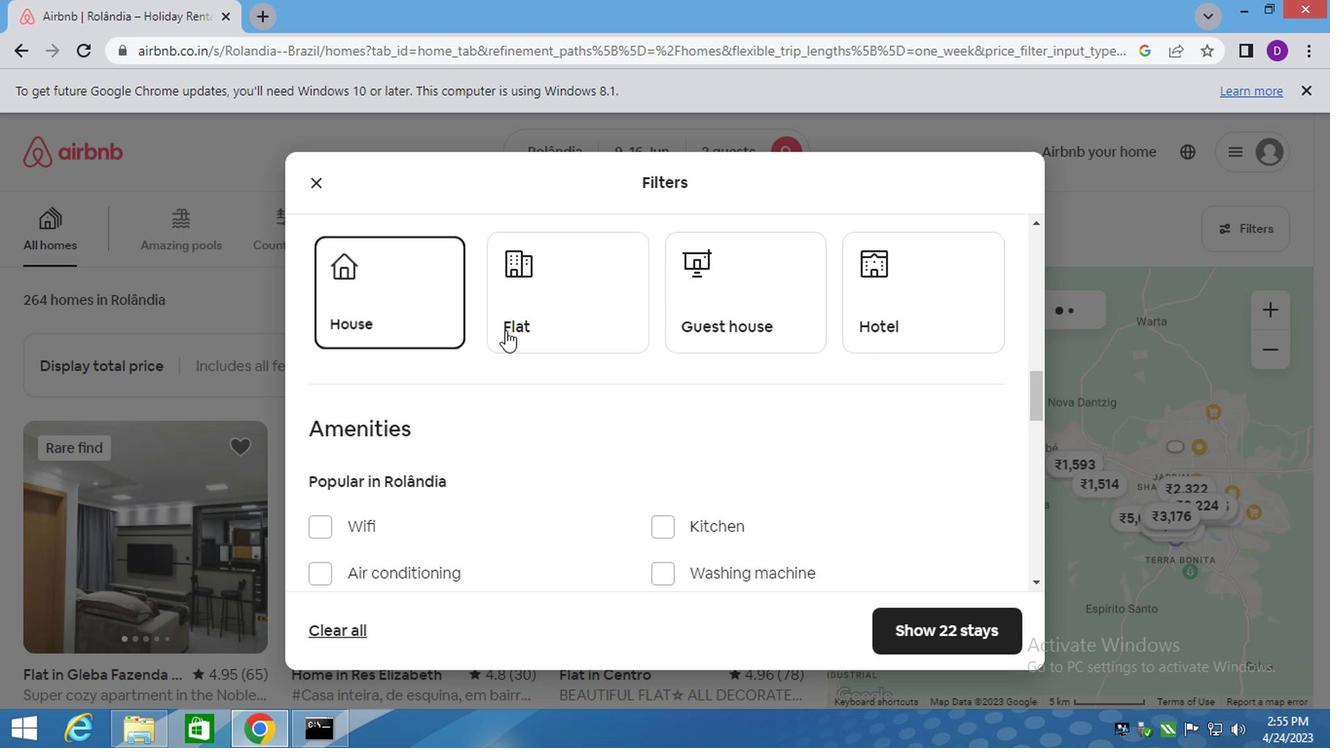 
Action: Mouse pressed left at (593, 325)
Screenshot: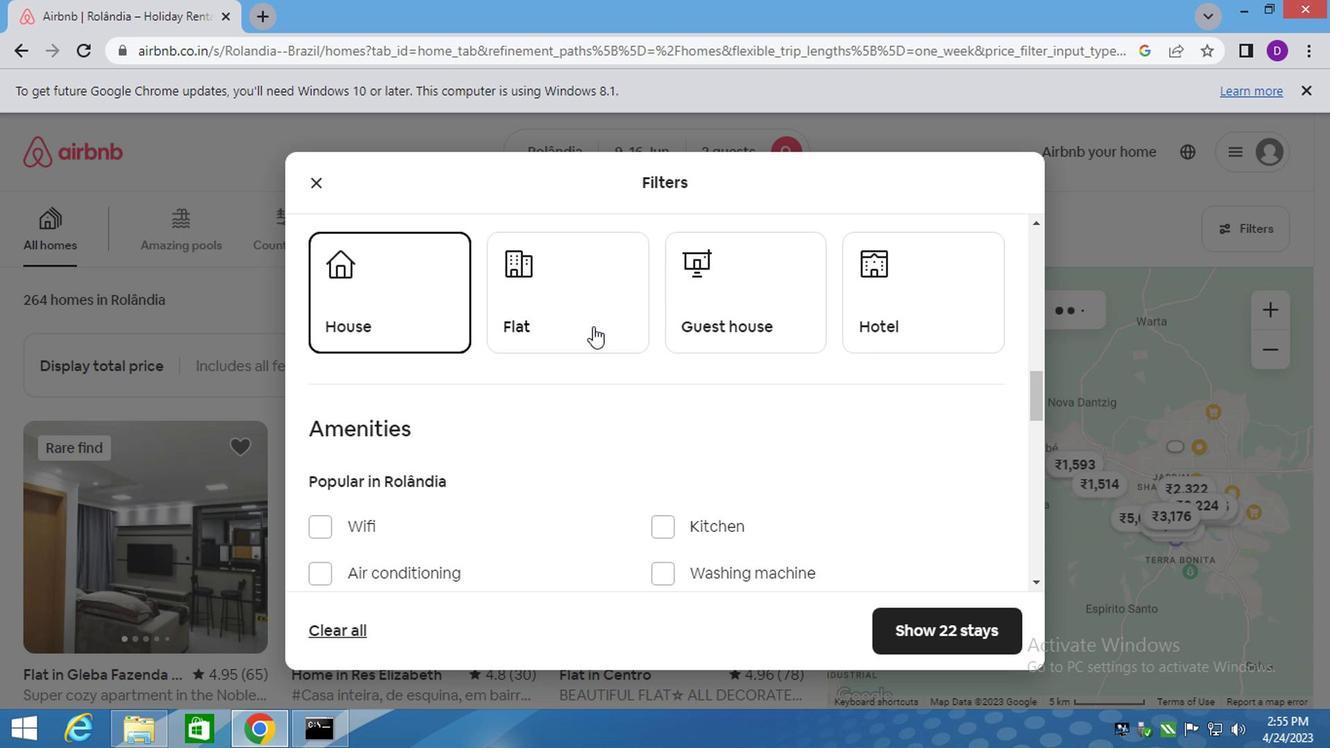 
Action: Mouse moved to (708, 325)
Screenshot: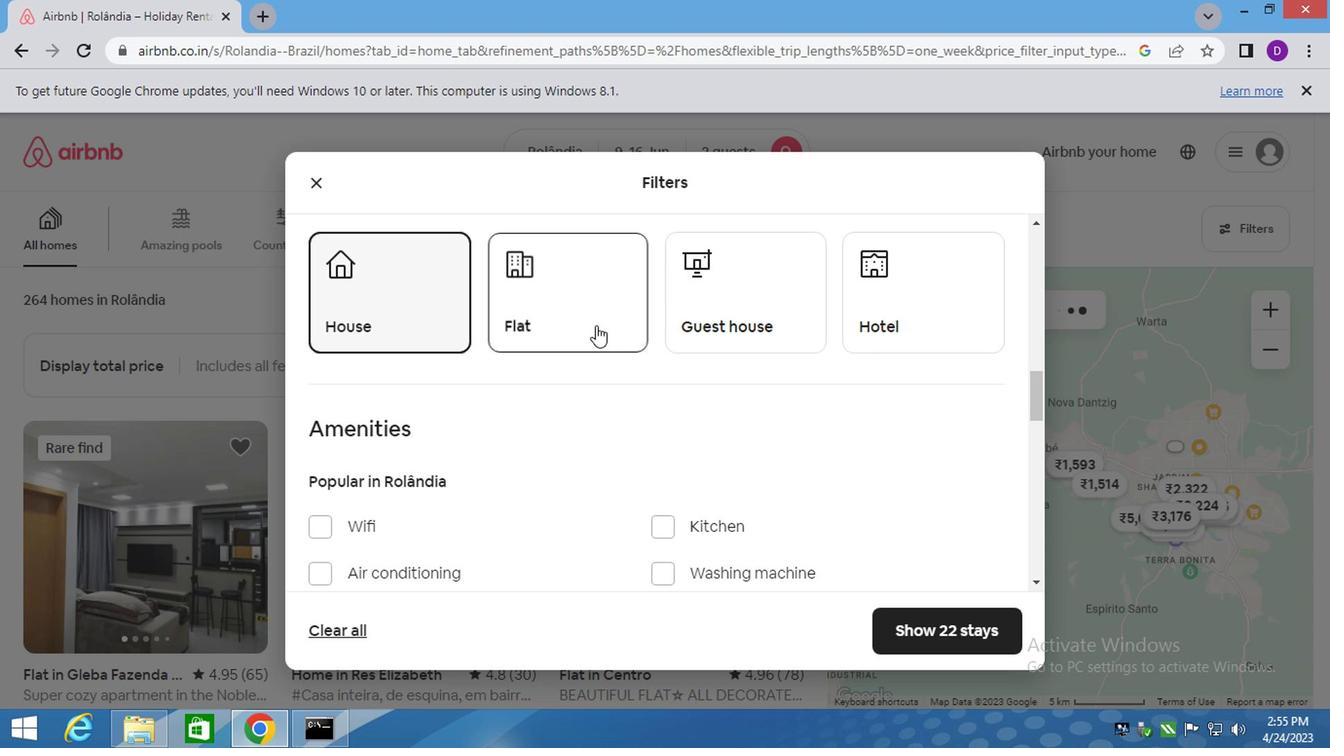 
Action: Mouse pressed left at (708, 325)
Screenshot: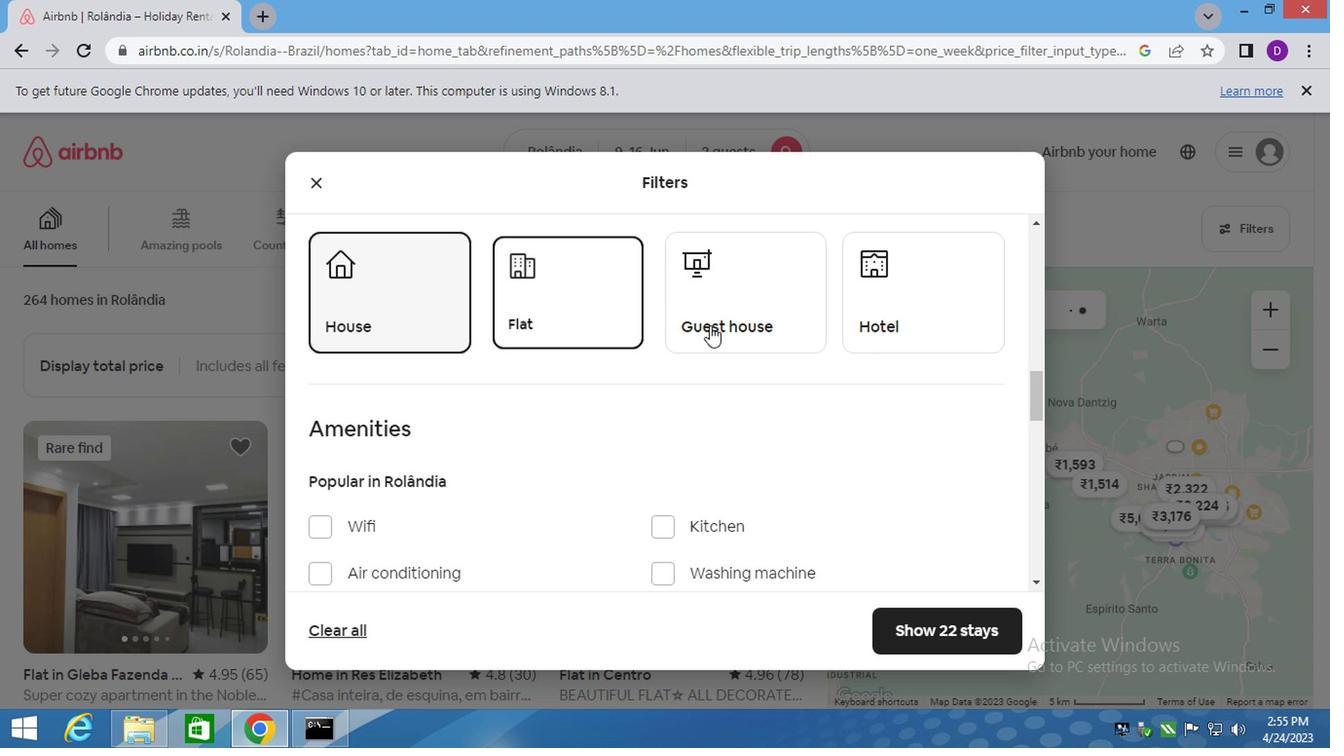 
Action: Mouse moved to (751, 356)
Screenshot: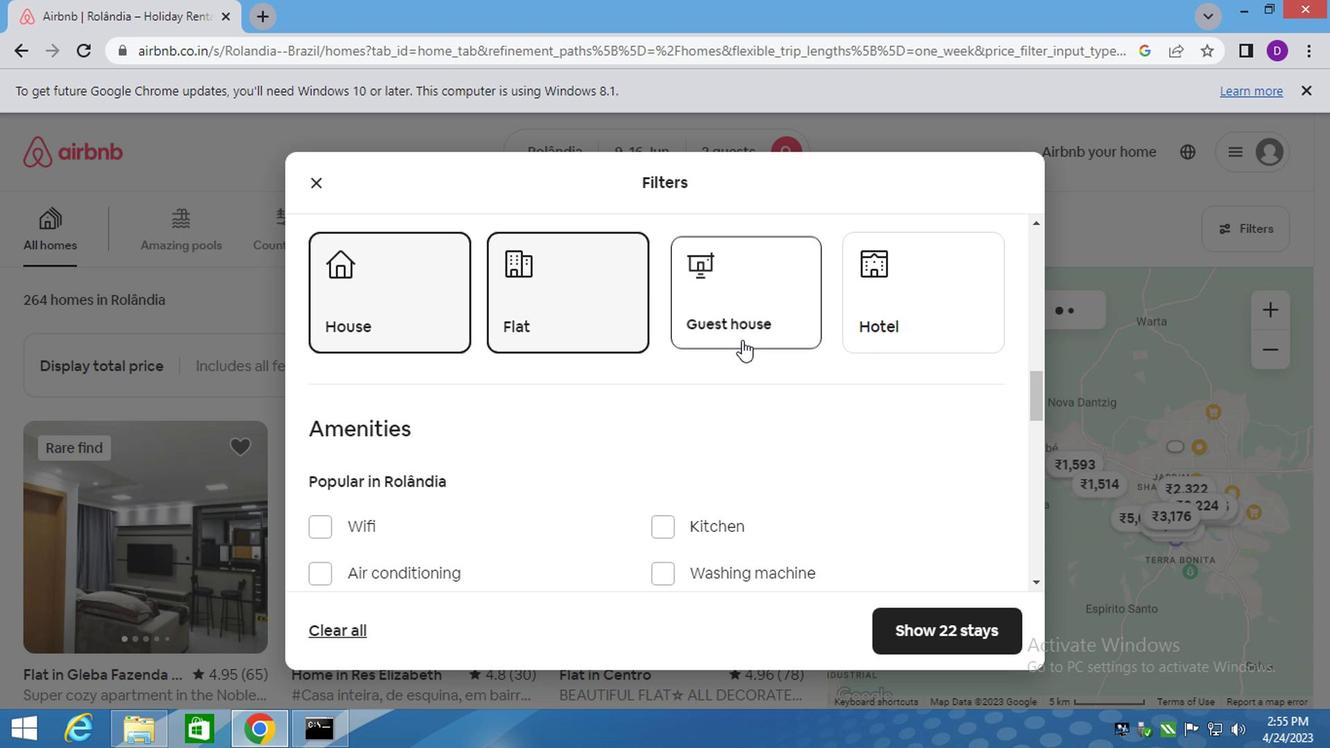 
Action: Mouse scrolled (751, 355) with delta (0, 0)
Screenshot: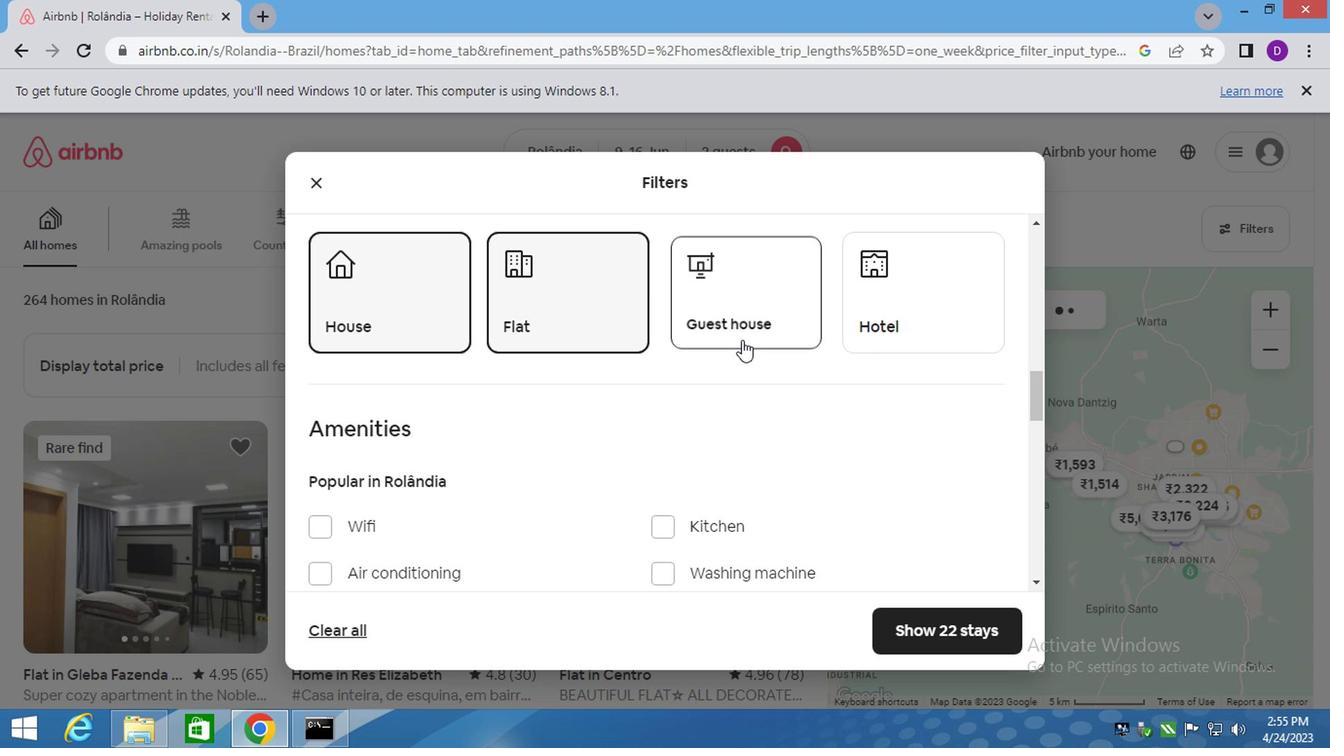 
Action: Mouse moved to (751, 359)
Screenshot: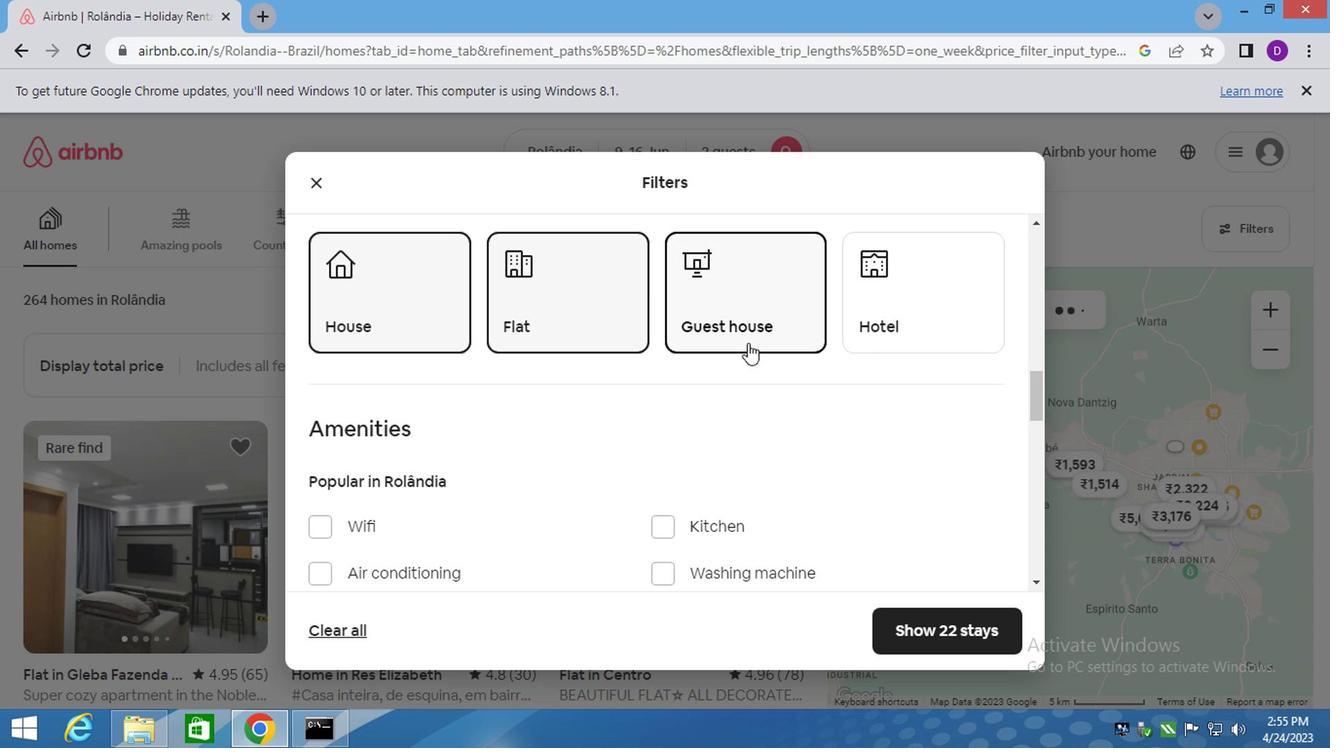 
Action: Mouse scrolled (751, 358) with delta (0, 0)
Screenshot: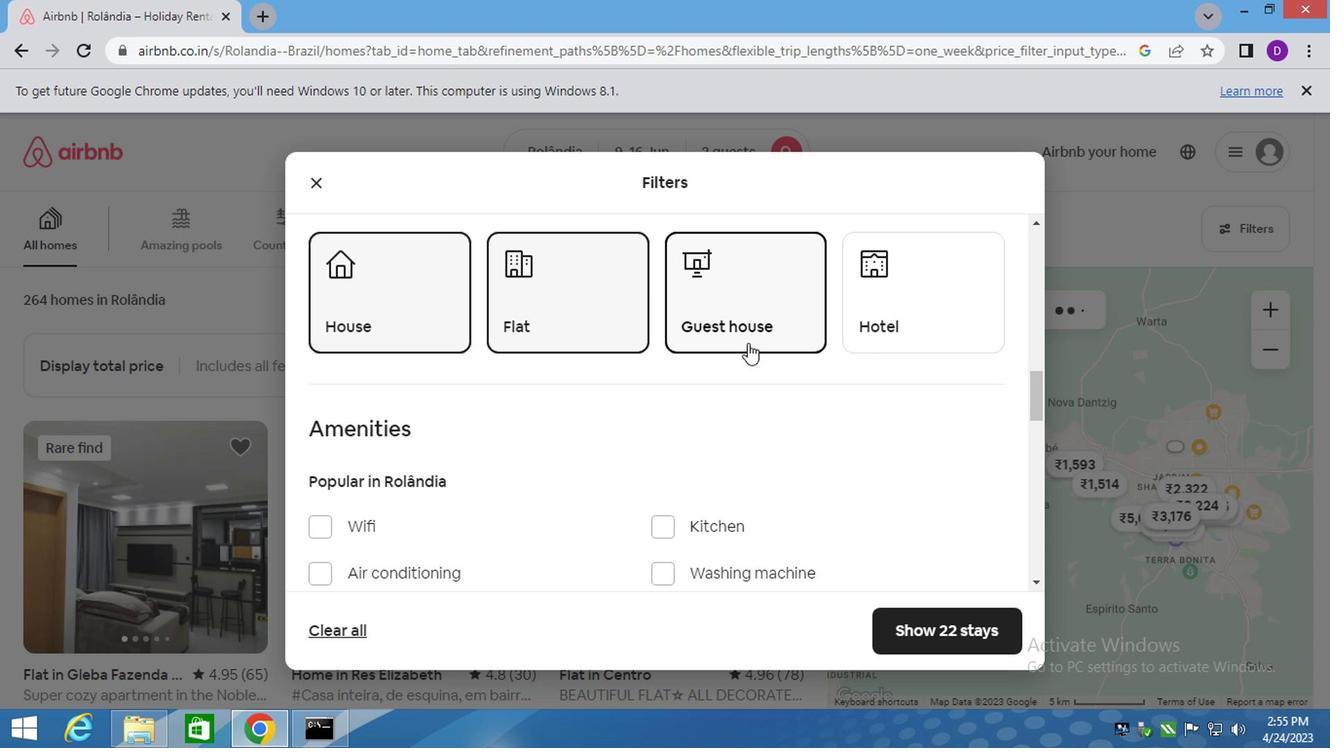 
Action: Mouse moved to (776, 397)
Screenshot: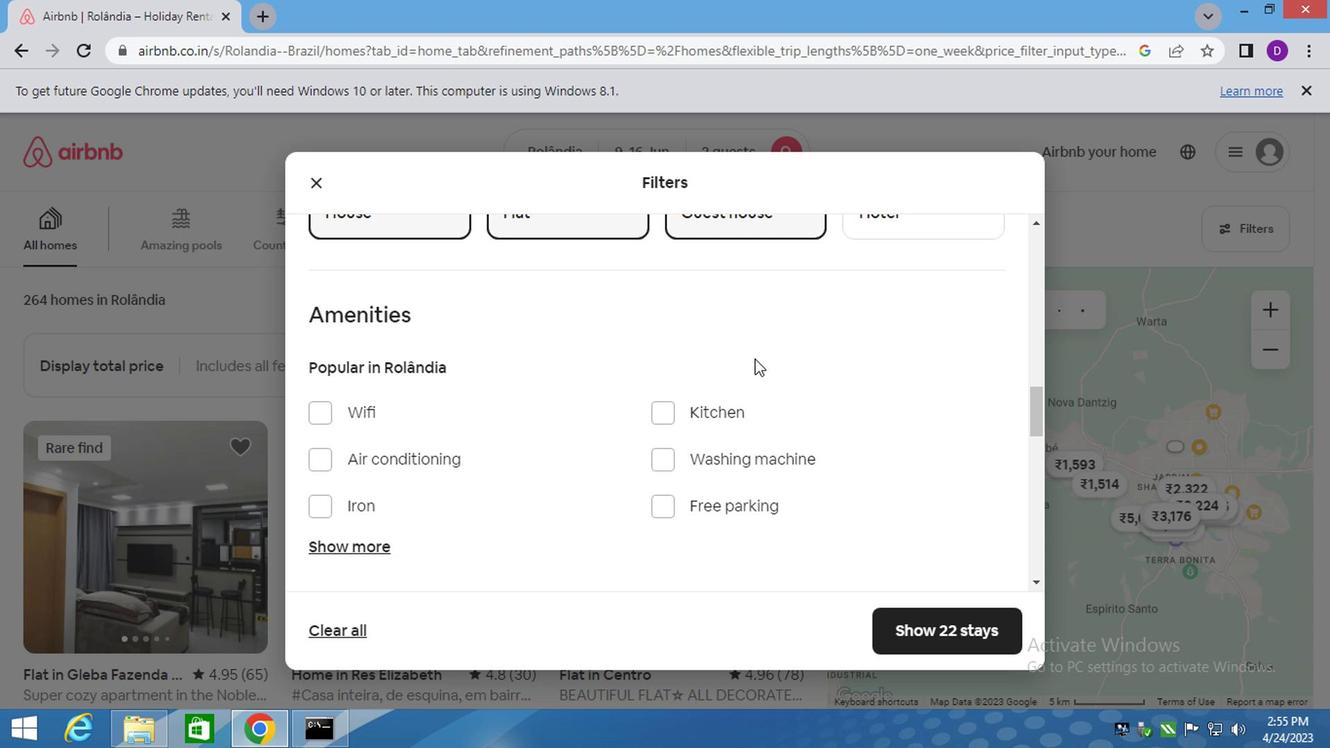 
Action: Mouse scrolled (760, 371) with delta (0, -1)
Screenshot: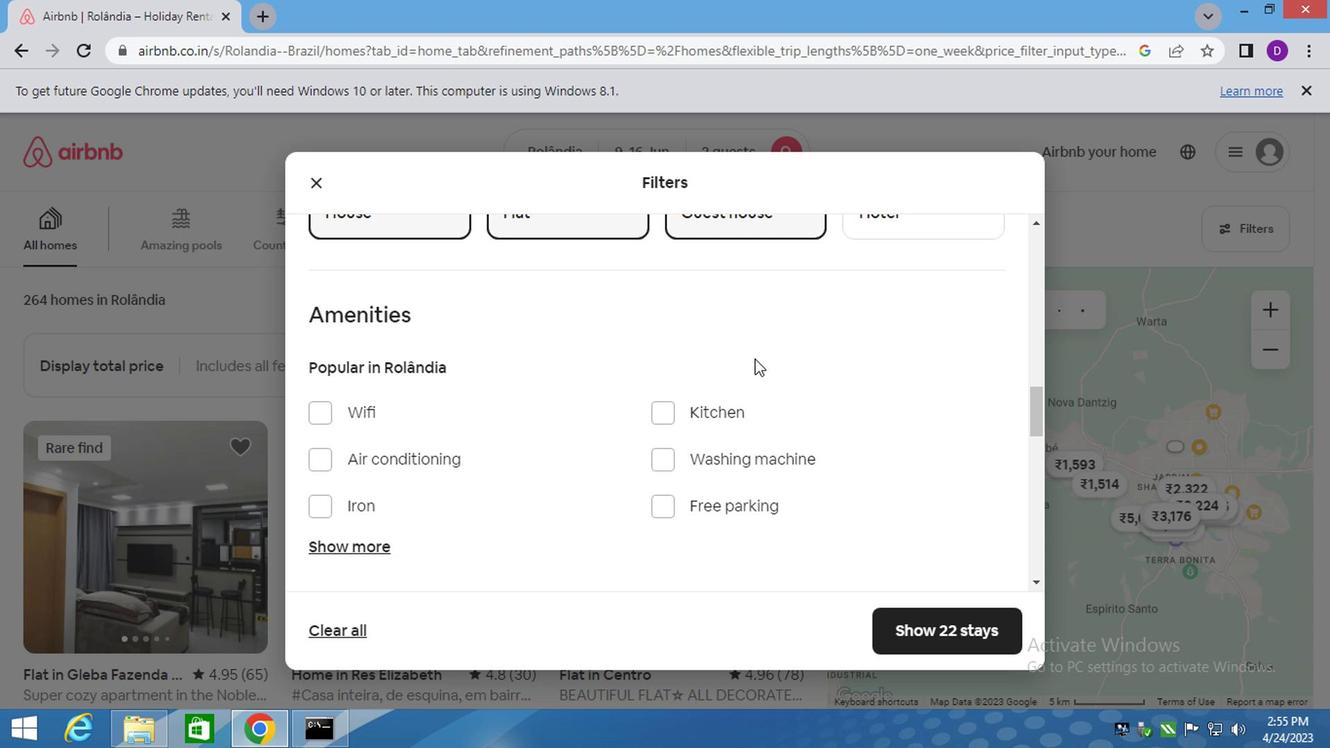 
Action: Mouse moved to (801, 430)
Screenshot: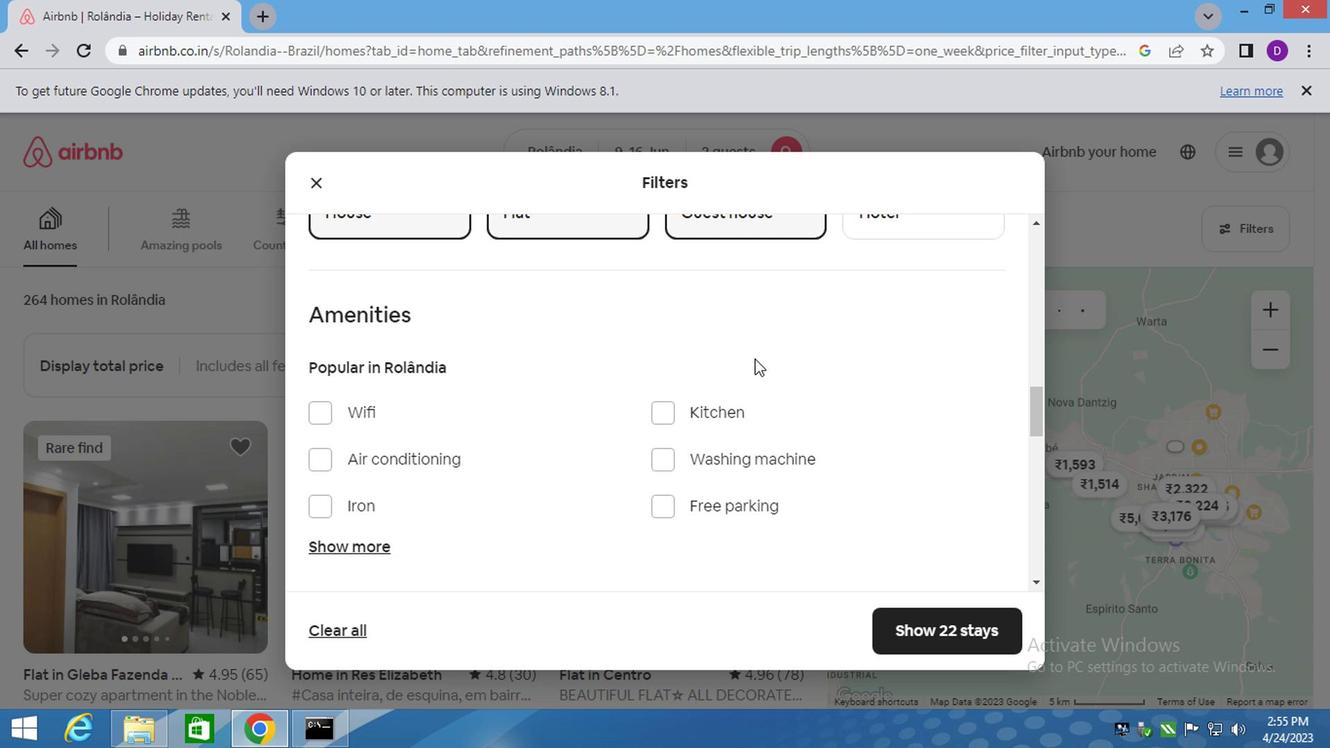 
Action: Mouse scrolled (779, 402) with delta (0, -1)
Screenshot: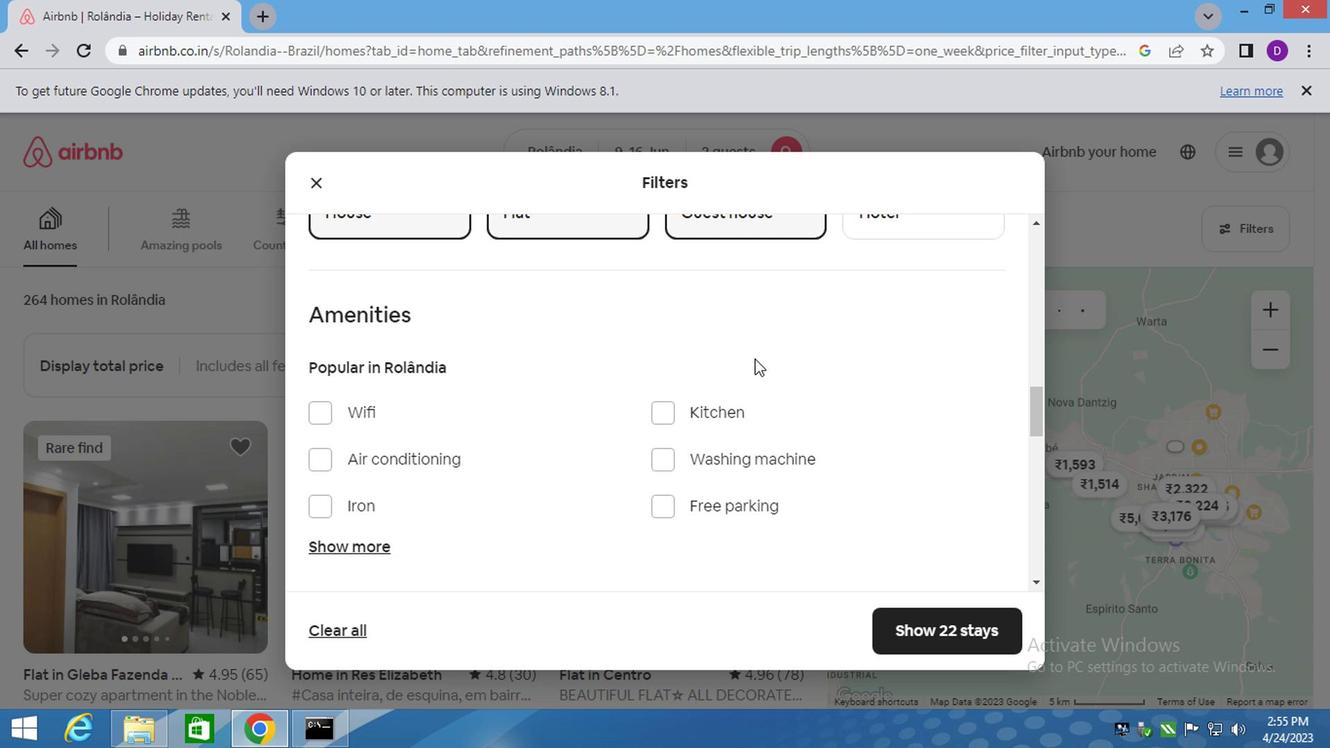 
Action: Mouse moved to (954, 486)
Screenshot: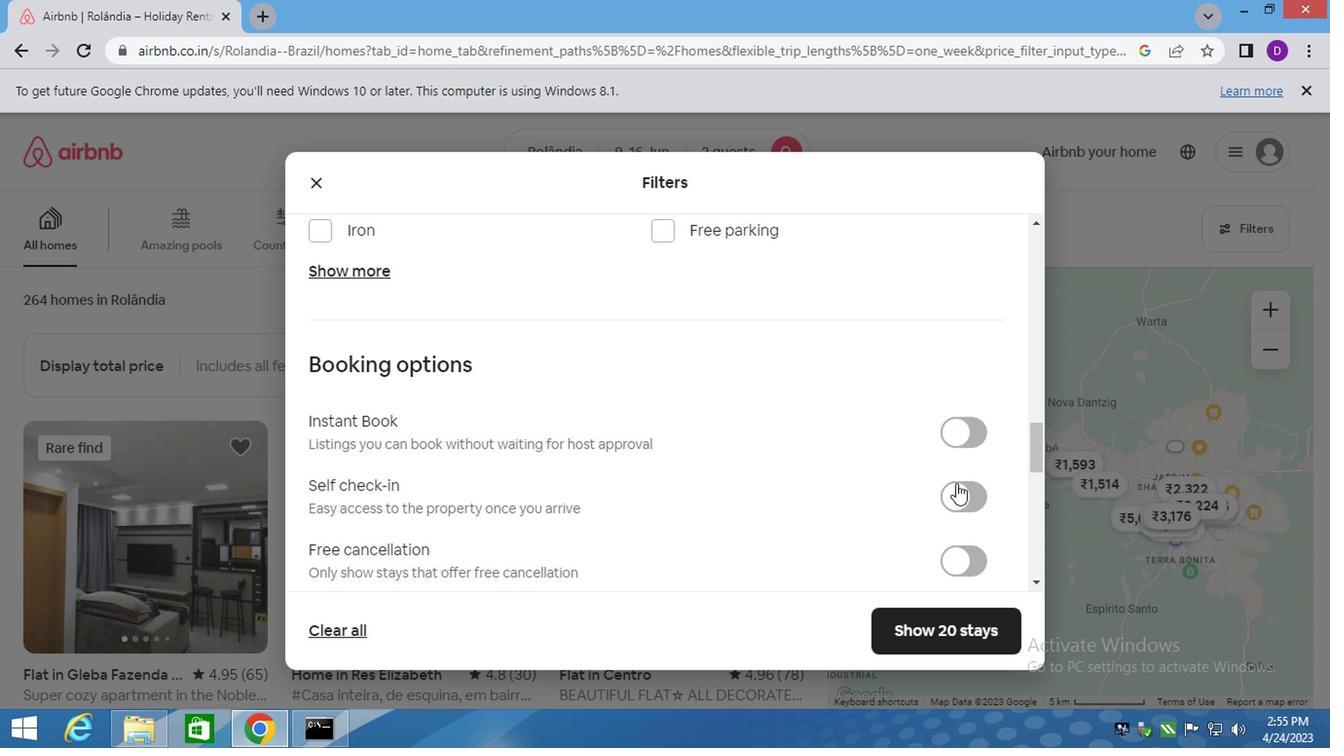 
Action: Mouse pressed left at (954, 486)
Screenshot: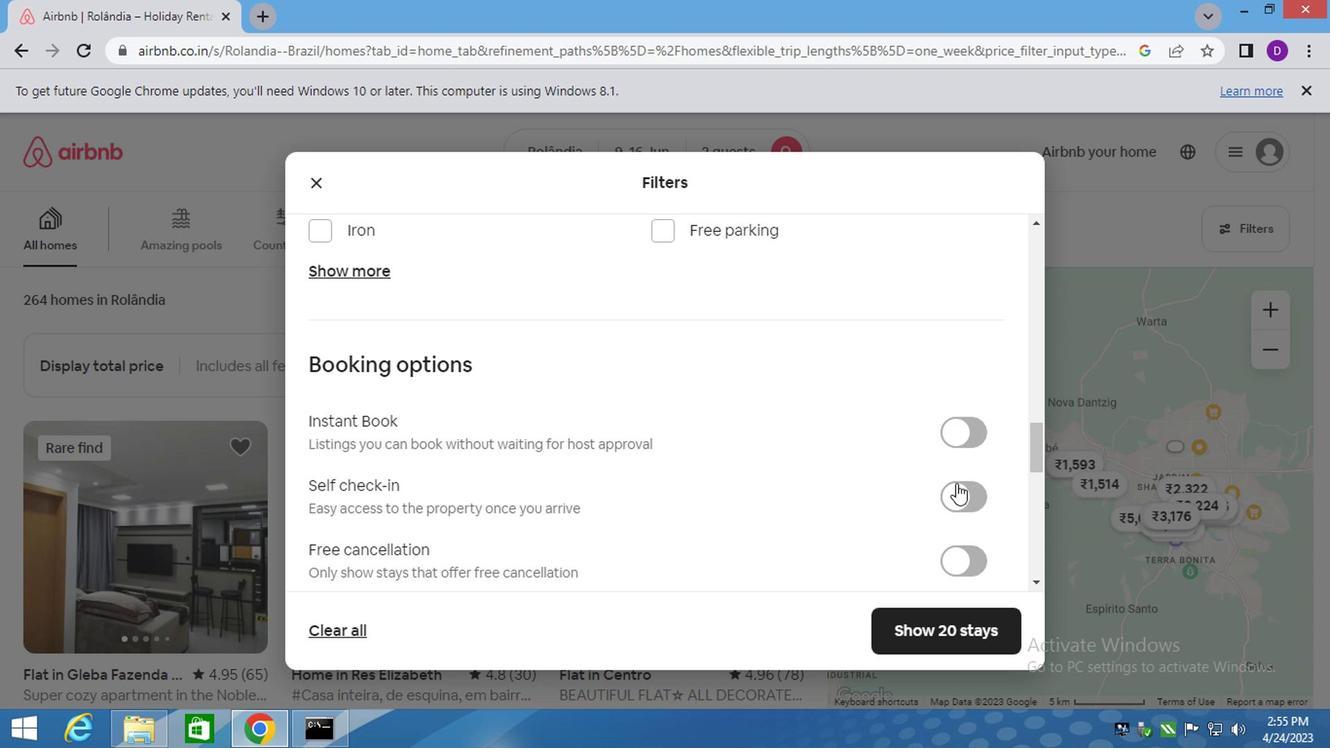 
Action: Mouse moved to (779, 468)
Screenshot: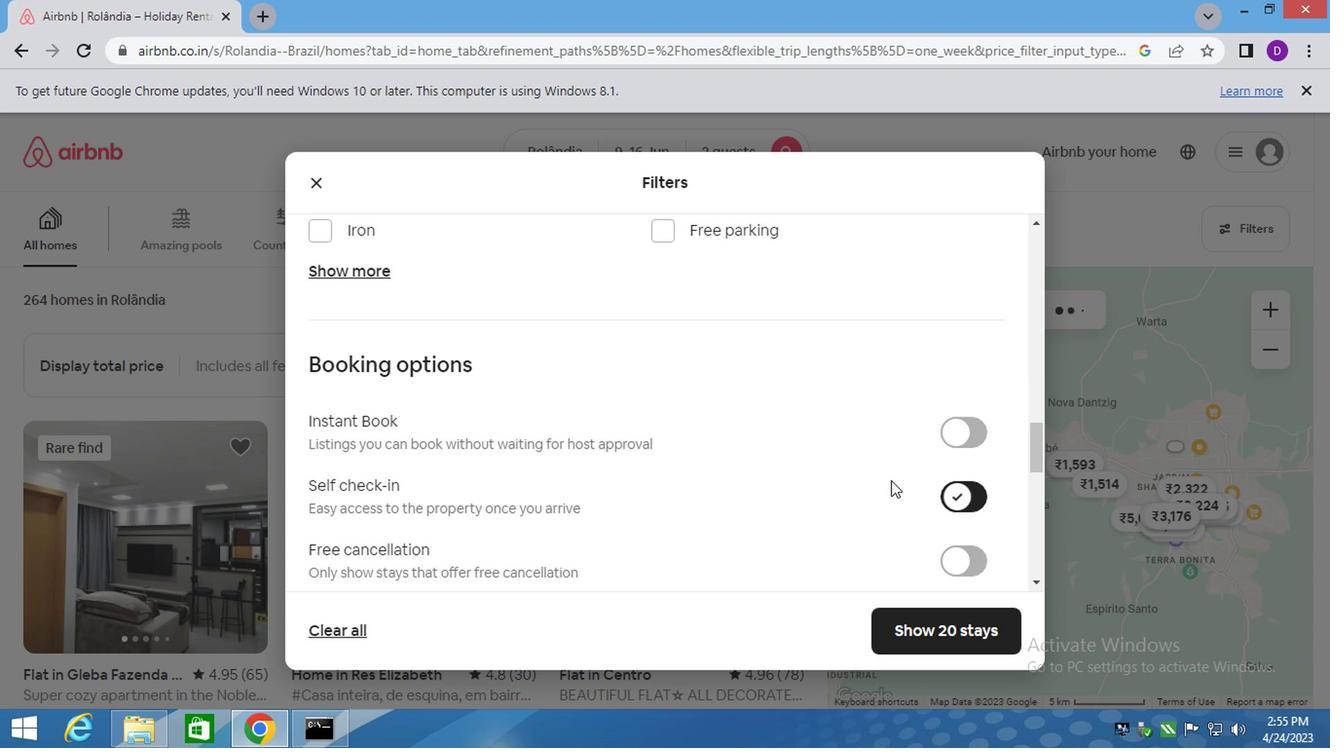 
Action: Mouse scrolled (779, 467) with delta (0, -1)
Screenshot: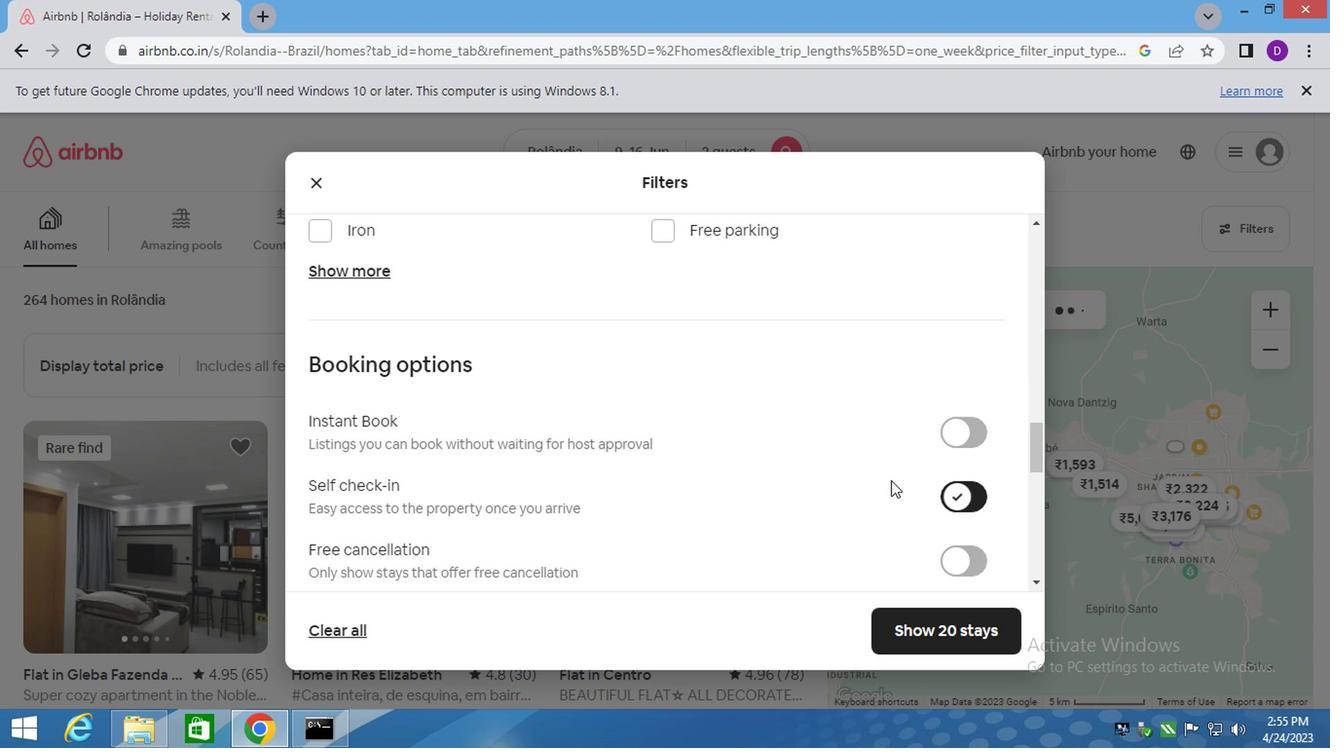 
Action: Mouse moved to (776, 469)
Screenshot: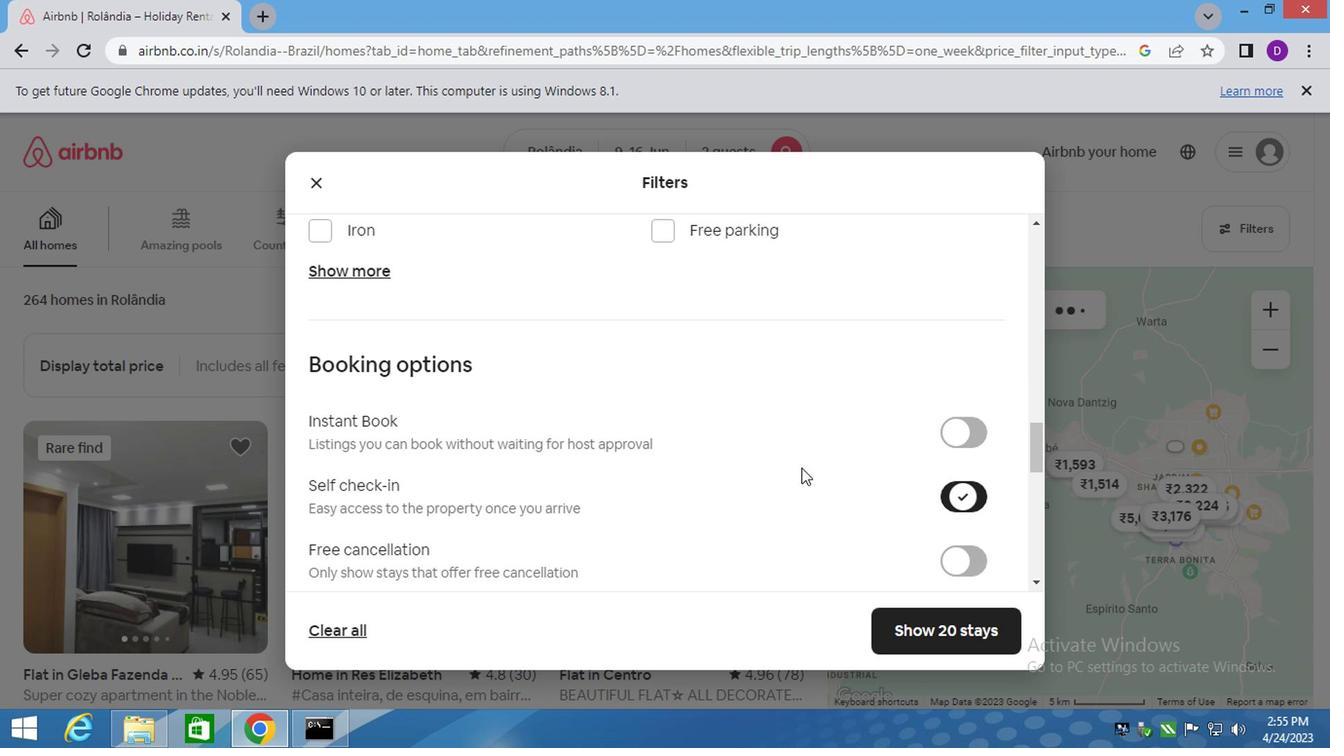 
Action: Mouse scrolled (776, 468) with delta (0, 0)
Screenshot: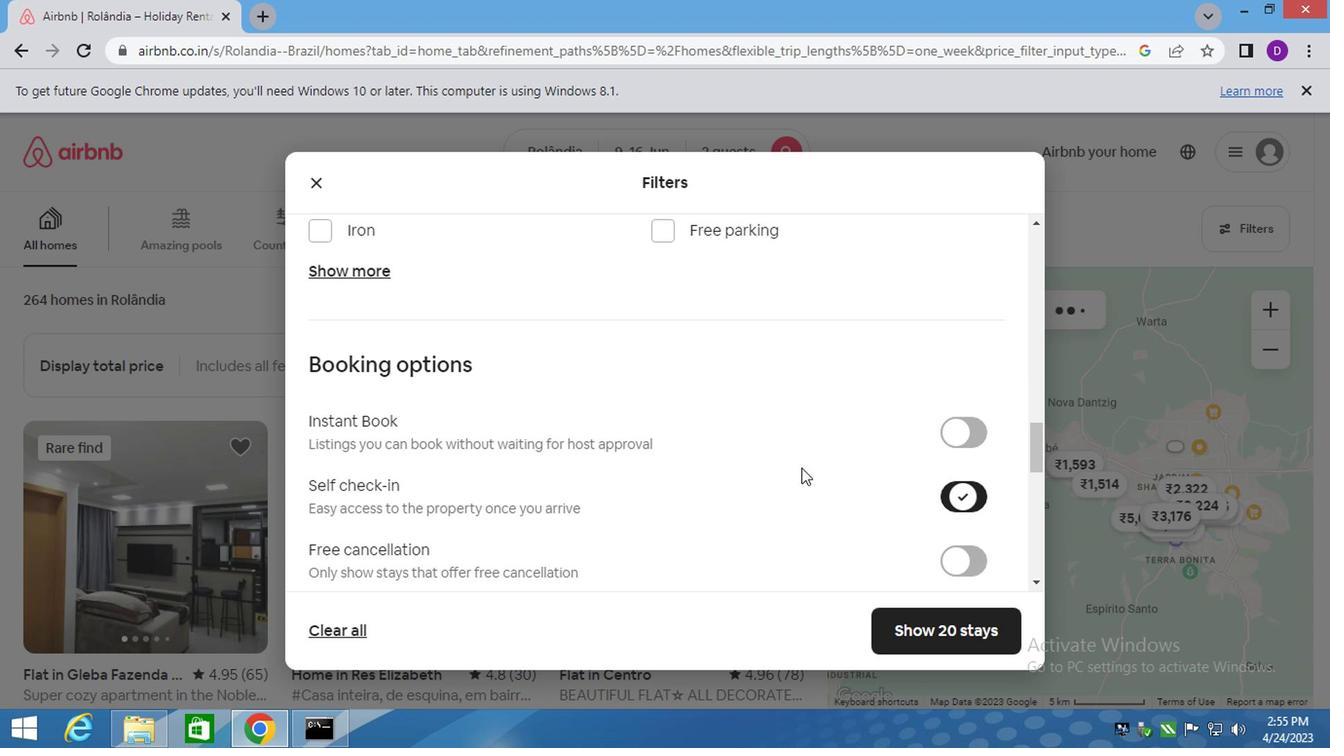 
Action: Mouse moved to (775, 469)
Screenshot: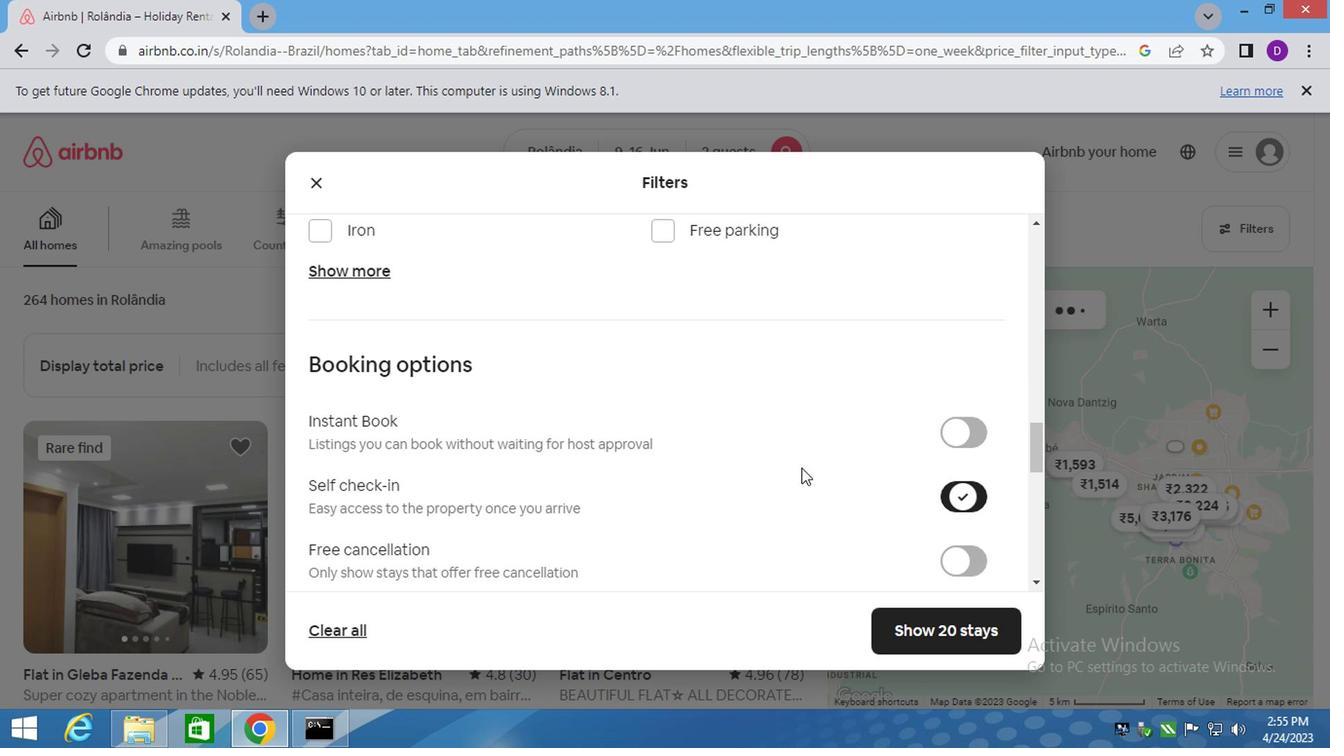 
Action: Mouse scrolled (775, 468) with delta (0, 0)
Screenshot: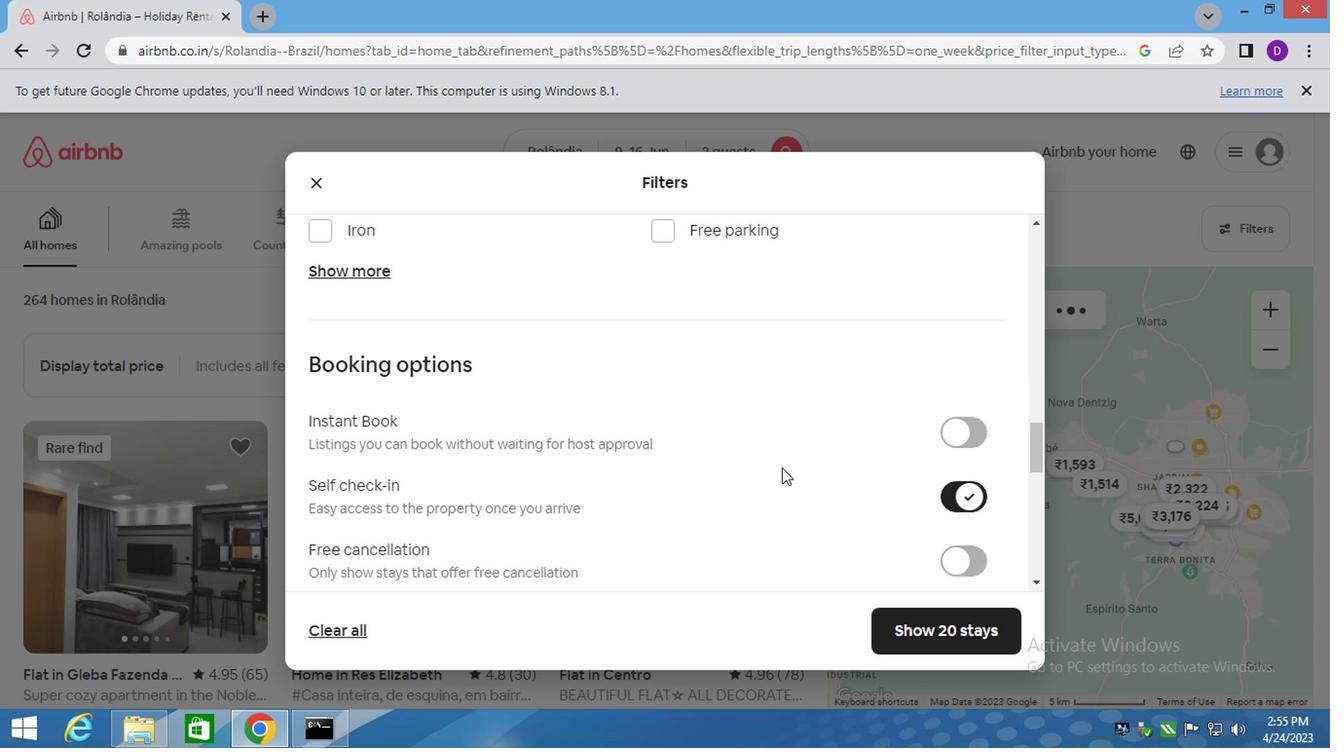 
Action: Mouse moved to (736, 471)
Screenshot: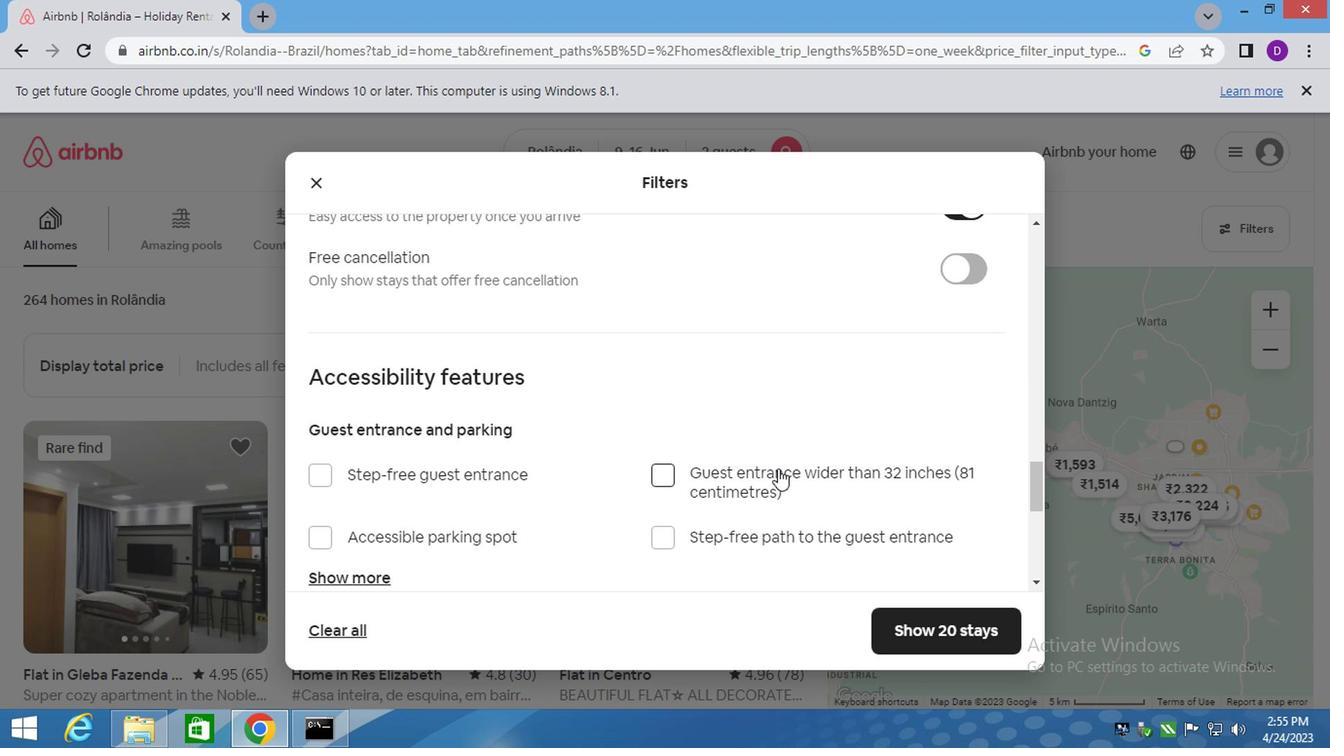 
Action: Mouse scrolled (773, 468) with delta (0, 0)
Screenshot: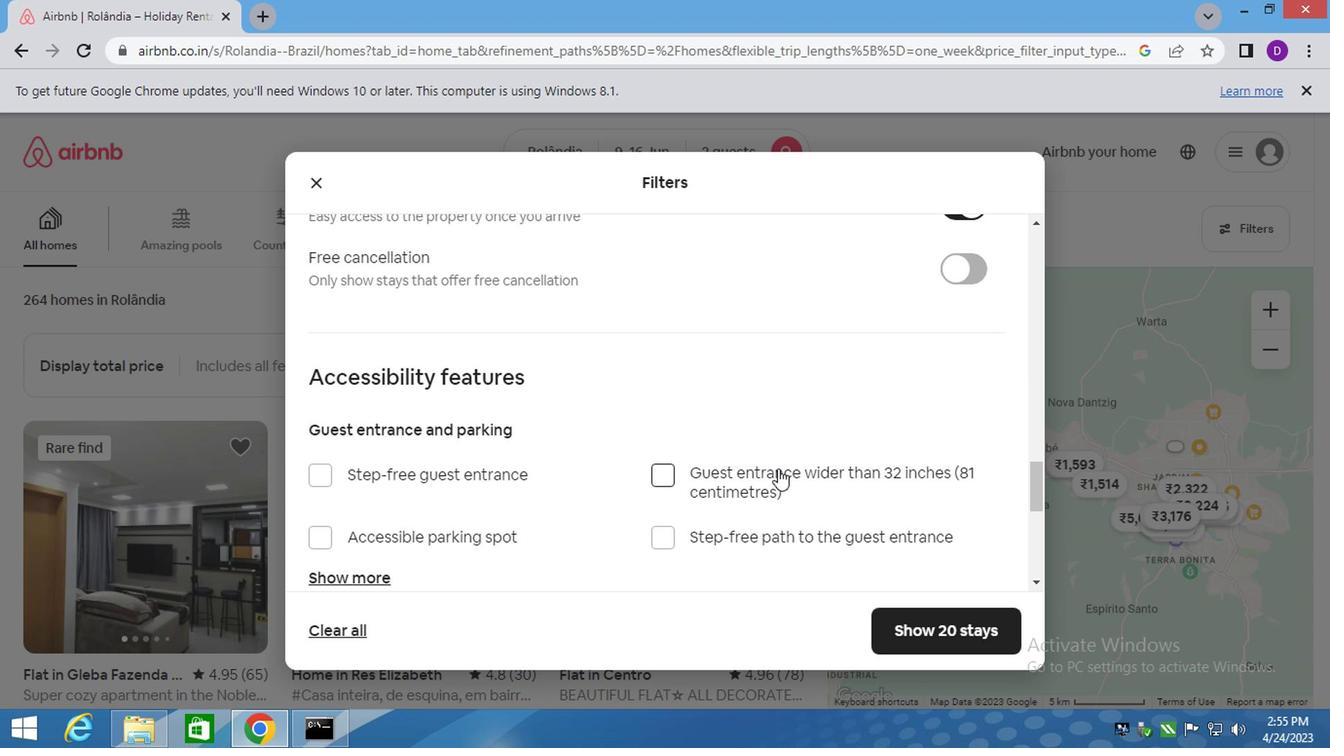 
Action: Mouse moved to (667, 471)
Screenshot: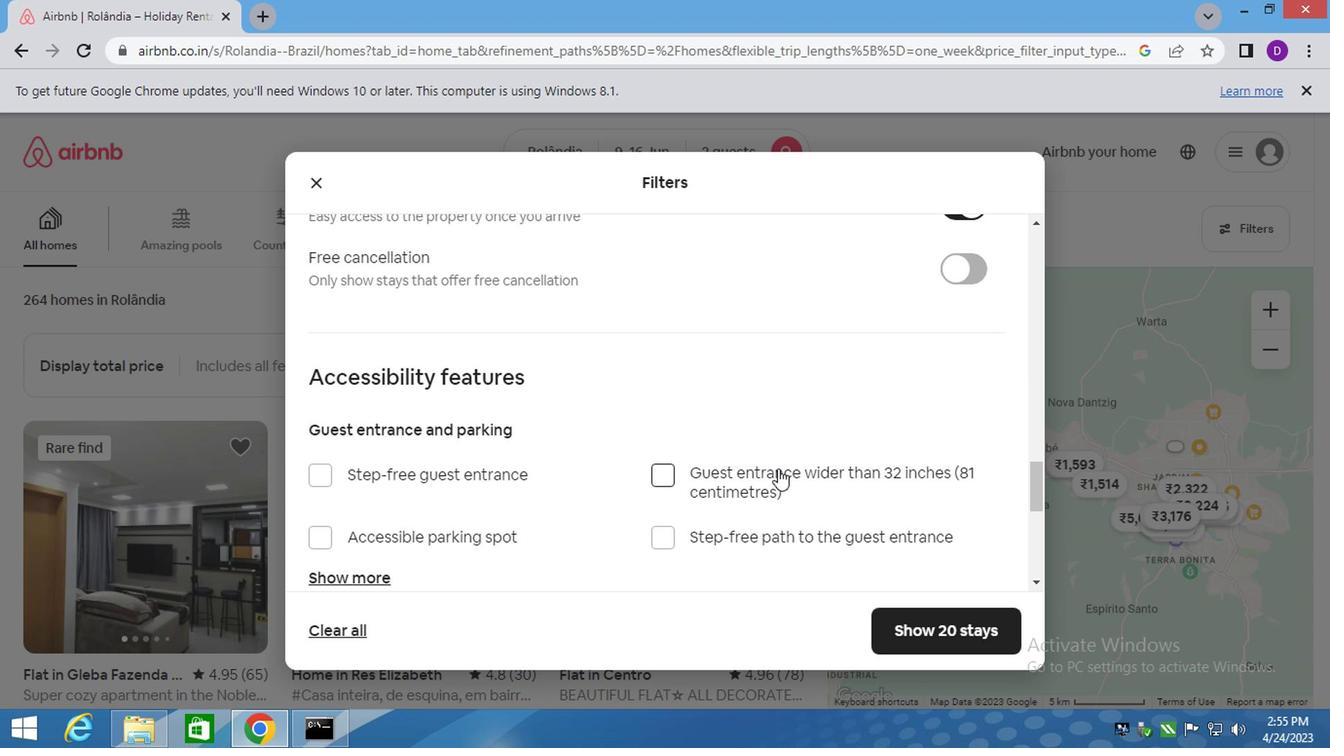 
Action: Mouse scrolled (768, 469) with delta (0, 0)
Screenshot: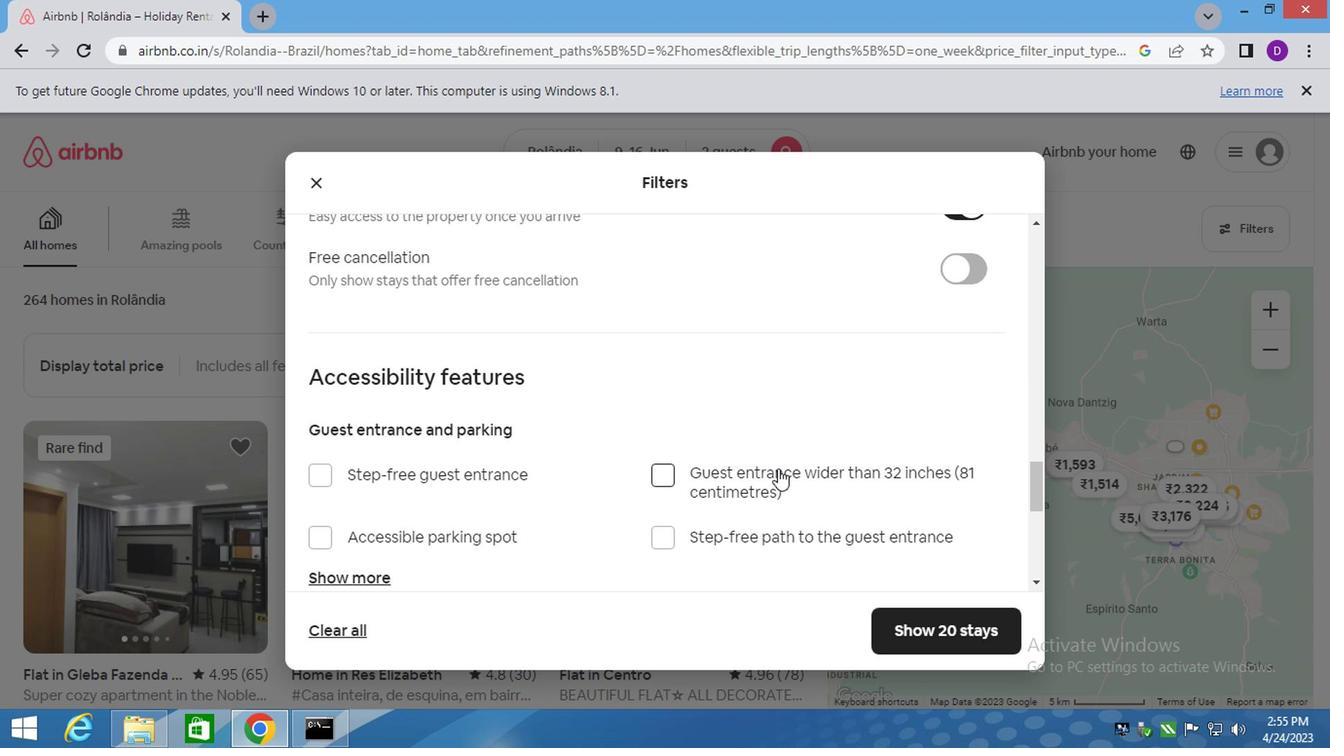 
Action: Mouse moved to (625, 468)
Screenshot: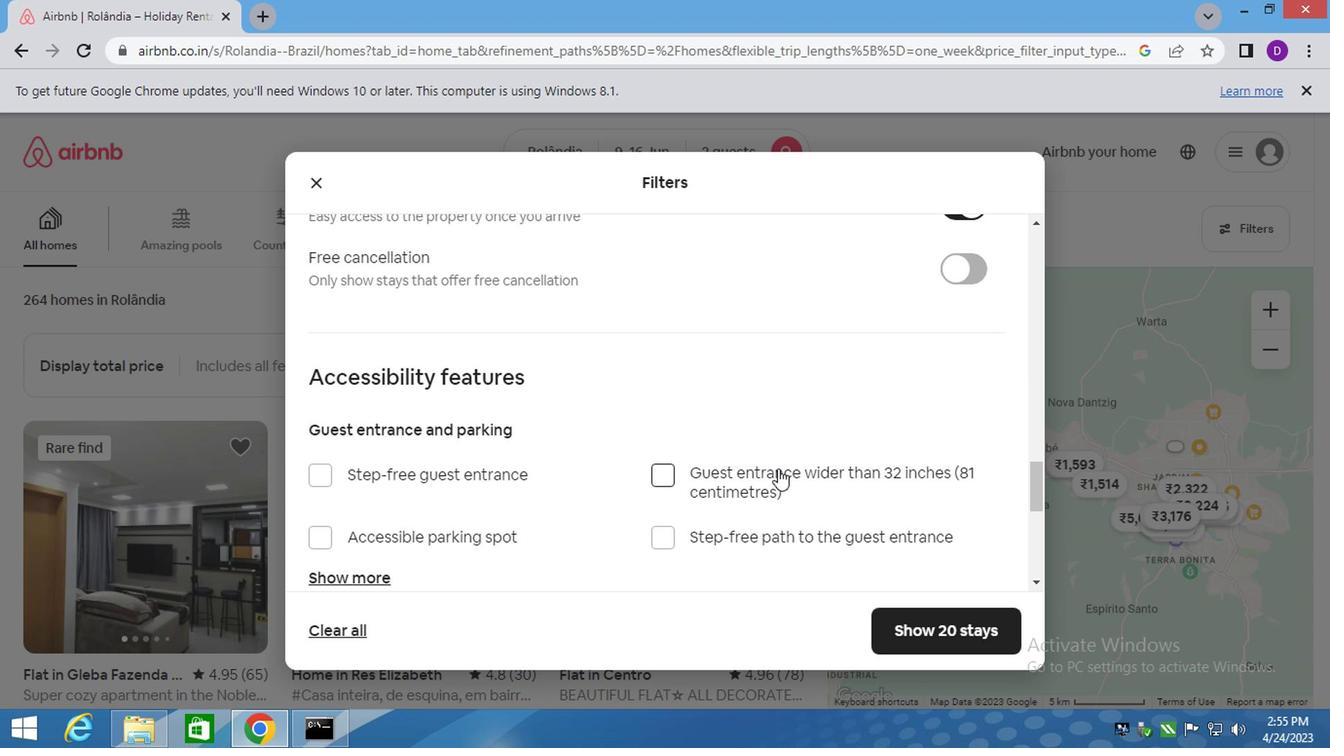 
Action: Mouse scrolled (625, 467) with delta (0, -1)
Screenshot: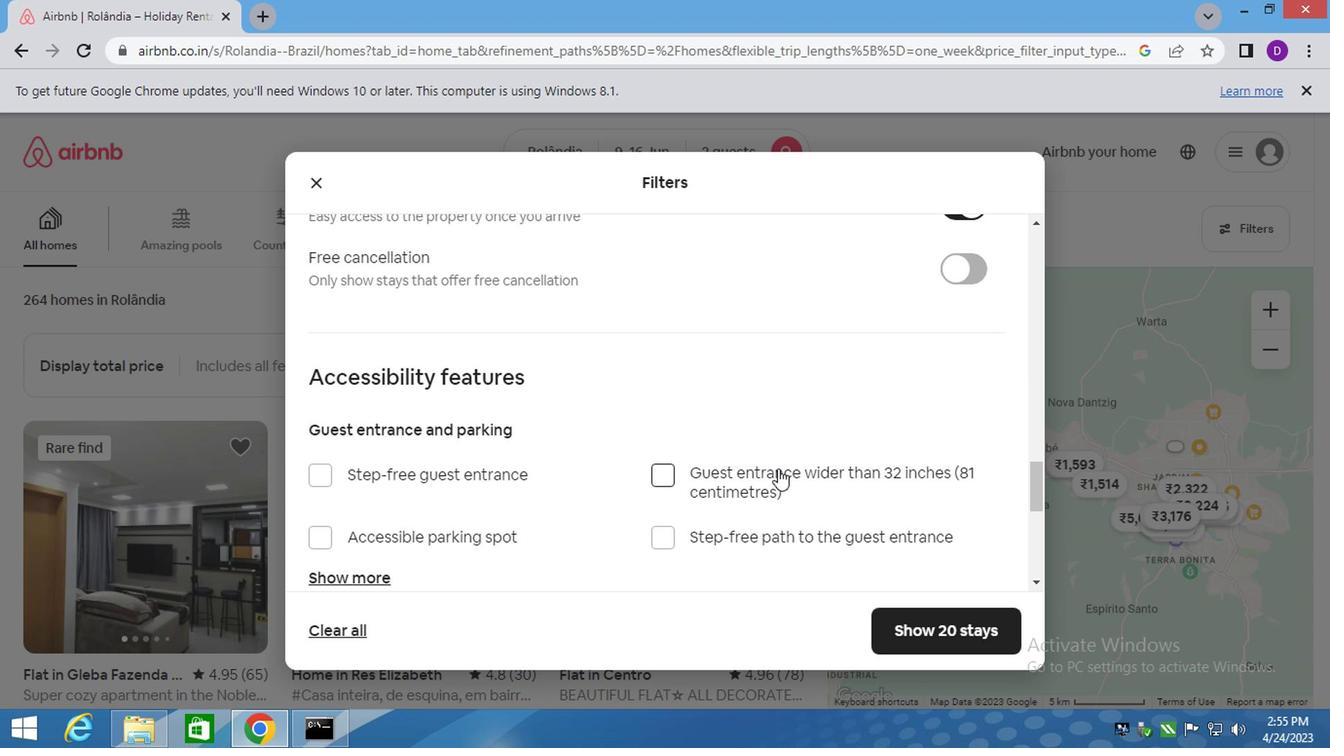 
Action: Mouse scrolled (625, 467) with delta (0, -1)
Screenshot: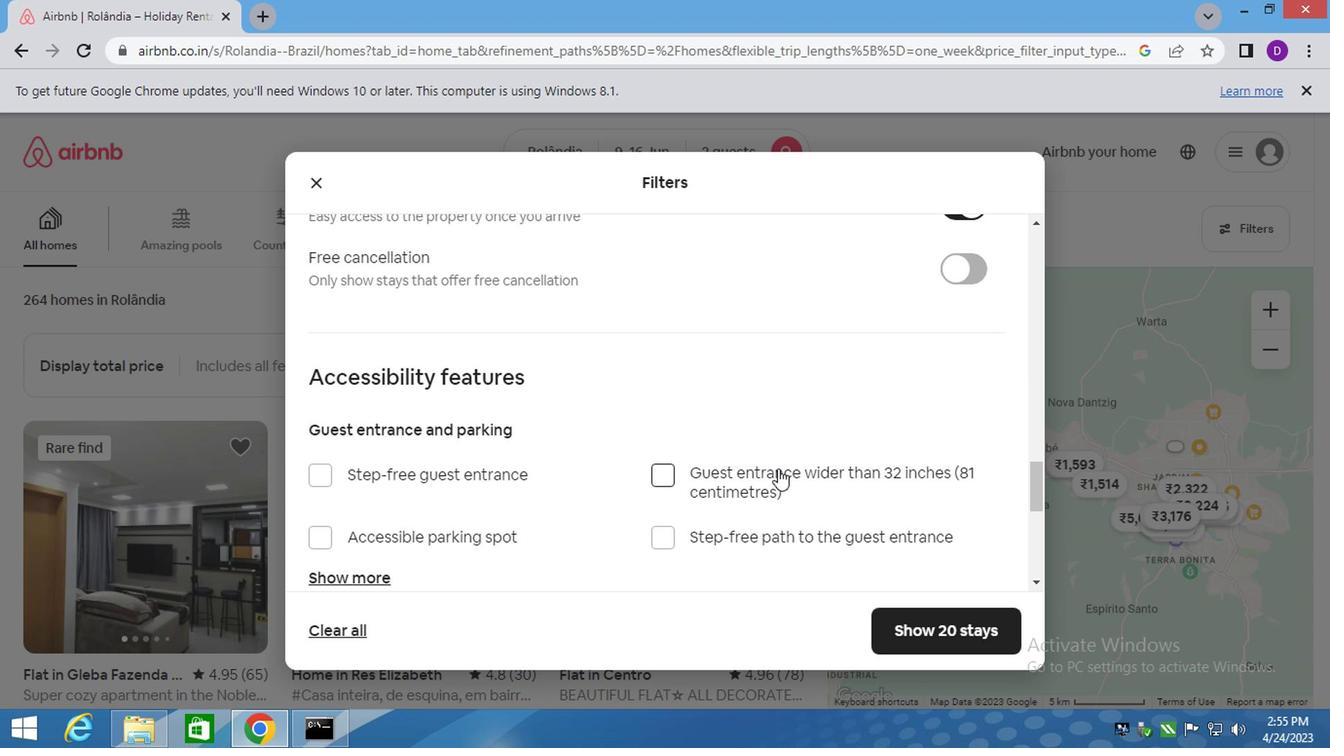 
Action: Mouse scrolled (625, 467) with delta (0, -1)
Screenshot: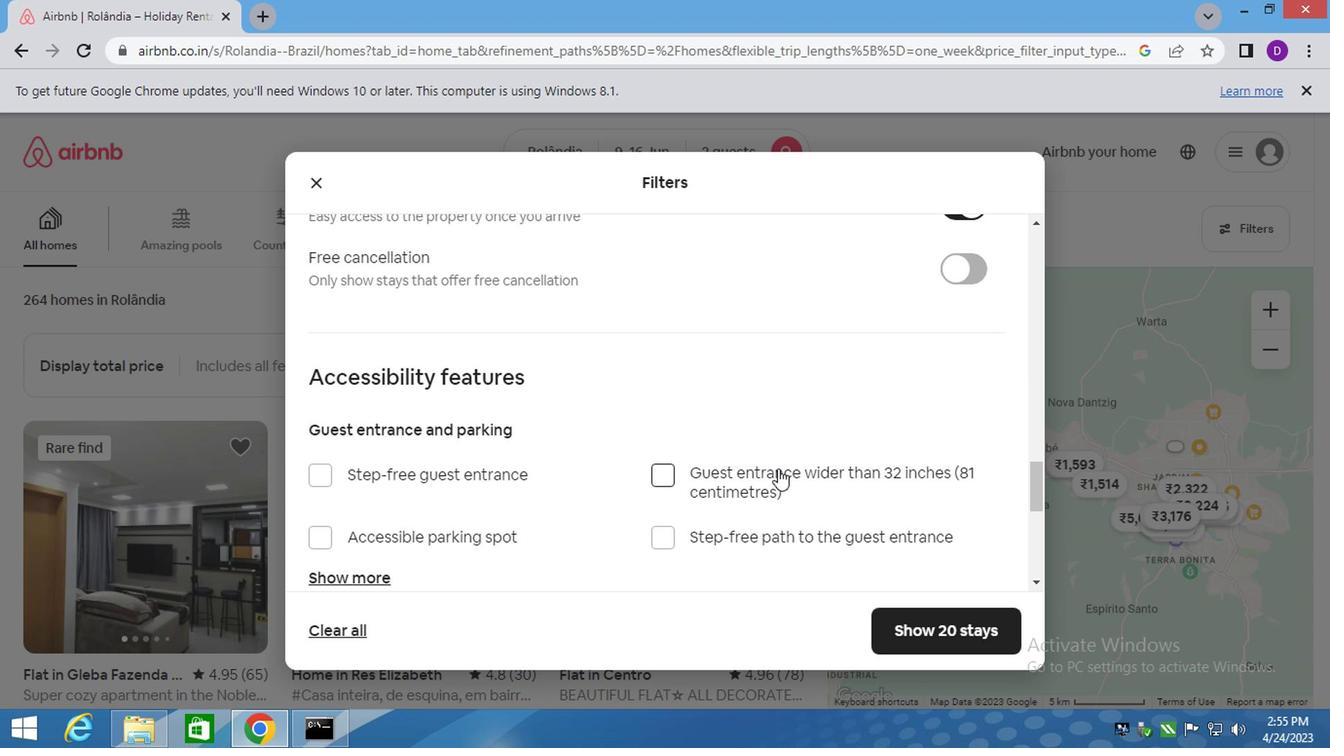 
Action: Mouse scrolled (625, 467) with delta (0, -1)
Screenshot: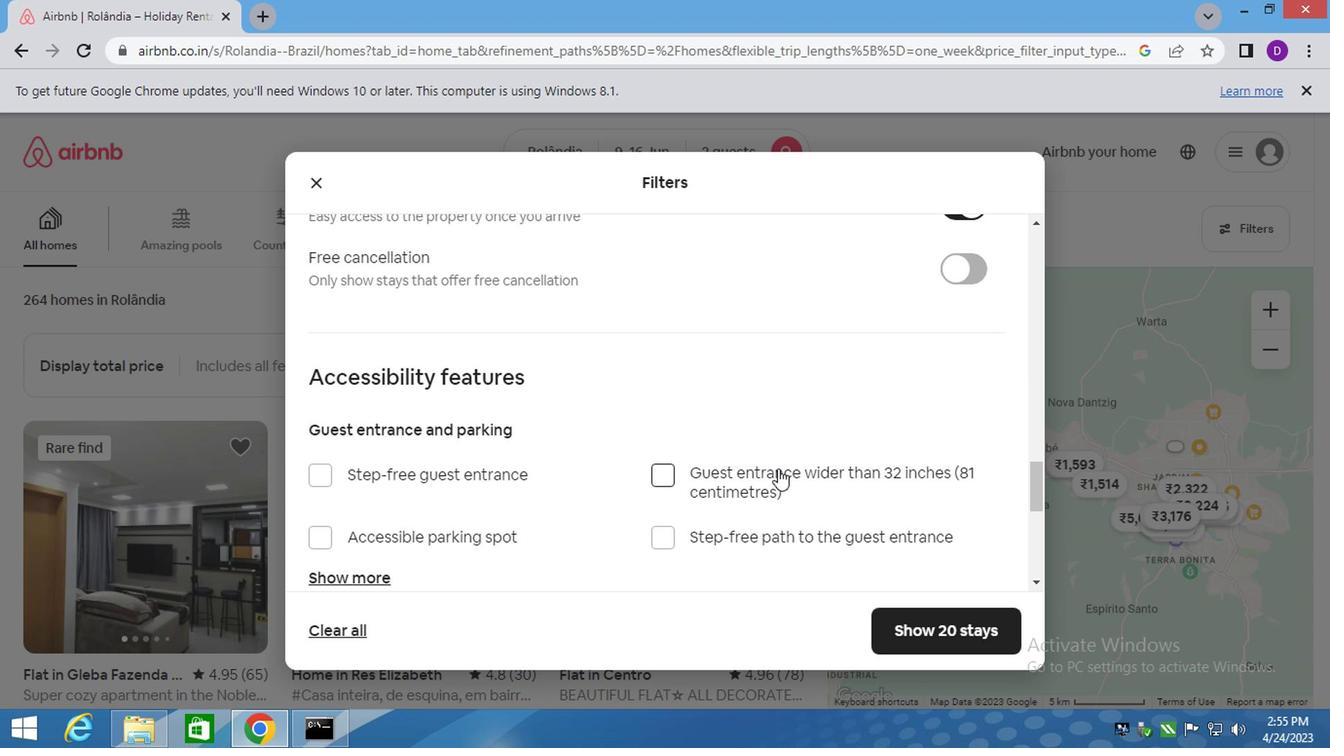 
Action: Mouse scrolled (625, 467) with delta (0, -1)
Screenshot: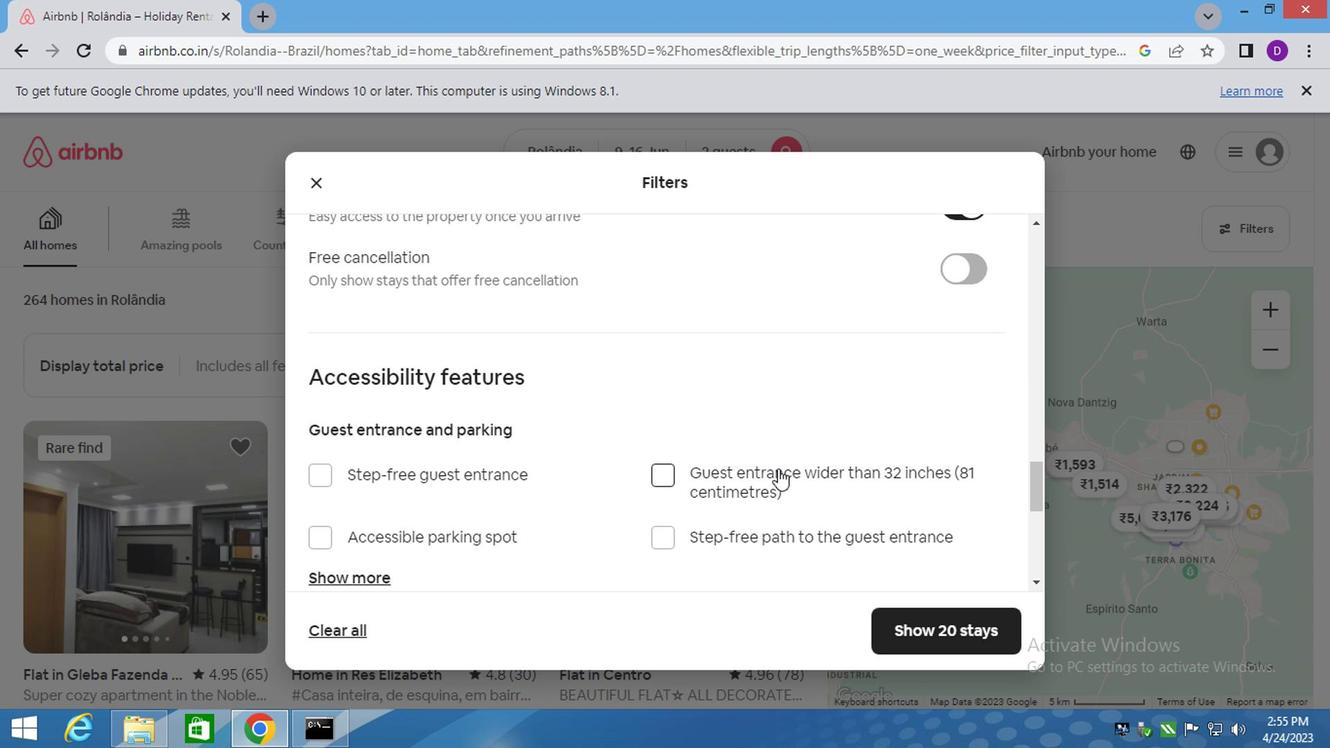 
Action: Mouse moved to (343, 531)
Screenshot: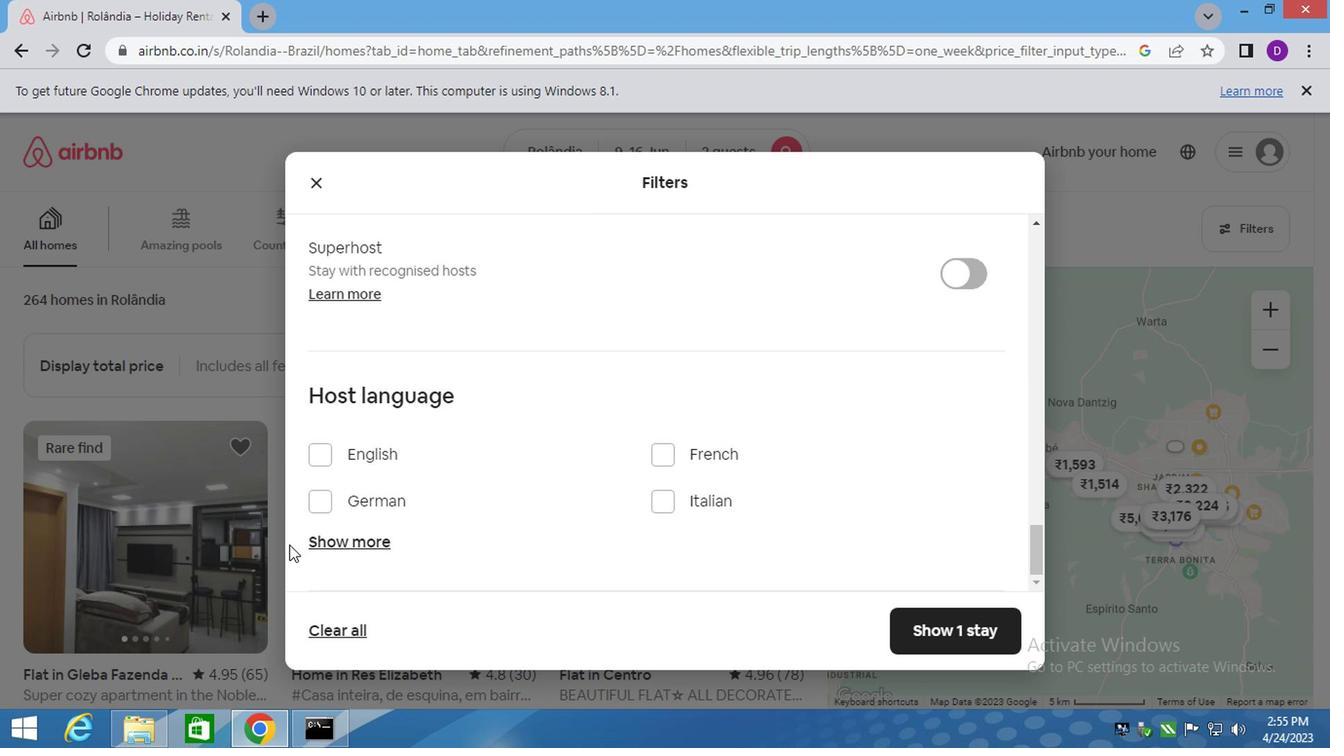 
Action: Mouse pressed left at (343, 531)
Screenshot: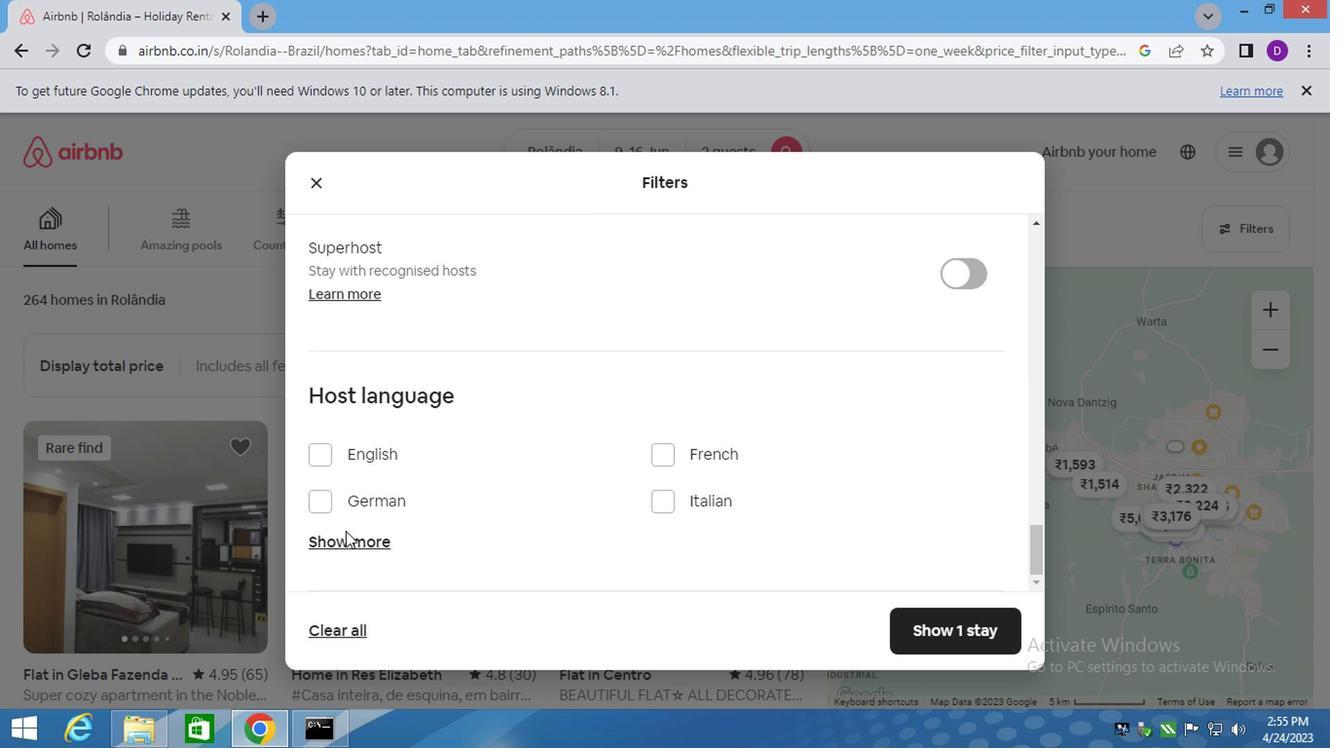
Action: Mouse moved to (347, 538)
Screenshot: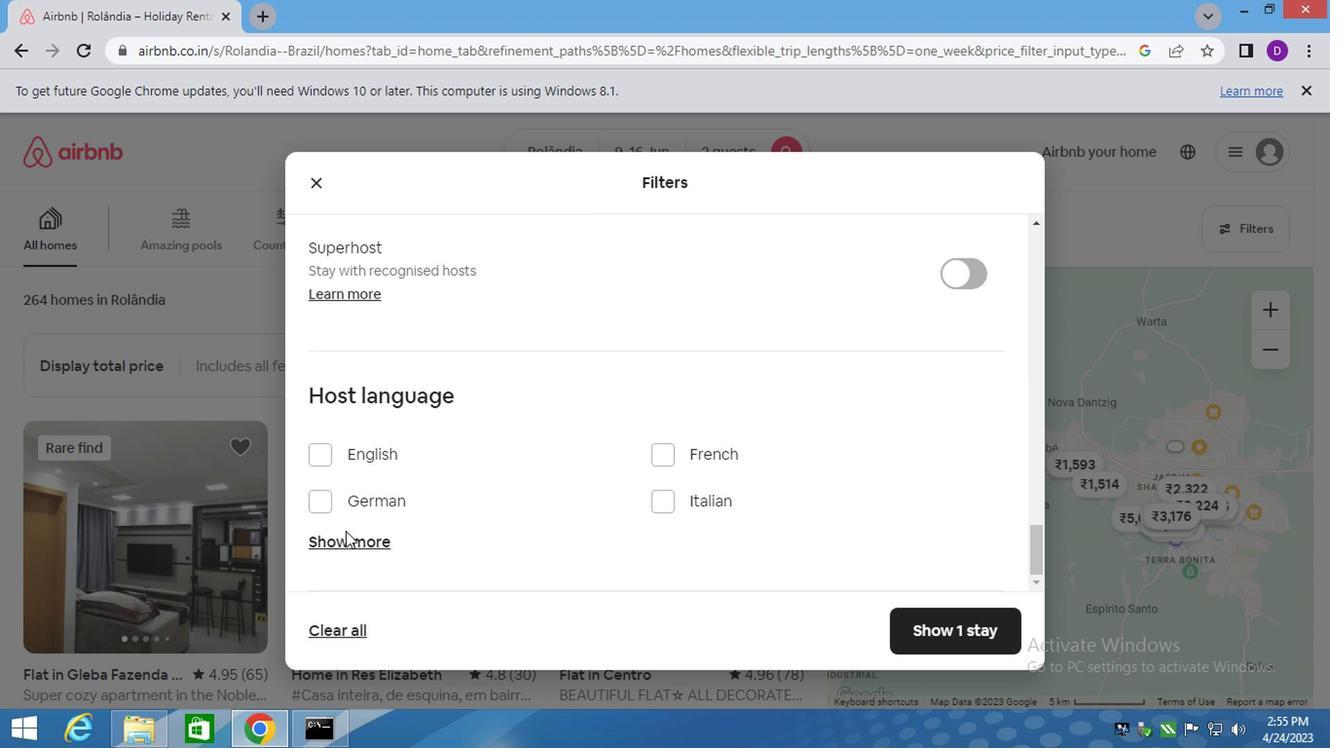
Action: Mouse pressed left at (347, 538)
Screenshot: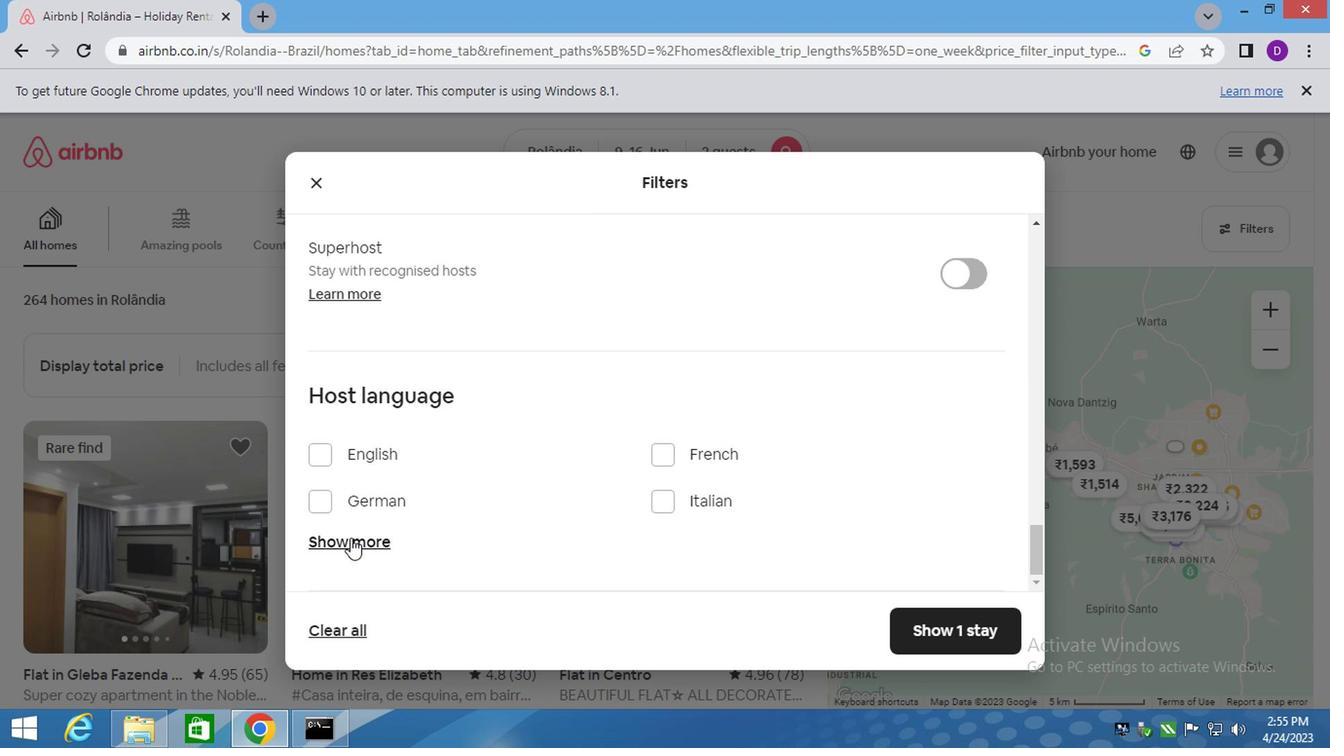 
Action: Mouse moved to (347, 538)
Screenshot: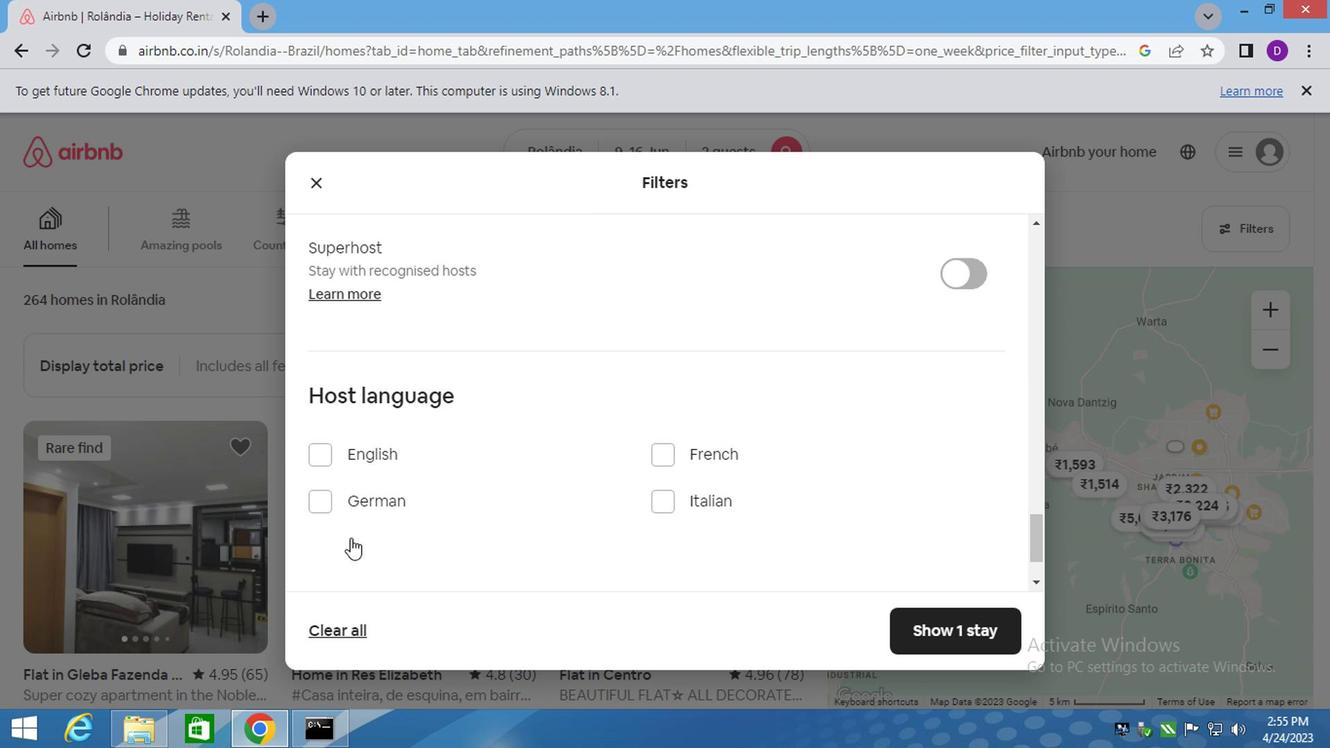 
Action: Mouse scrolled (347, 537) with delta (0, -1)
Screenshot: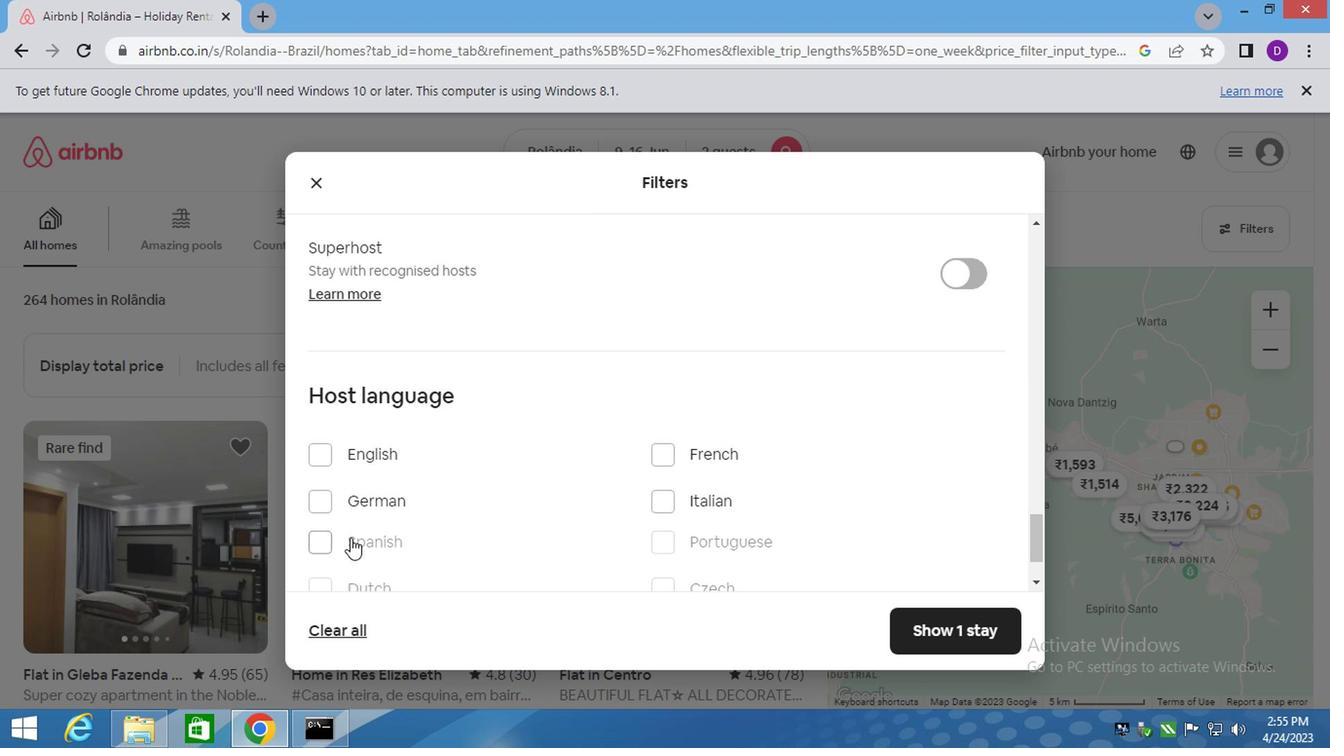 
Action: Mouse moved to (370, 447)
Screenshot: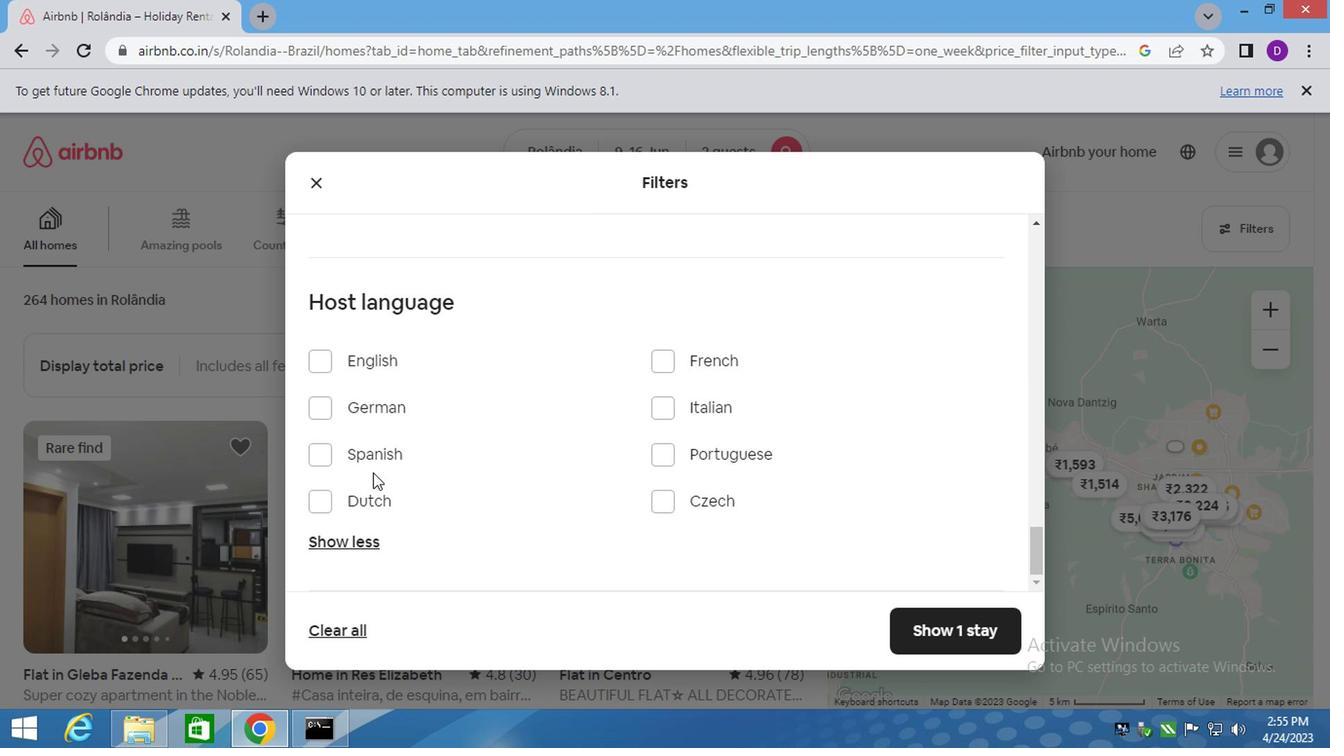 
Action: Mouse pressed left at (370, 447)
Screenshot: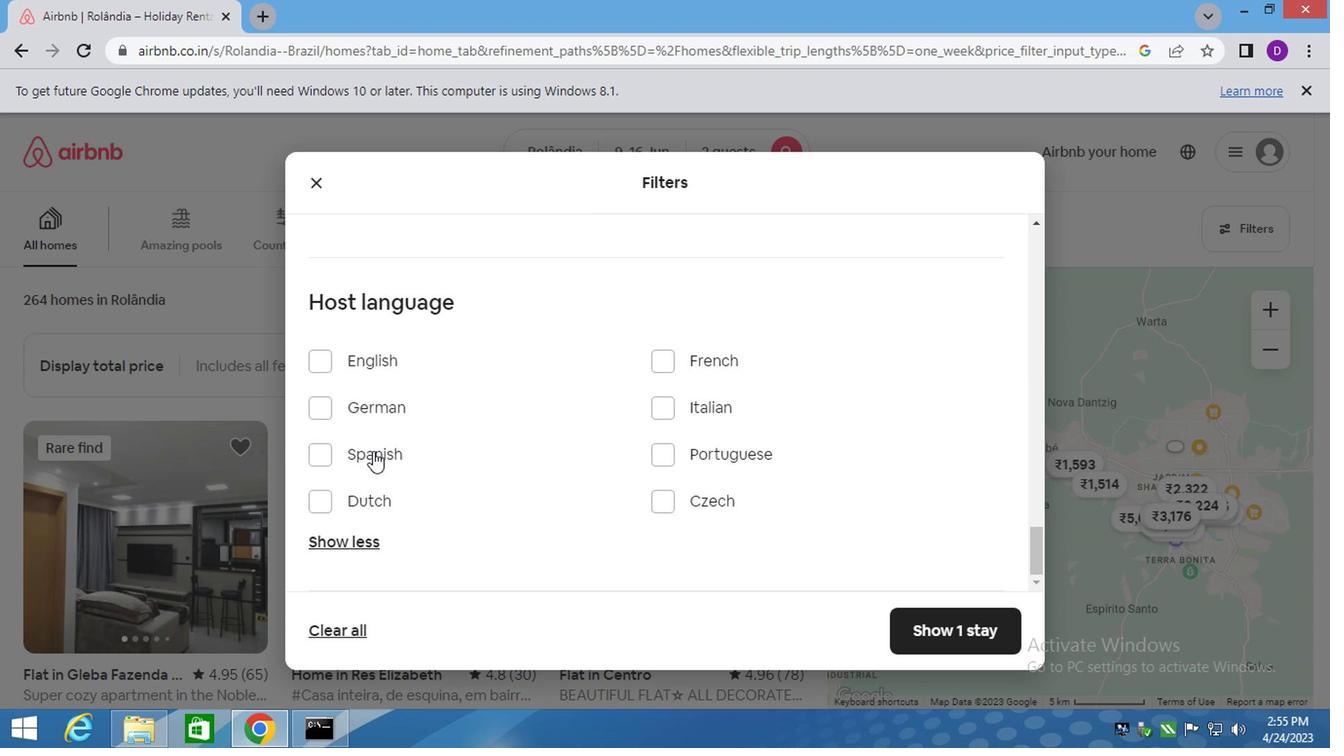 
Action: Mouse moved to (933, 625)
Screenshot: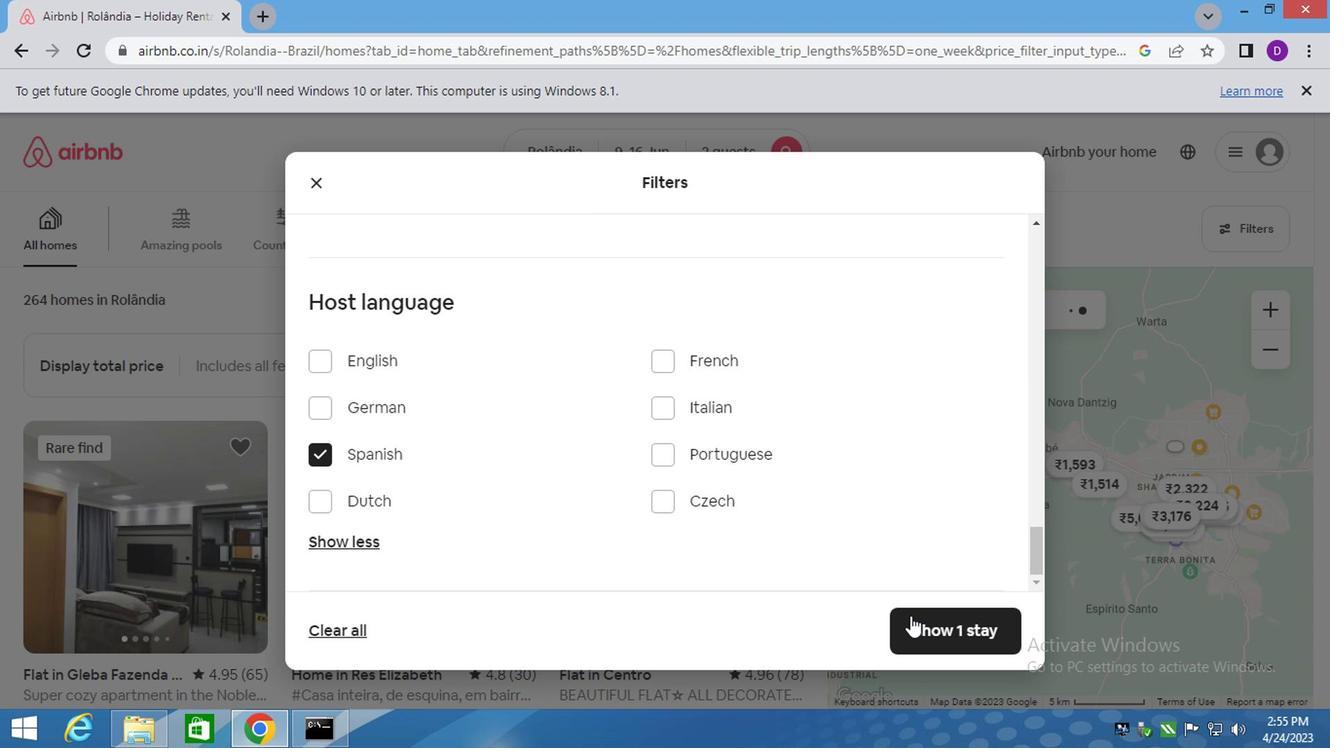 
Action: Mouse pressed left at (933, 625)
Screenshot: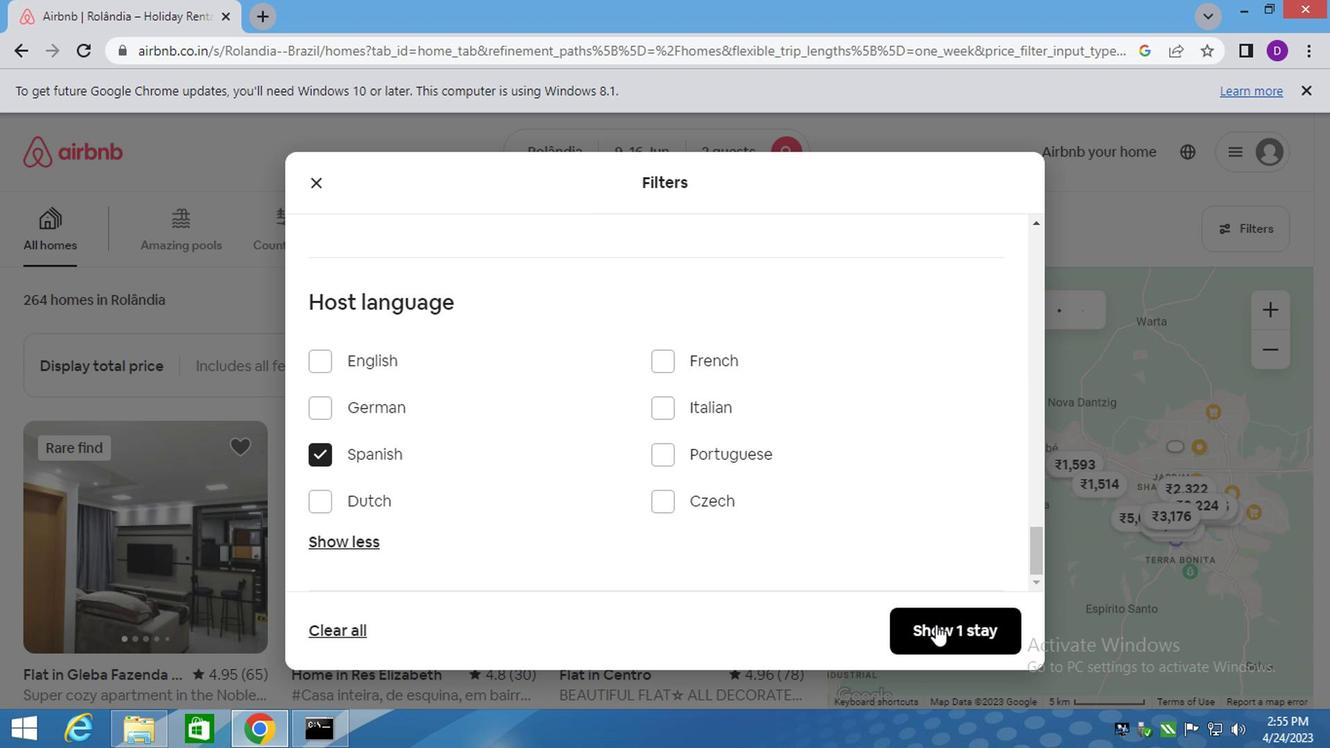 
Action: Mouse moved to (878, 590)
Screenshot: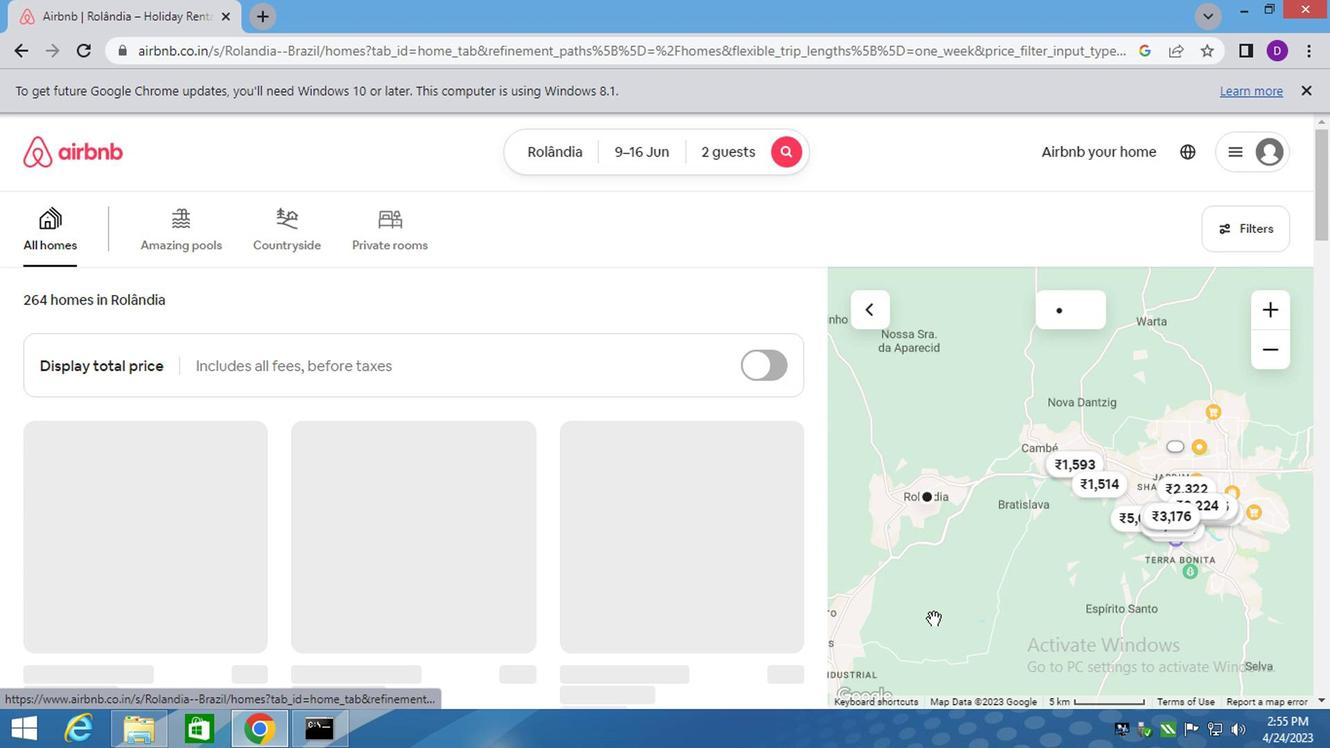 
